 Task: Open a Modern Writer Template save the file as letter.epub Remove the following  from template: 'Address' Change the date  '20 May, 2023' change Dear Ms Reader to   Greetings. Add body to the letter It was a pleasure meeting you at the conference last week. I was impressed by your knowledge and expertise in the field. I would like to discuss potential collaboration opportunities and explore ways we can work together. Please let me know if you would be interested in further discussions.Add Name  'John'. Insert watermark  Confidential  Apply Font Style in watermark Arial; font size  117and place the watermark  Diagonally 
Action: Mouse moved to (270, 199)
Screenshot: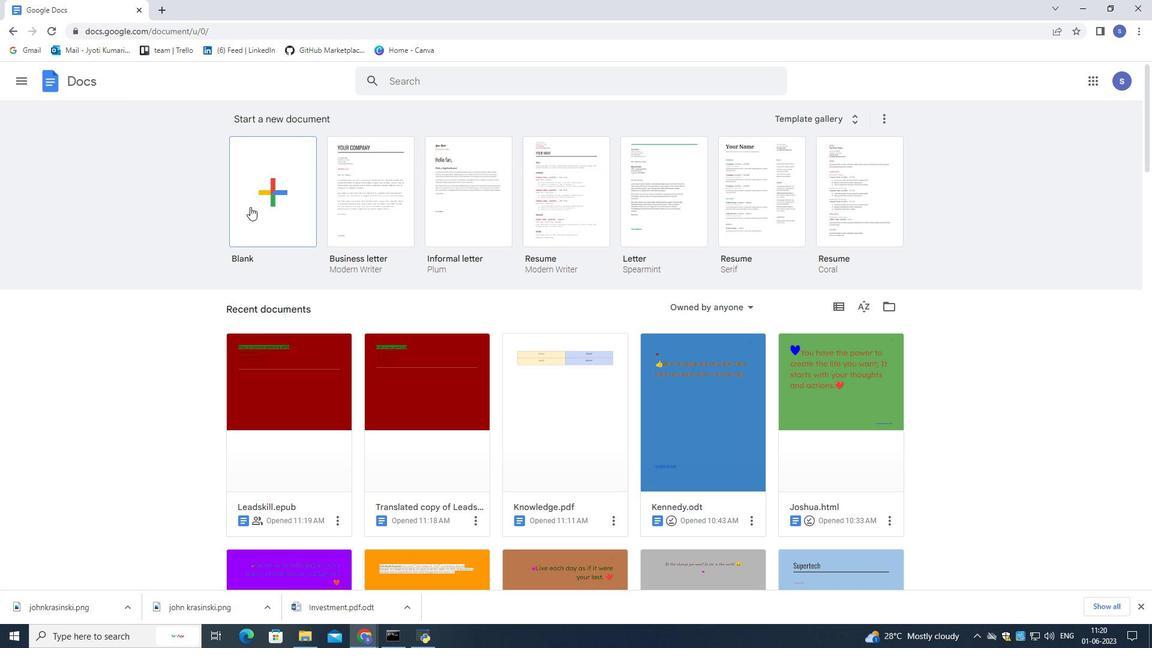 
Action: Mouse pressed left at (270, 199)
Screenshot: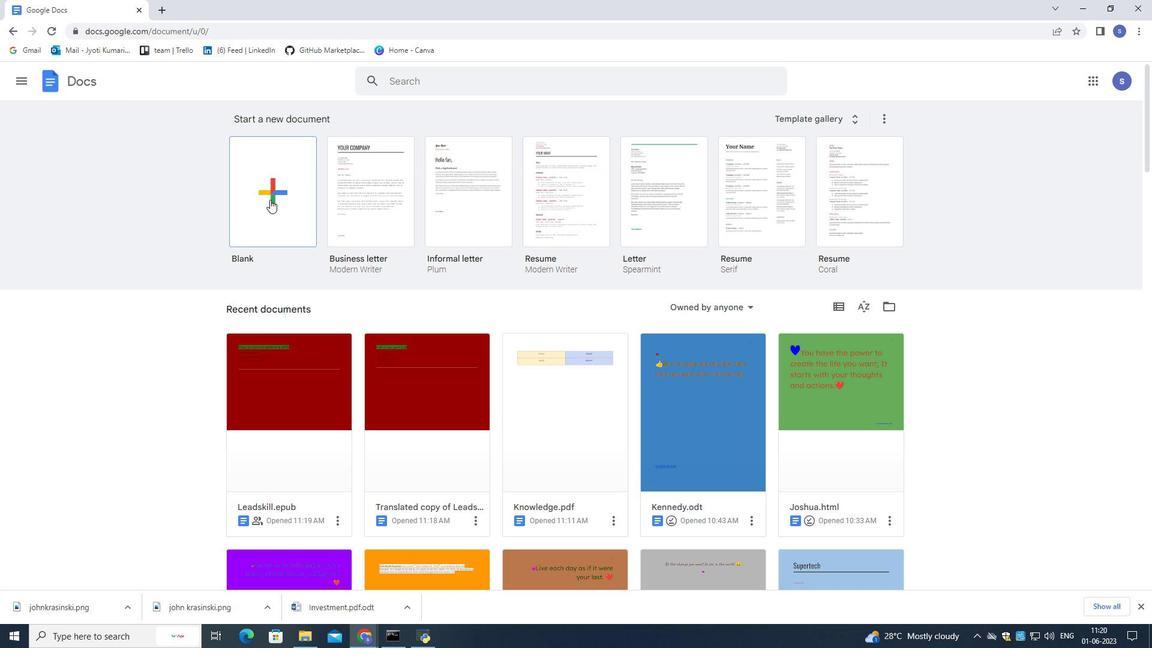 
Action: Mouse moved to (129, 72)
Screenshot: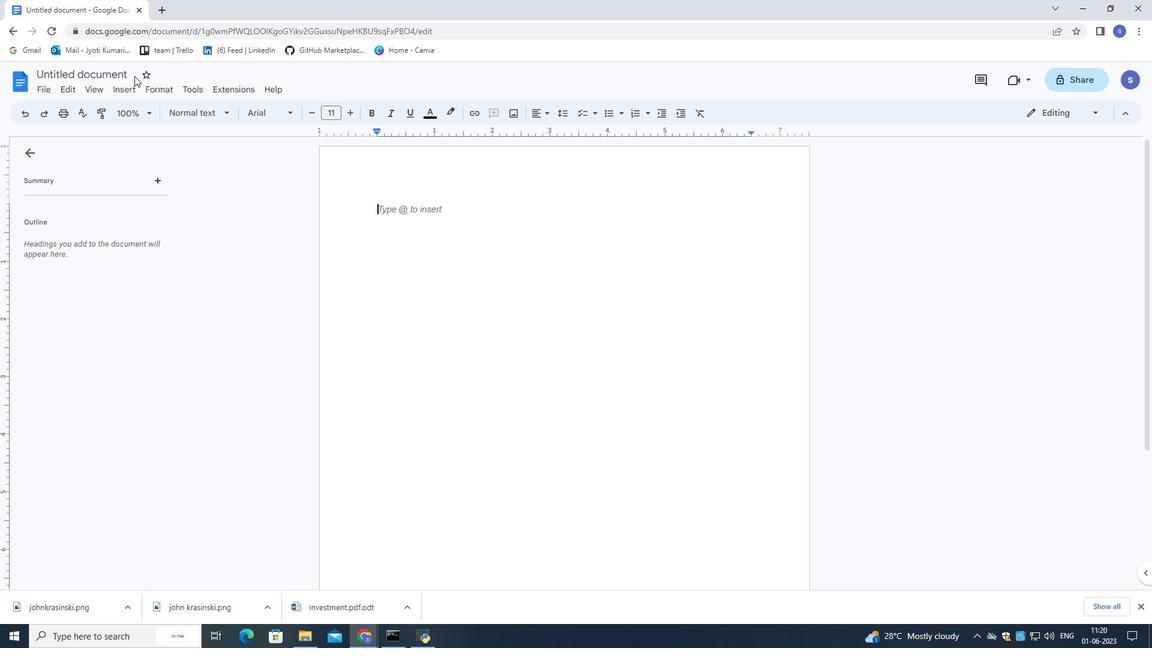 
Action: Mouse pressed left at (129, 72)
Screenshot: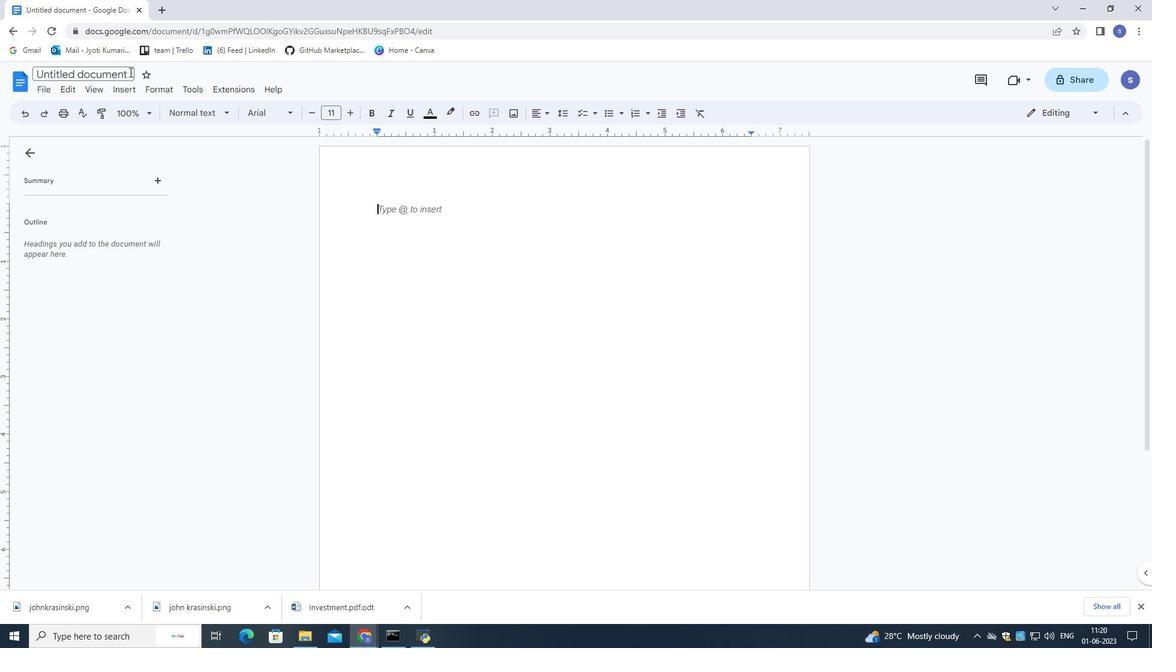 
Action: Key pressed <Key.shift>Letter,<Key.backspace>.epub<Key.enter>
Screenshot: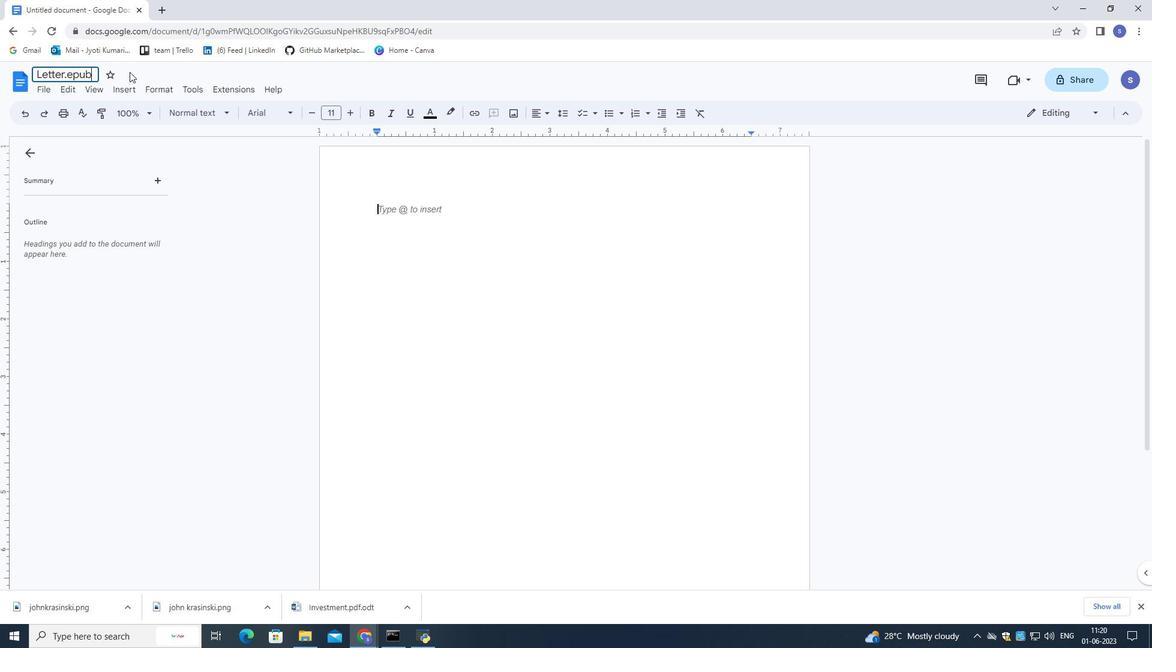 
Action: Mouse moved to (383, 205)
Screenshot: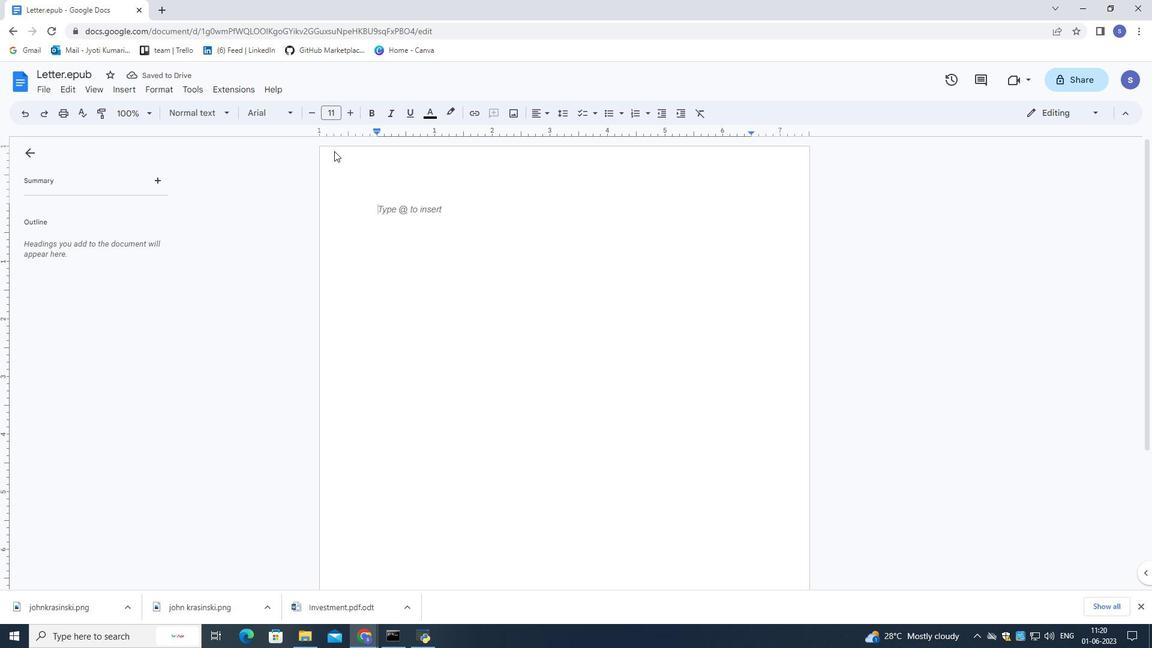 
Action: Mouse pressed left at (383, 205)
Screenshot: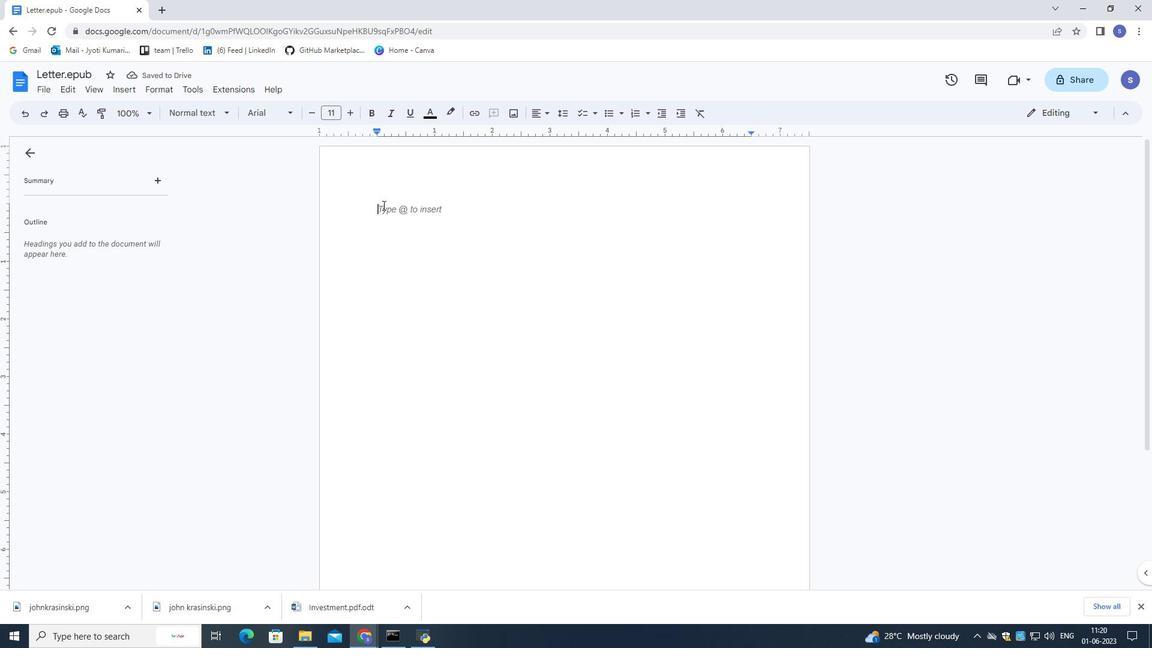 
Action: Mouse moved to (22, 79)
Screenshot: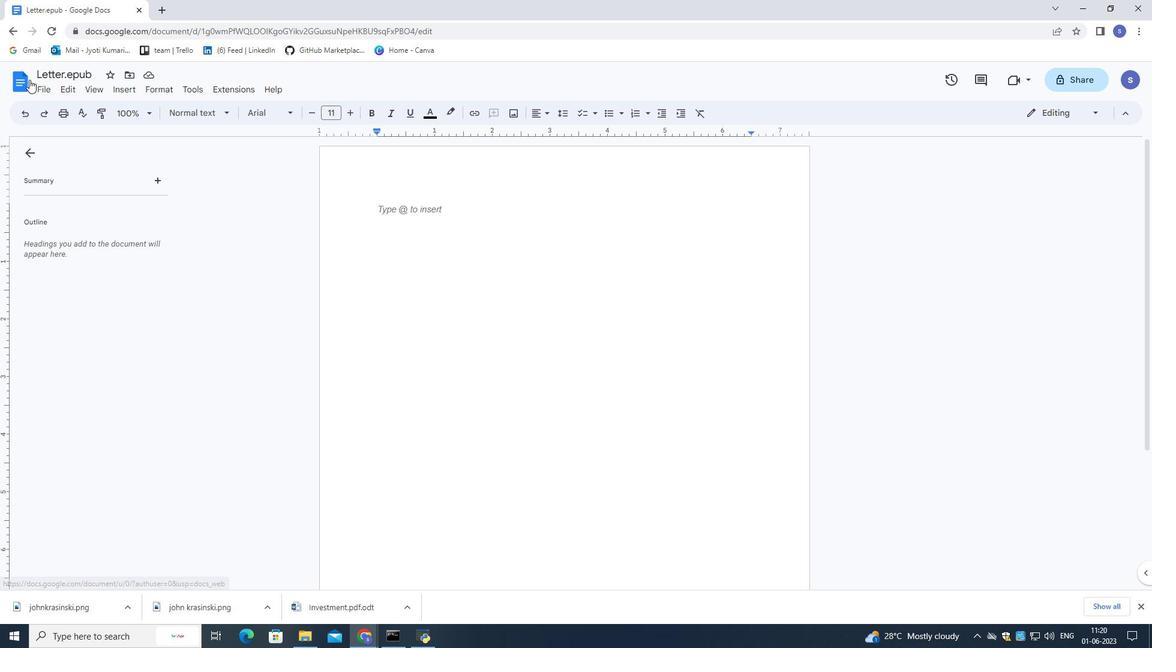 
Action: Mouse pressed left at (22, 79)
Screenshot: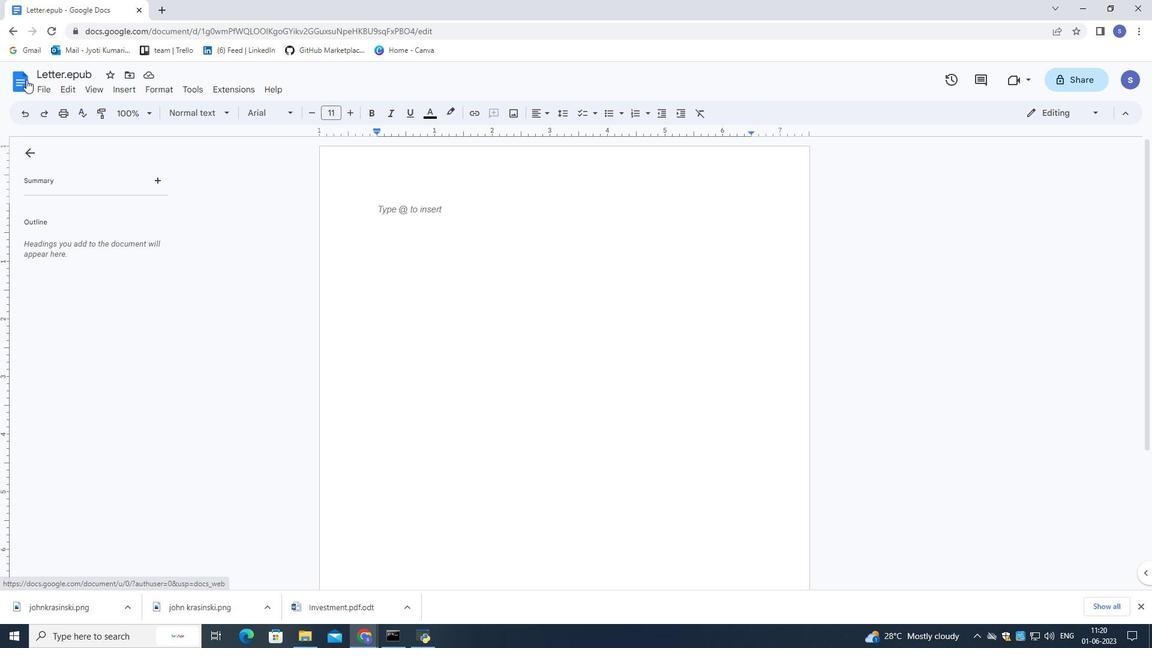 
Action: Mouse moved to (794, 118)
Screenshot: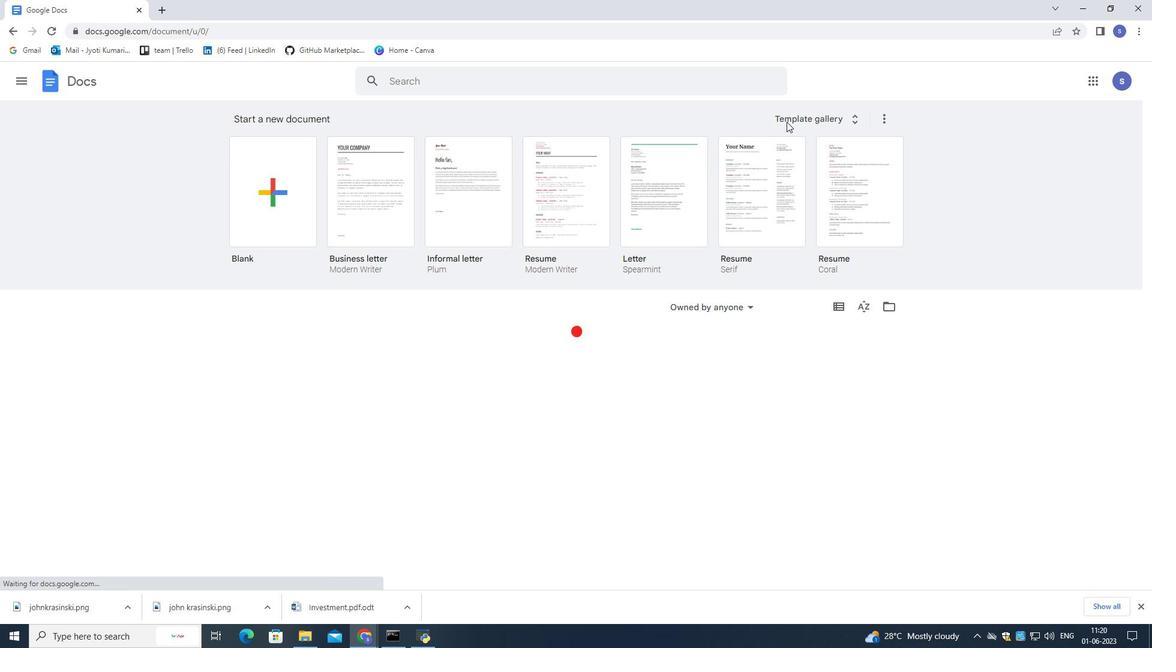 
Action: Mouse pressed left at (794, 118)
Screenshot: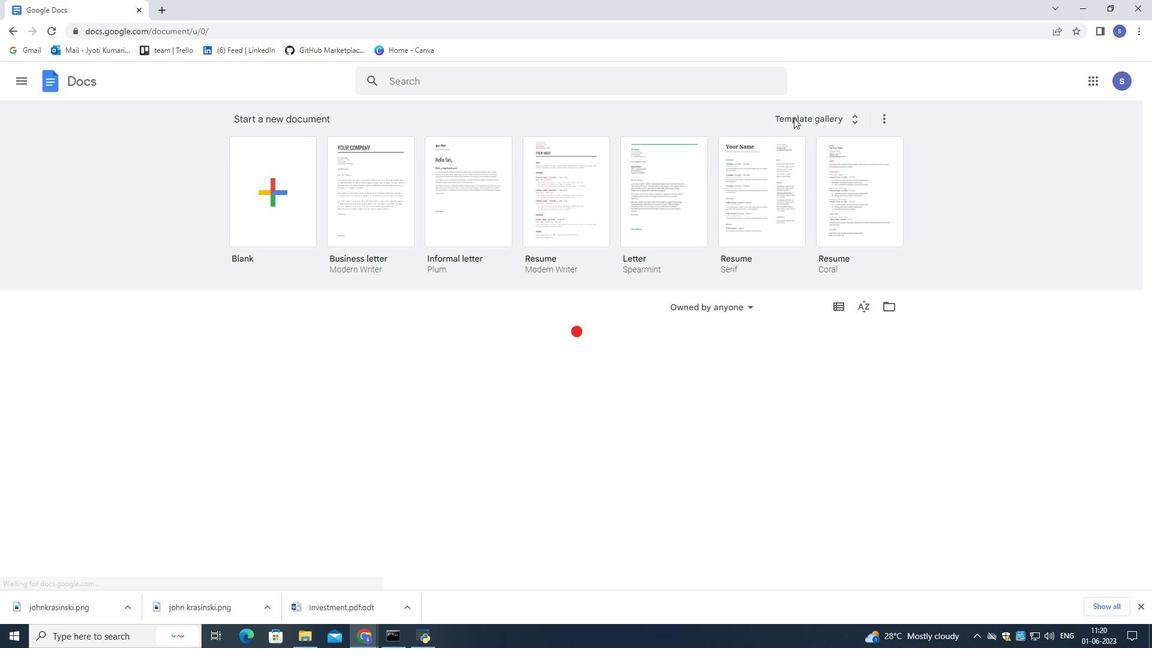 
Action: Mouse moved to (719, 302)
Screenshot: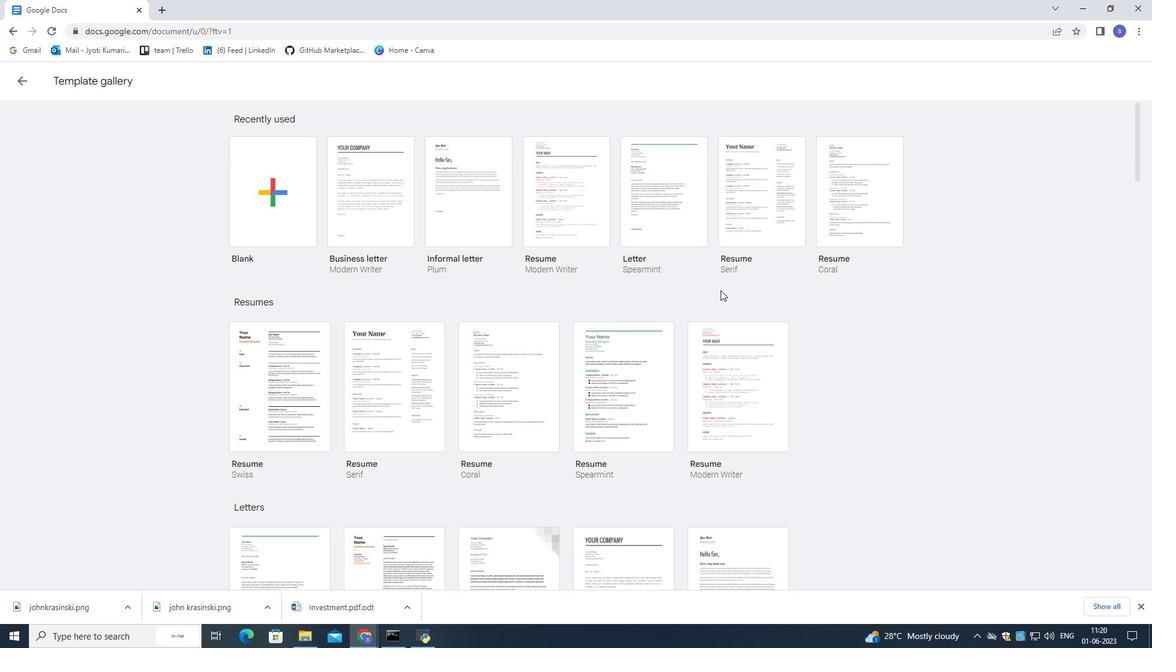 
Action: Mouse scrolled (719, 301) with delta (0, 0)
Screenshot: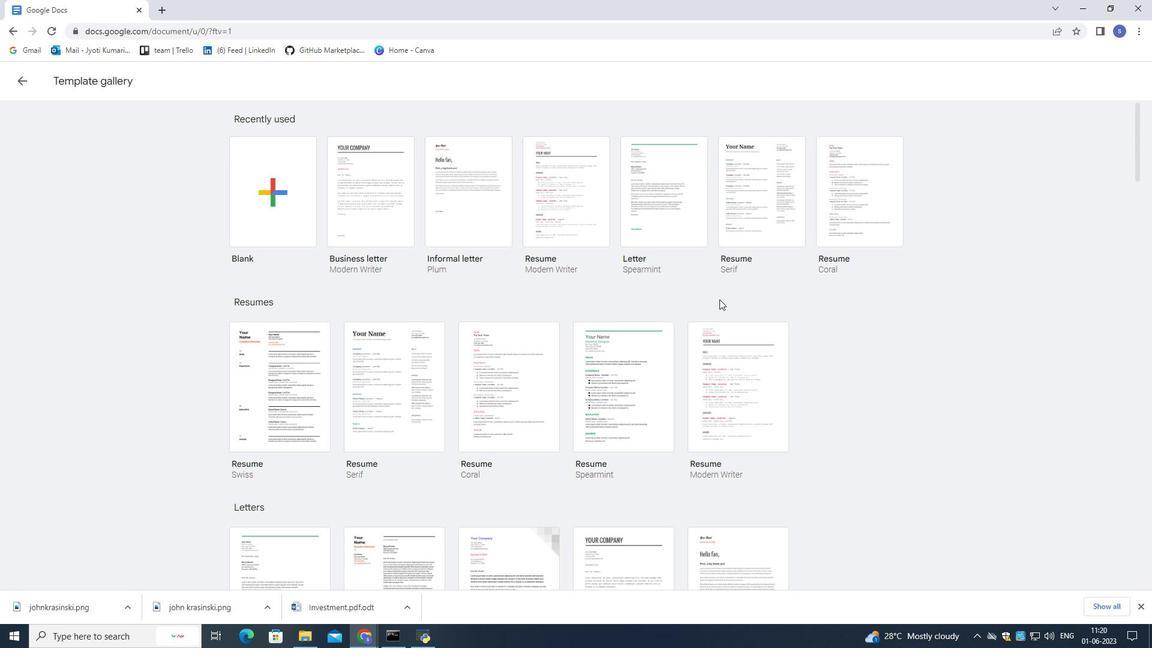 
Action: Mouse scrolled (719, 301) with delta (0, 0)
Screenshot: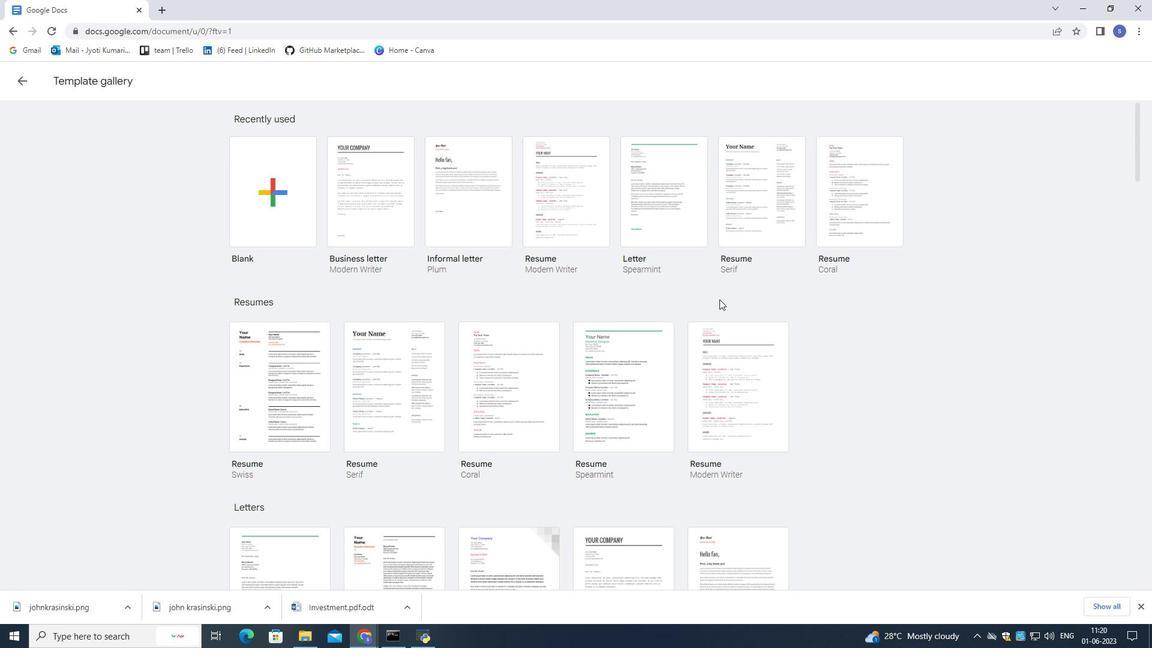 
Action: Mouse scrolled (719, 301) with delta (0, 0)
Screenshot: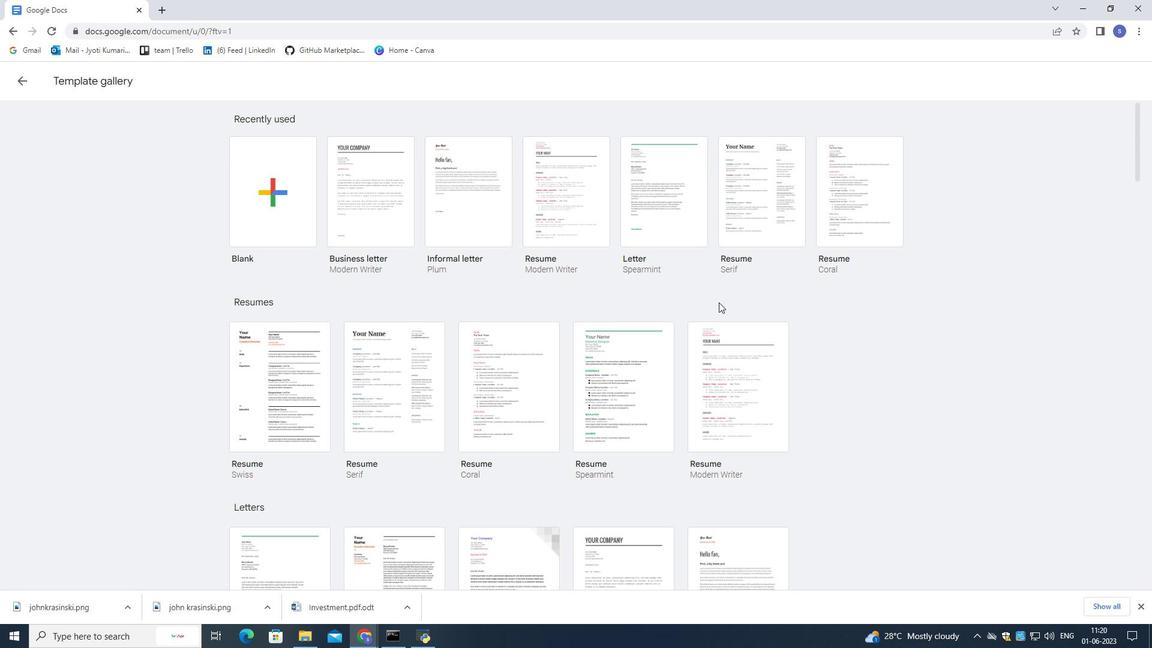 
Action: Mouse scrolled (719, 301) with delta (0, 0)
Screenshot: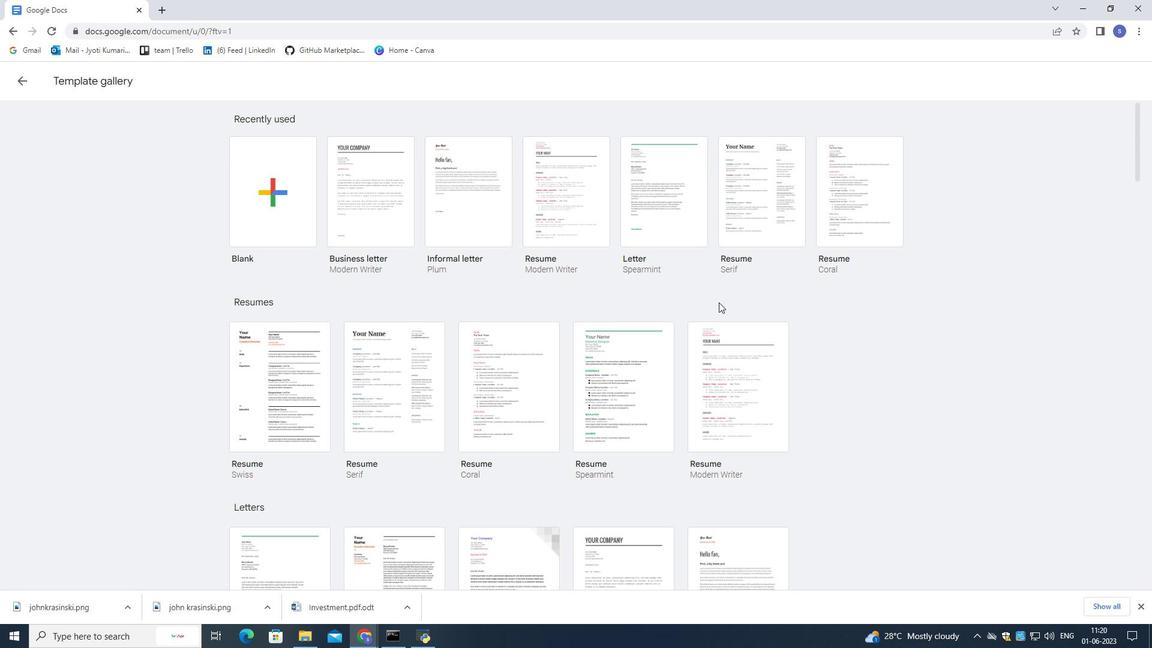 
Action: Mouse scrolled (719, 301) with delta (0, 0)
Screenshot: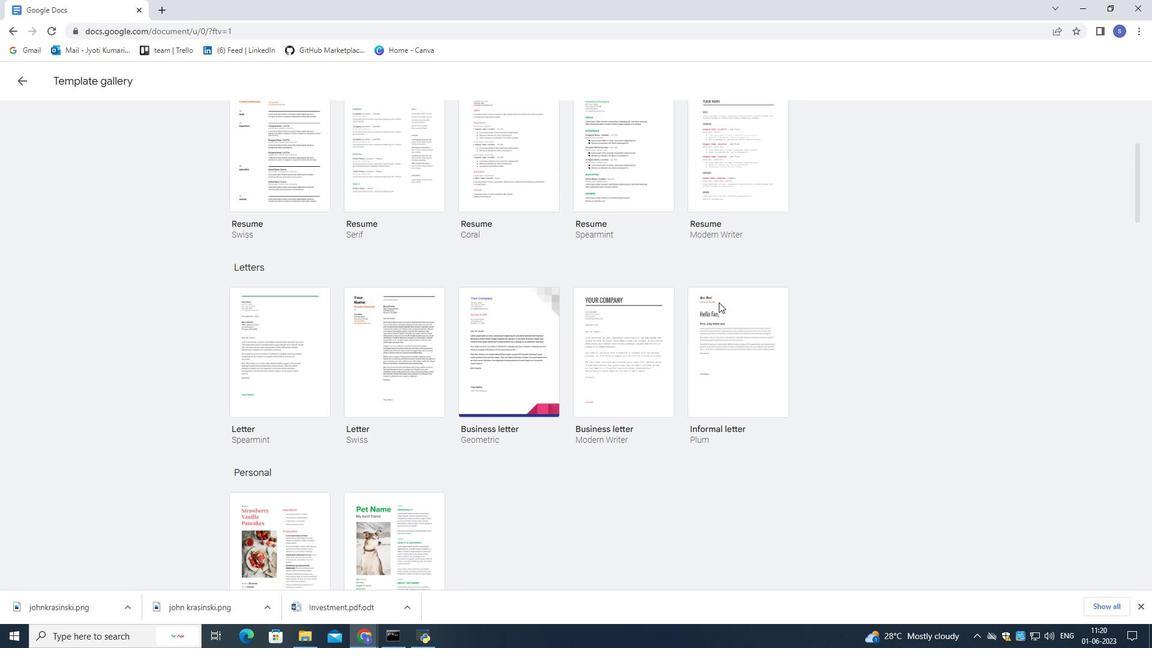 
Action: Mouse scrolled (719, 301) with delta (0, 0)
Screenshot: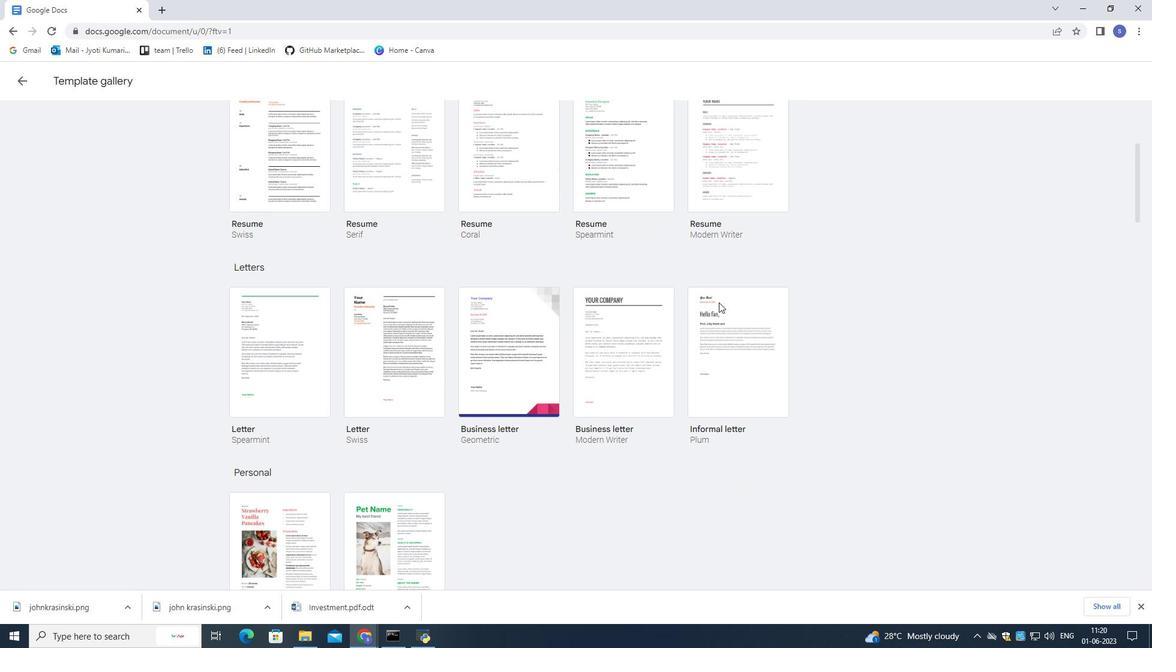 
Action: Mouse moved to (623, 271)
Screenshot: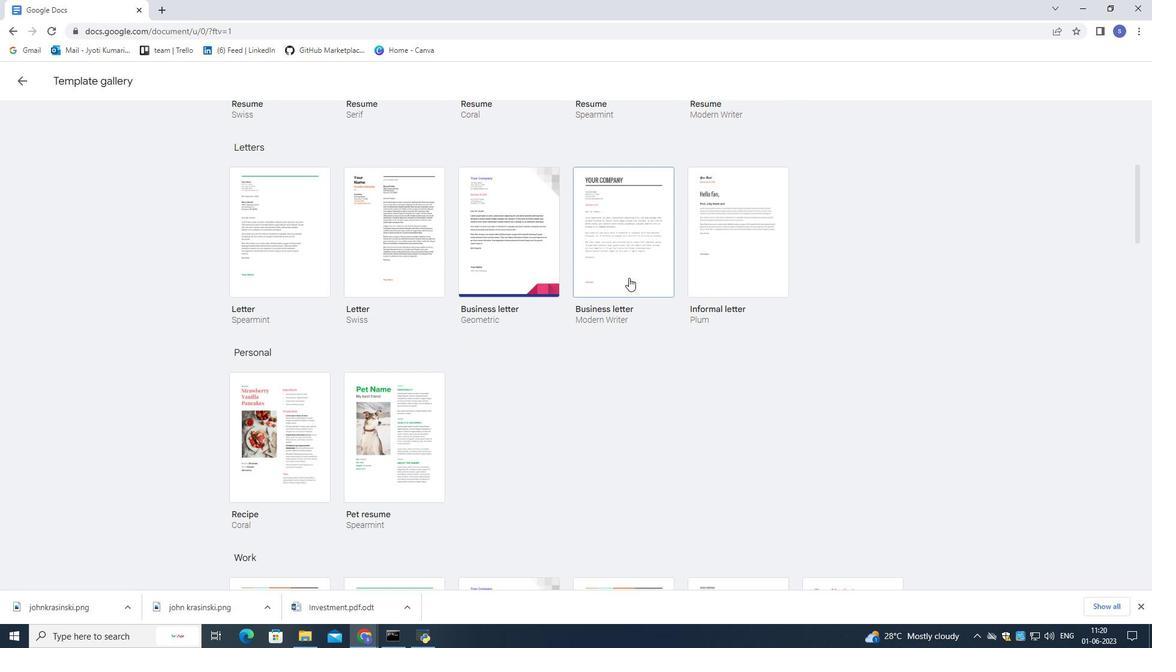 
Action: Mouse pressed left at (623, 271)
Screenshot: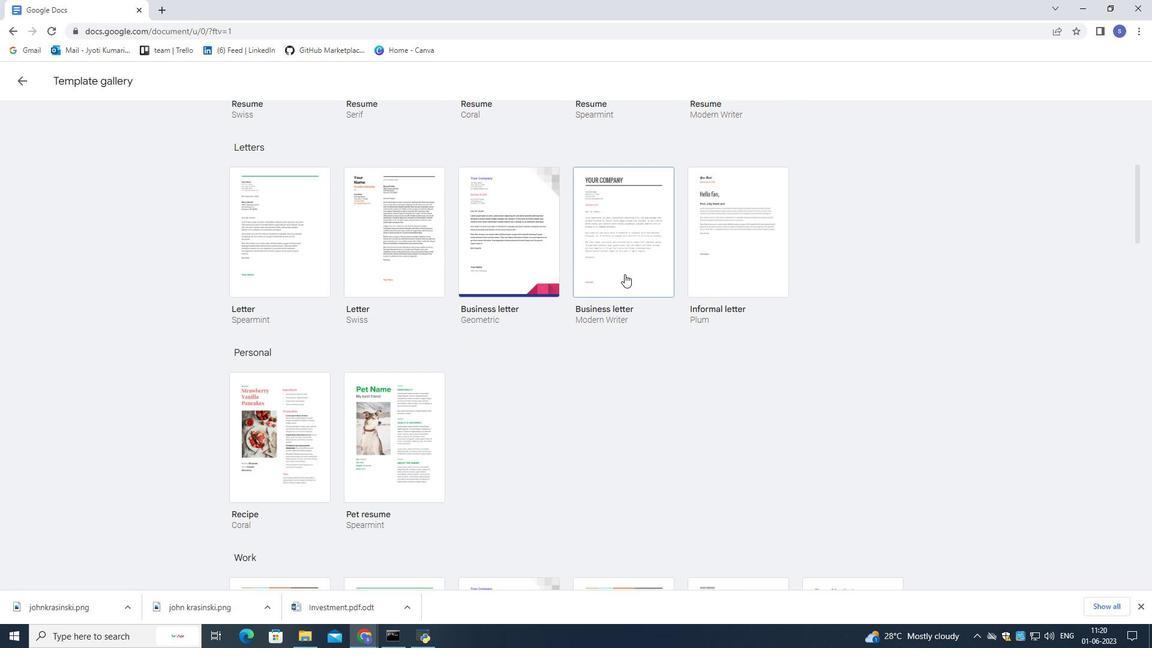 
Action: Mouse pressed left at (623, 271)
Screenshot: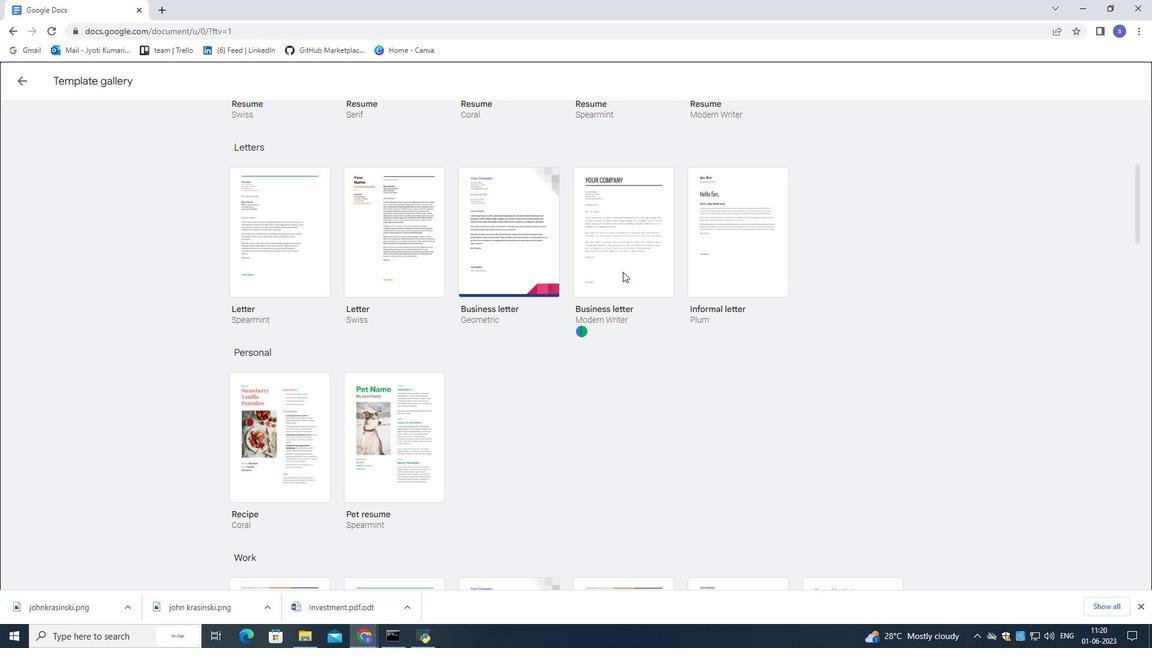 
Action: Mouse pressed left at (623, 271)
Screenshot: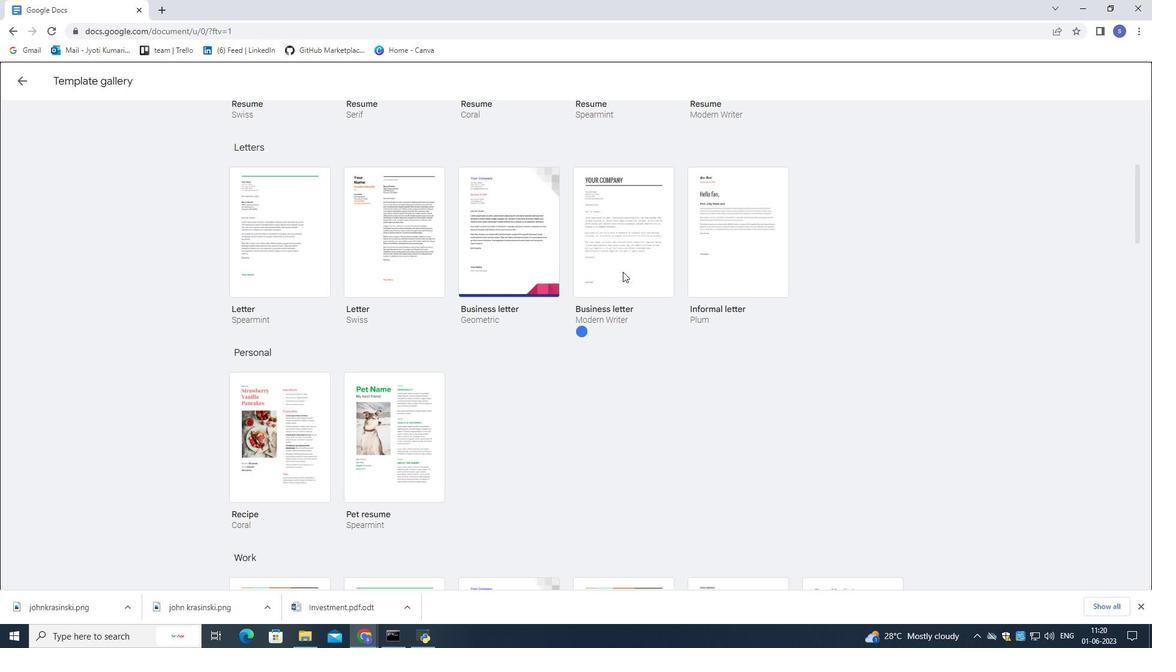 
Action: Mouse moved to (481, 254)
Screenshot: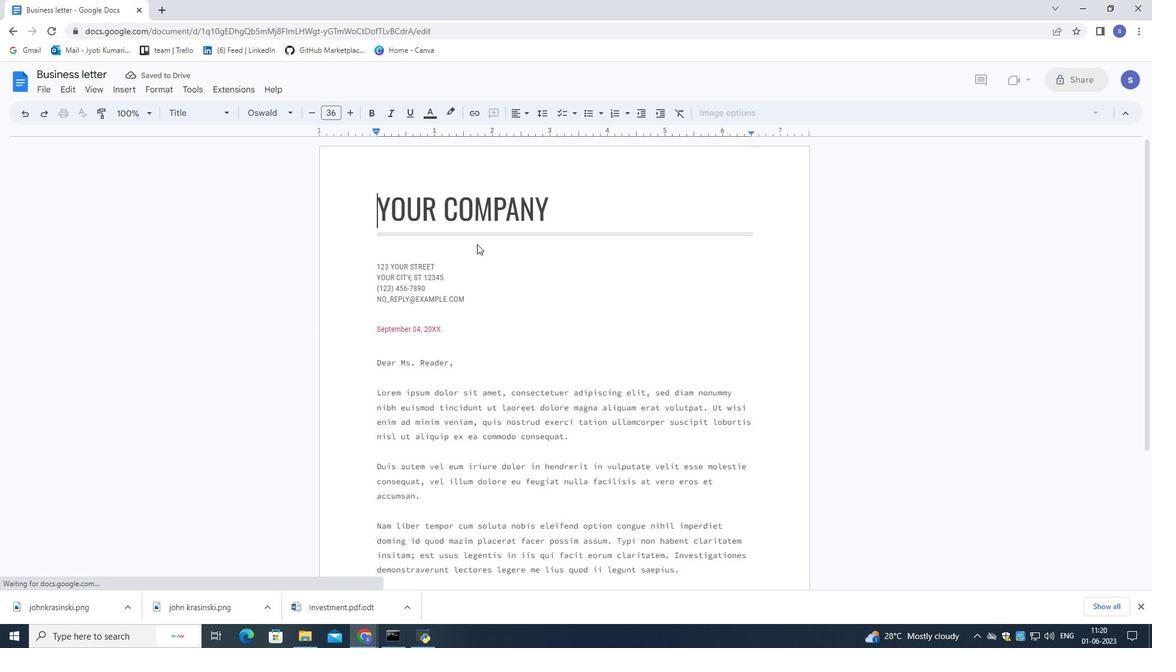 
Action: Mouse scrolled (481, 255) with delta (0, 0)
Screenshot: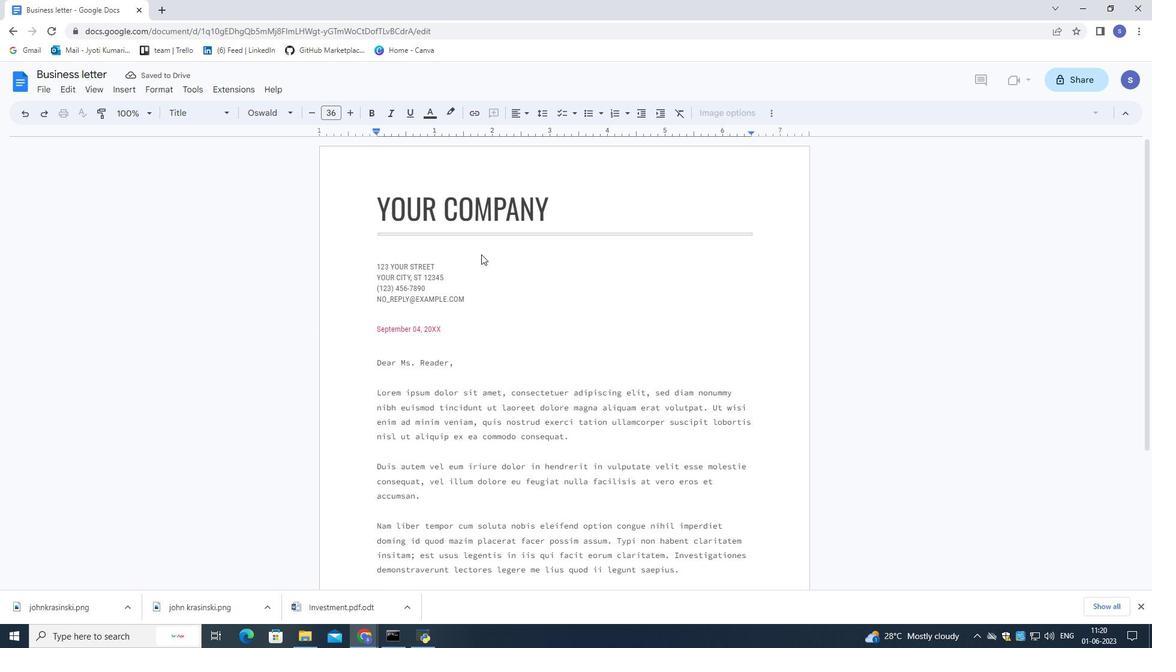 
Action: Mouse moved to (105, 70)
Screenshot: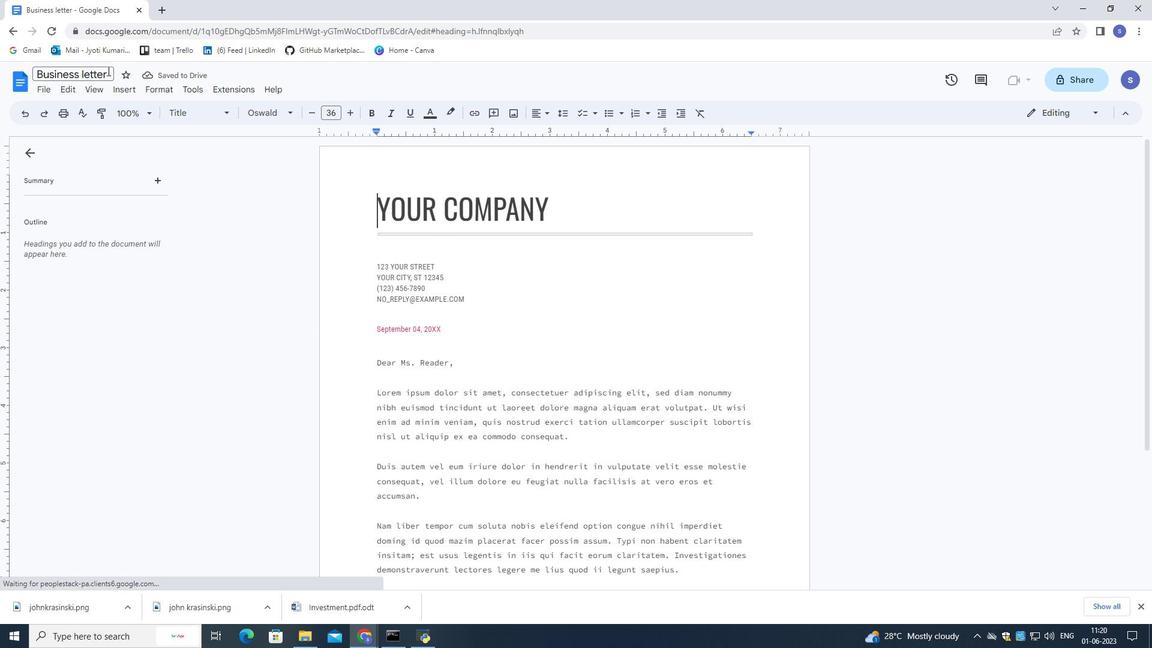 
Action: Mouse pressed left at (105, 70)
Screenshot: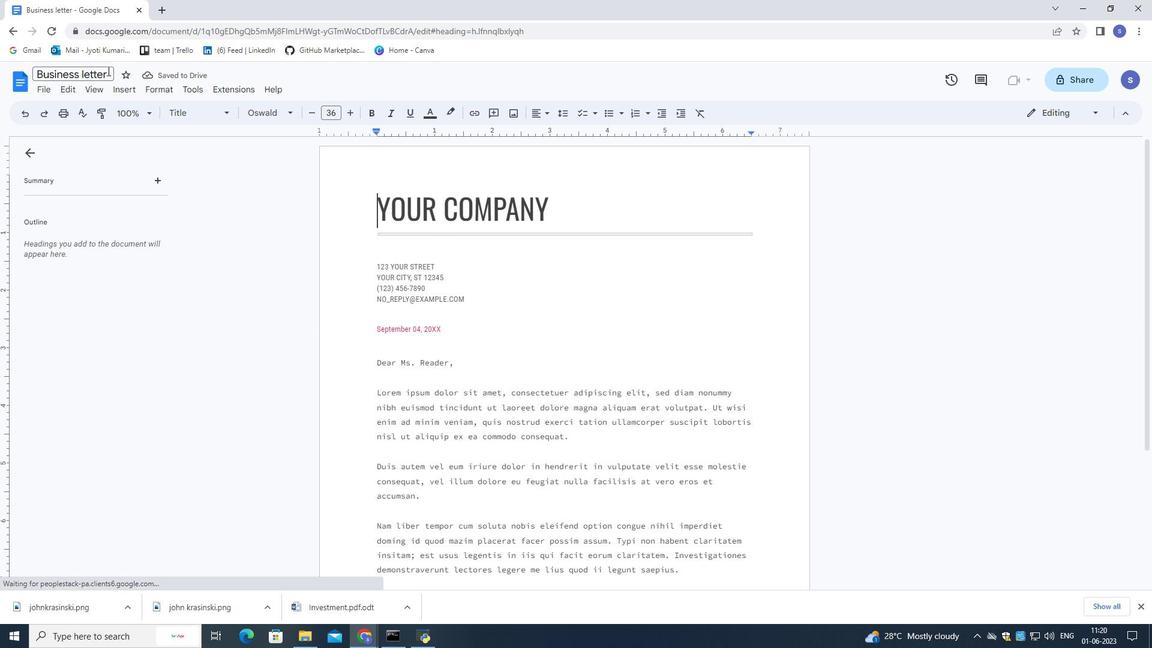 
Action: Mouse moved to (111, 73)
Screenshot: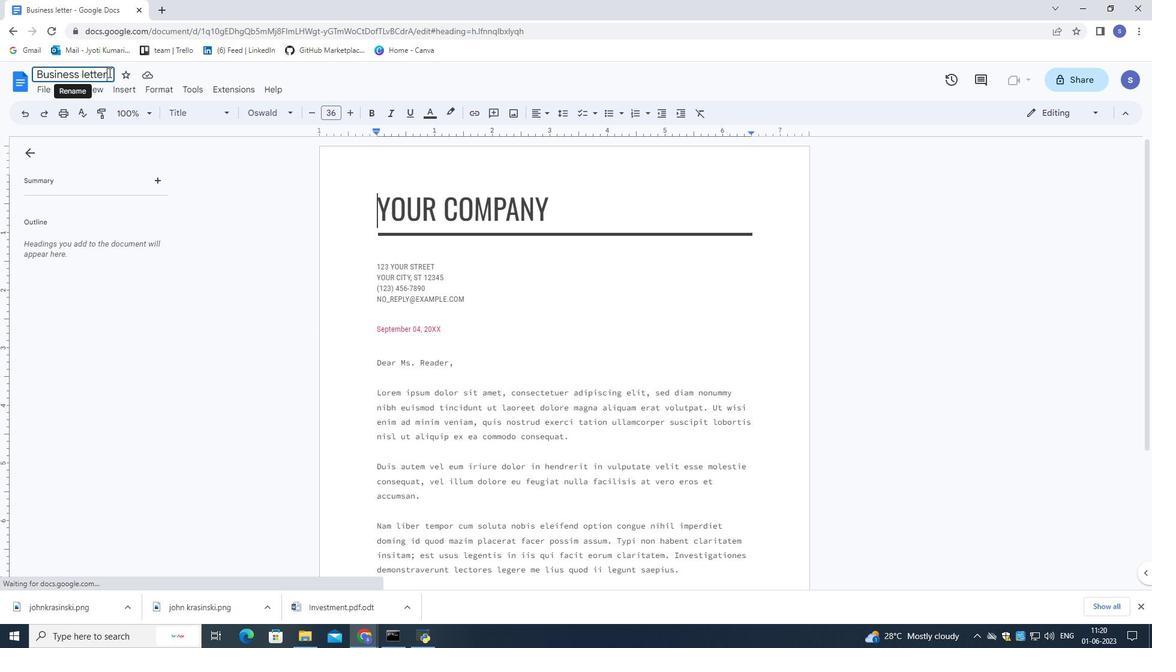 
Action: Mouse pressed left at (111, 73)
Screenshot: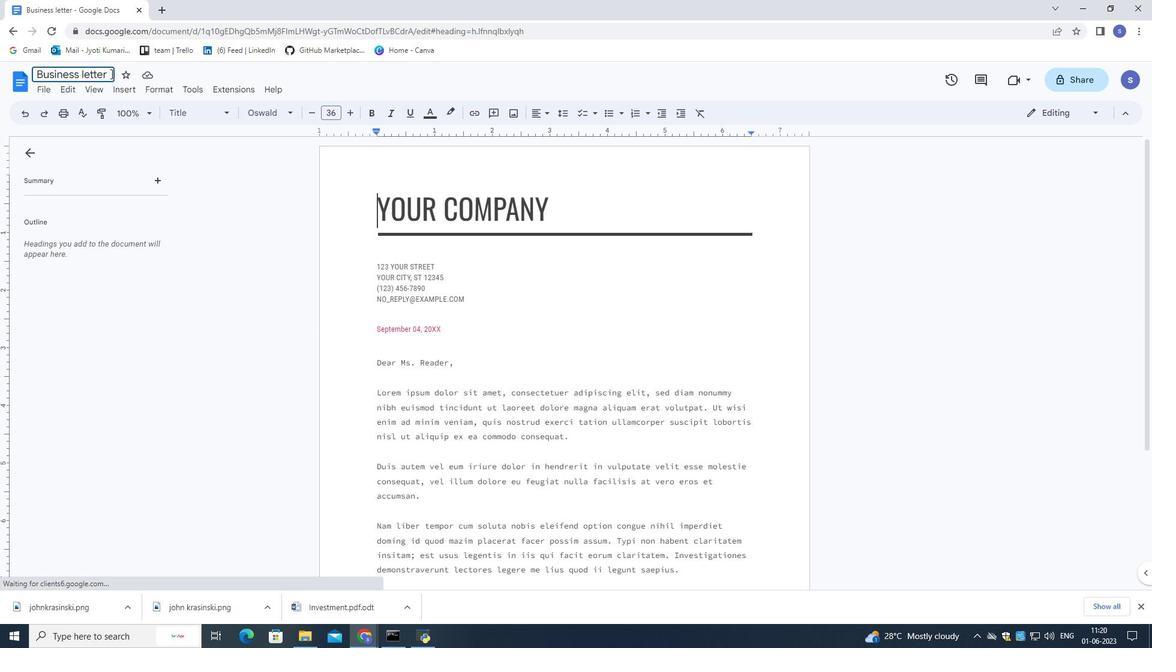 
Action: Mouse pressed left at (111, 73)
Screenshot: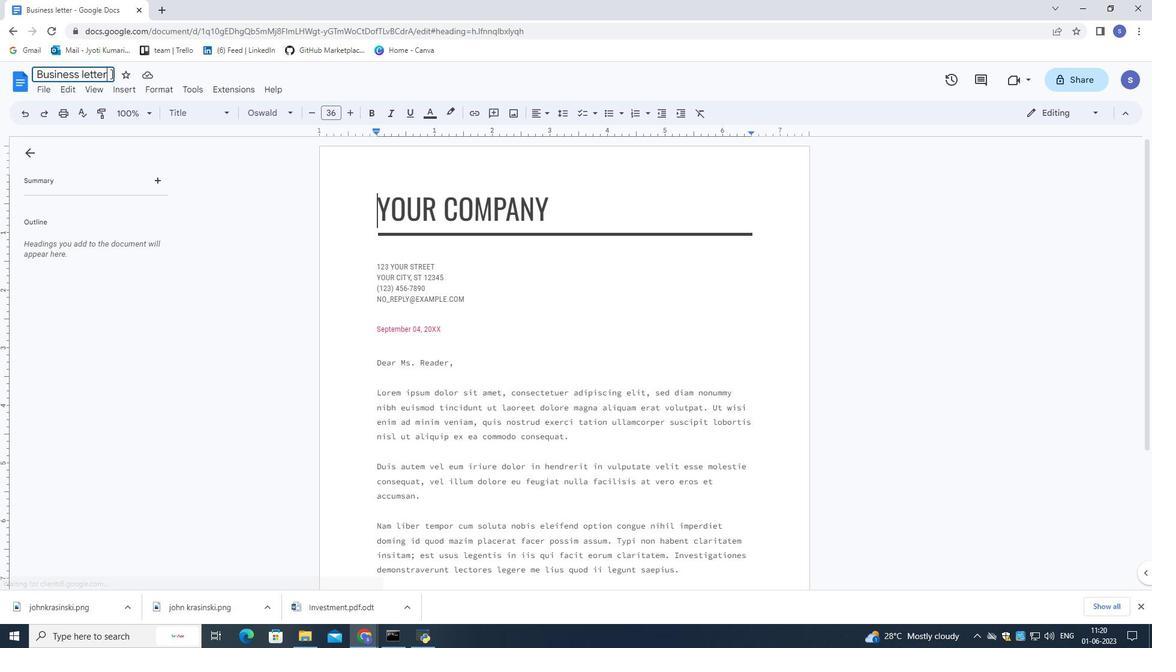 
Action: Mouse pressed left at (111, 73)
Screenshot: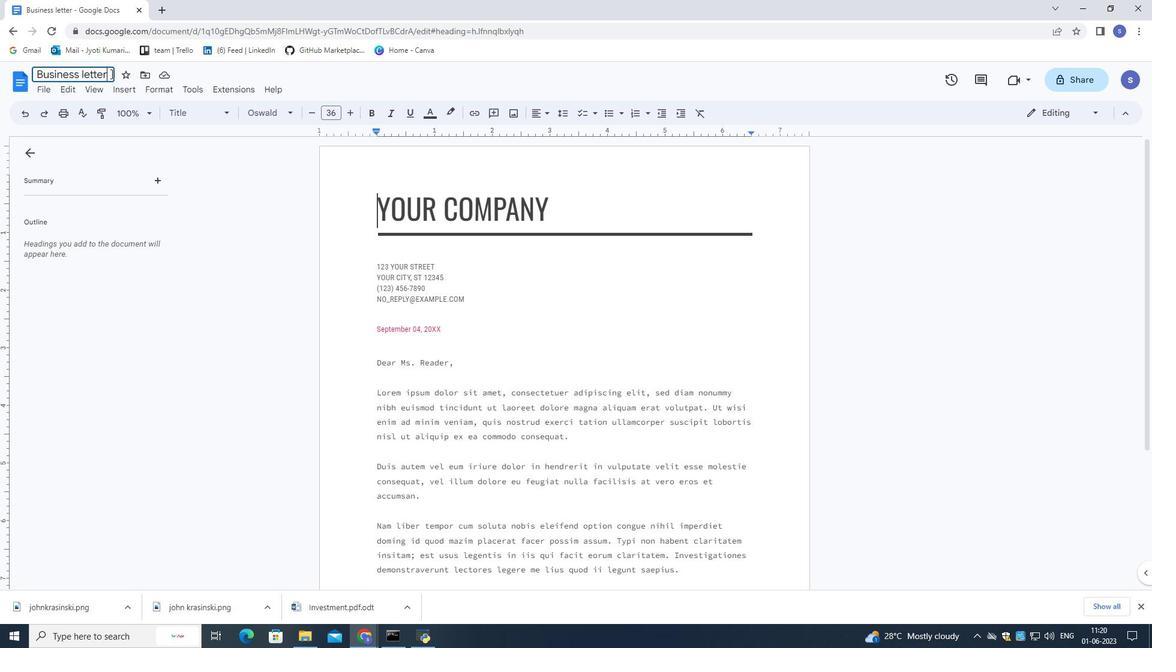
Action: Mouse pressed left at (111, 73)
Screenshot: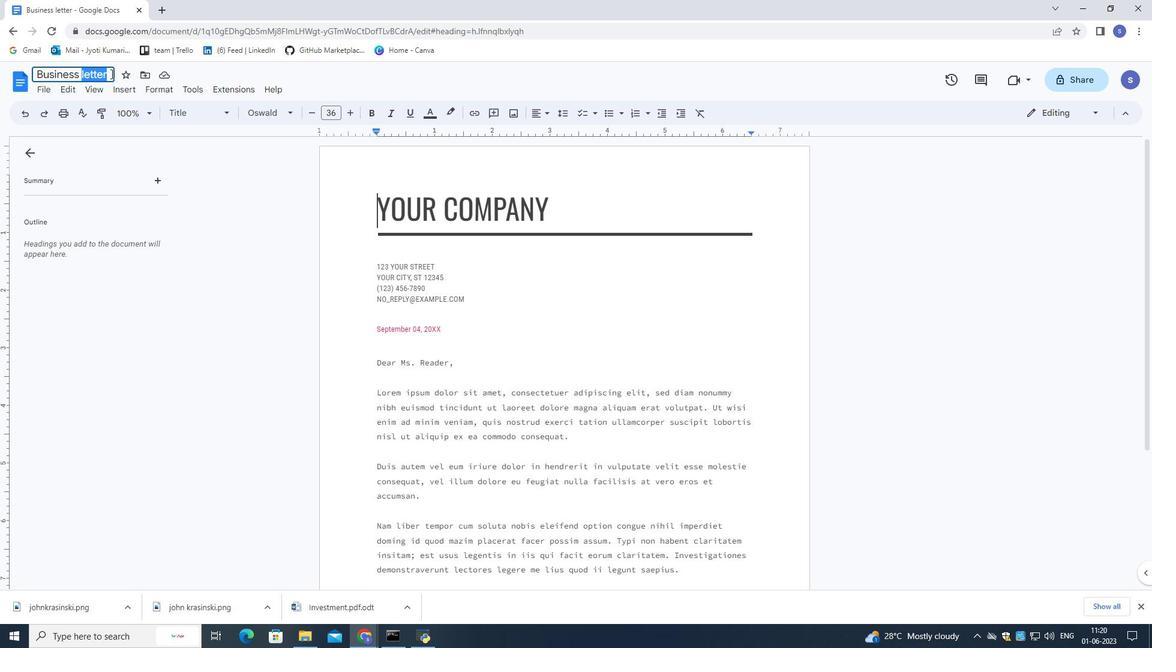 
Action: Key pressed <Key.shift>Letter.epub<Key.enter>
Screenshot: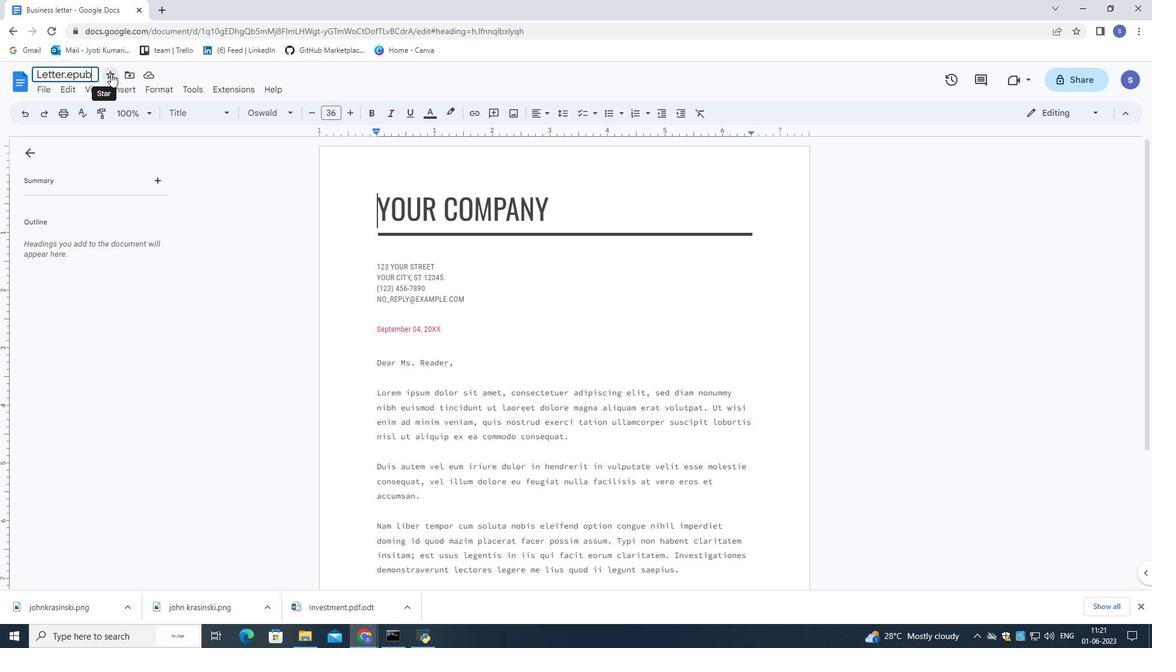 
Action: Mouse moved to (473, 301)
Screenshot: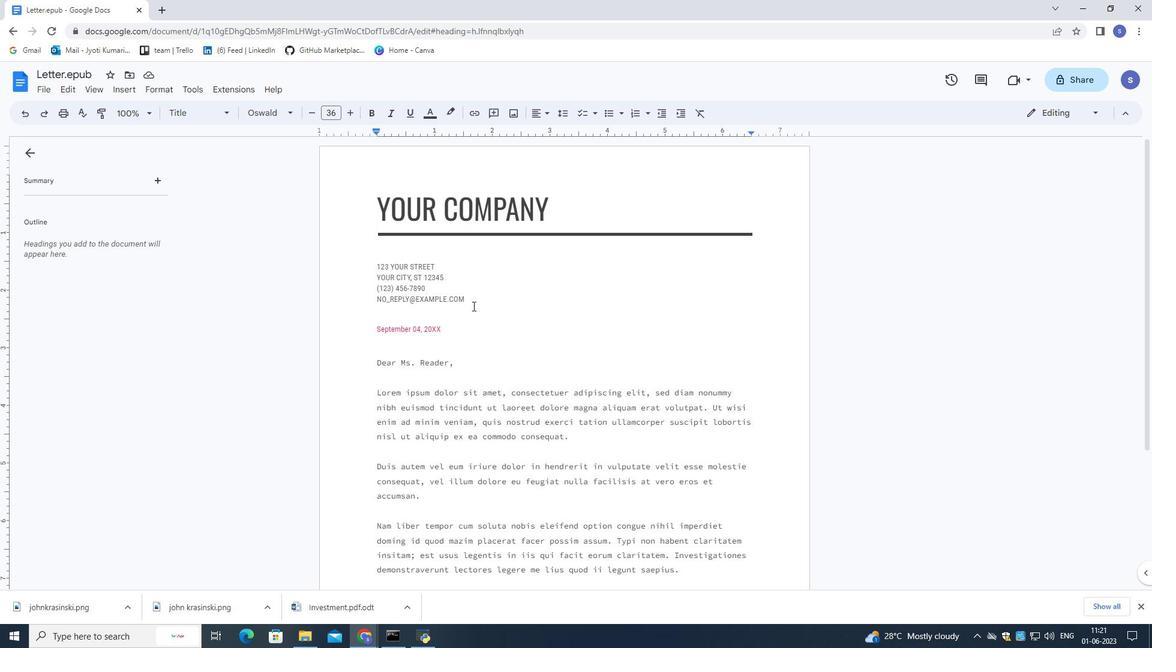 
Action: Mouse pressed left at (473, 301)
Screenshot: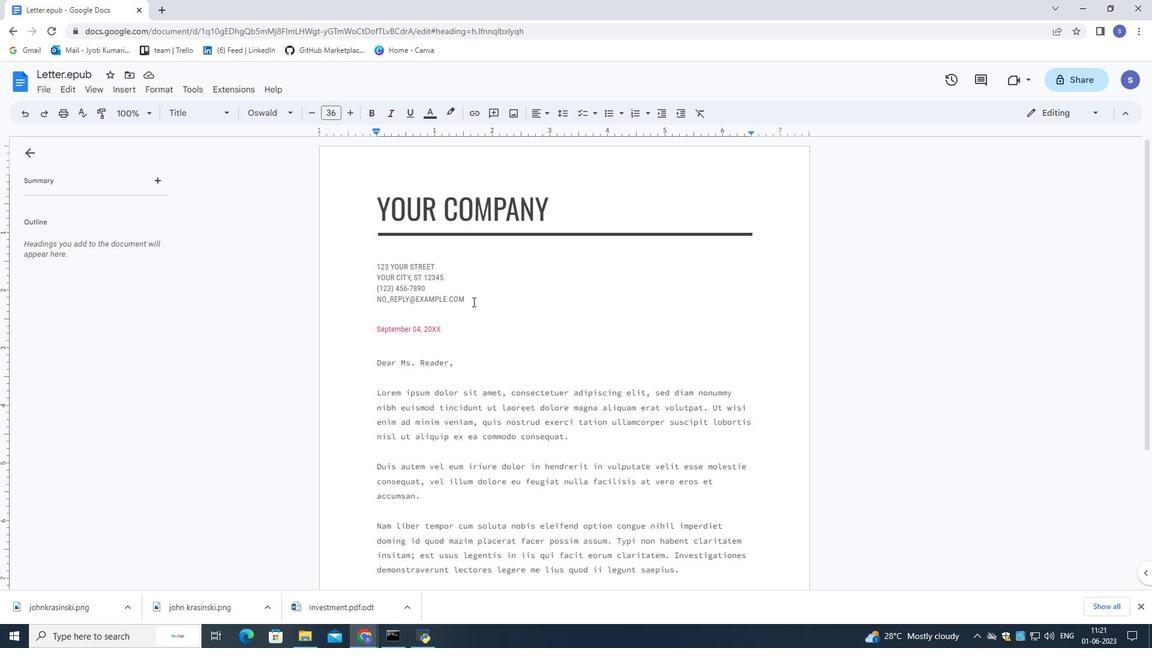 
Action: Mouse moved to (377, 268)
Screenshot: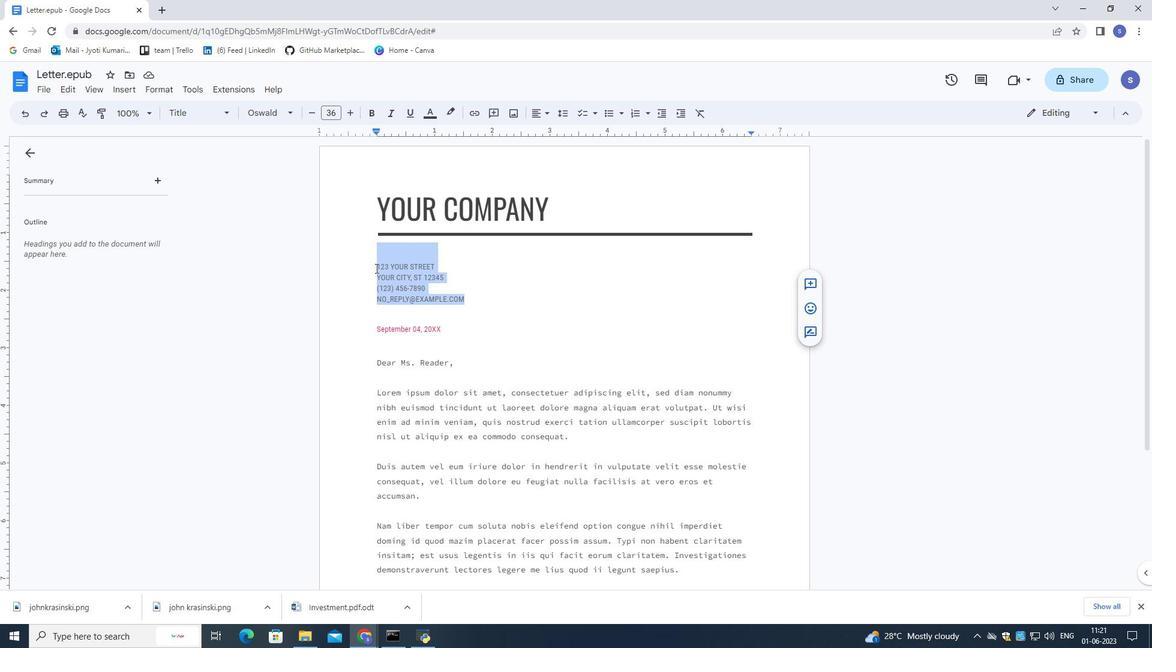 
Action: Key pressed <Key.backspace>
Screenshot: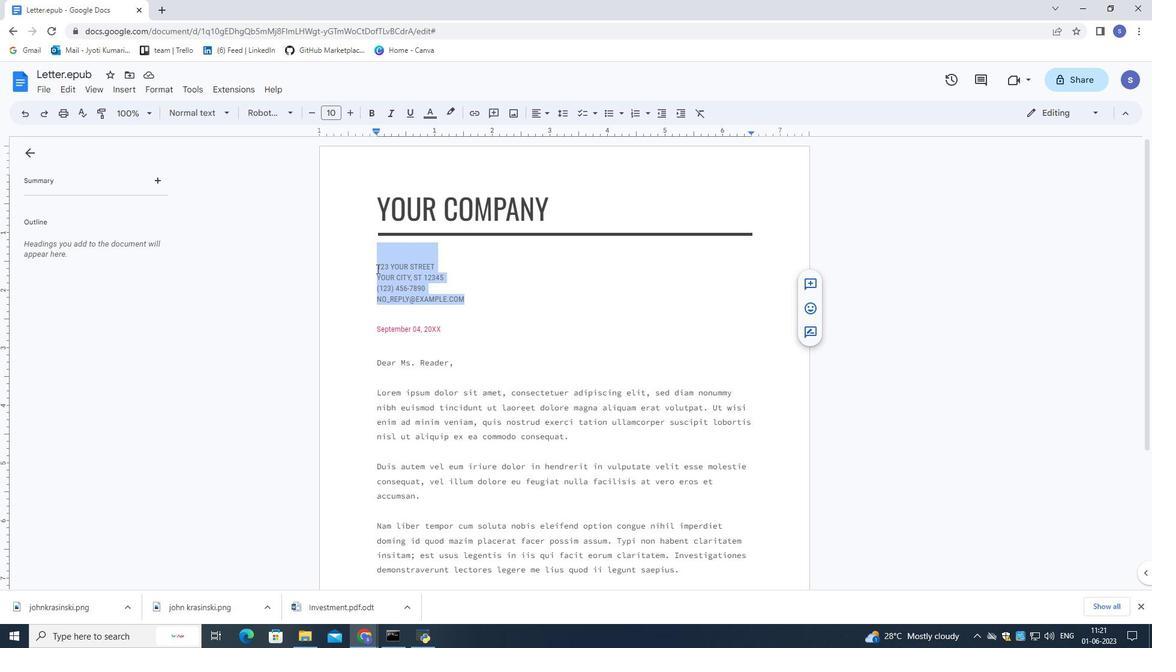 
Action: Mouse moved to (449, 279)
Screenshot: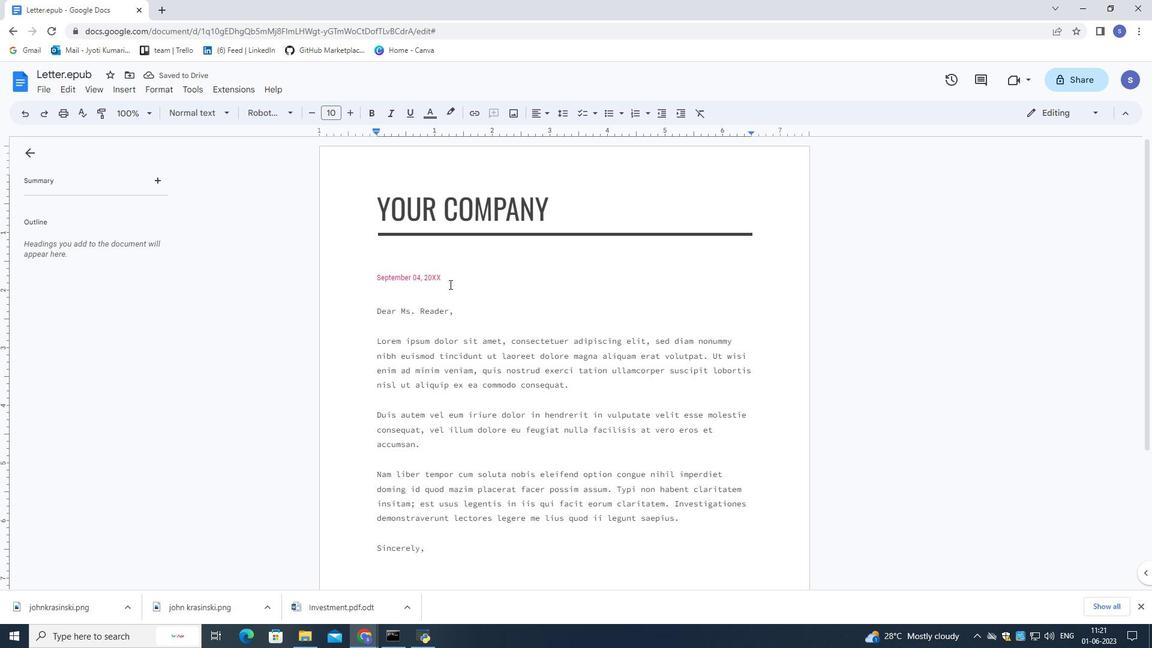 
Action: Mouse pressed left at (449, 279)
Screenshot: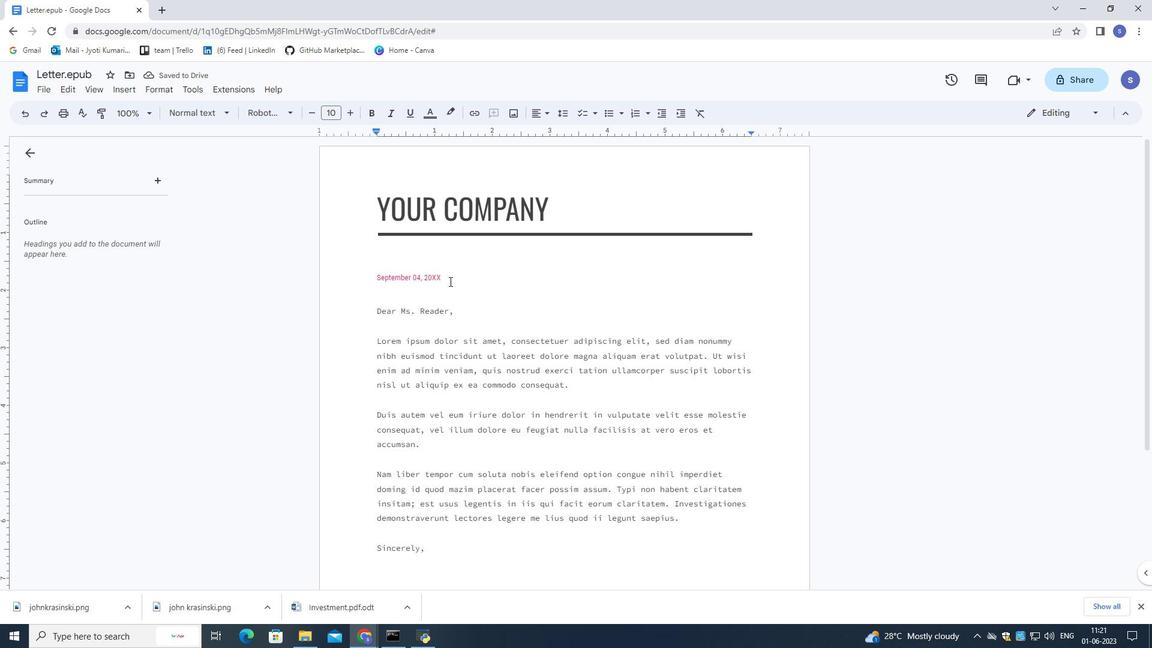 
Action: Mouse pressed left at (449, 279)
Screenshot: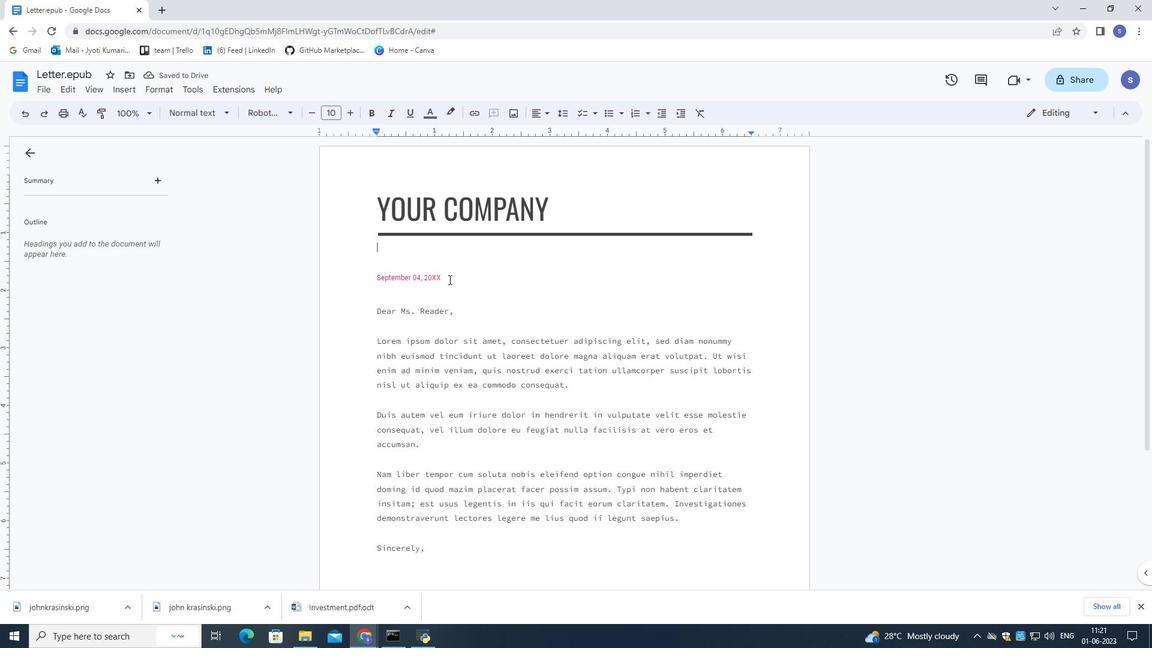 
Action: Mouse pressed left at (449, 279)
Screenshot: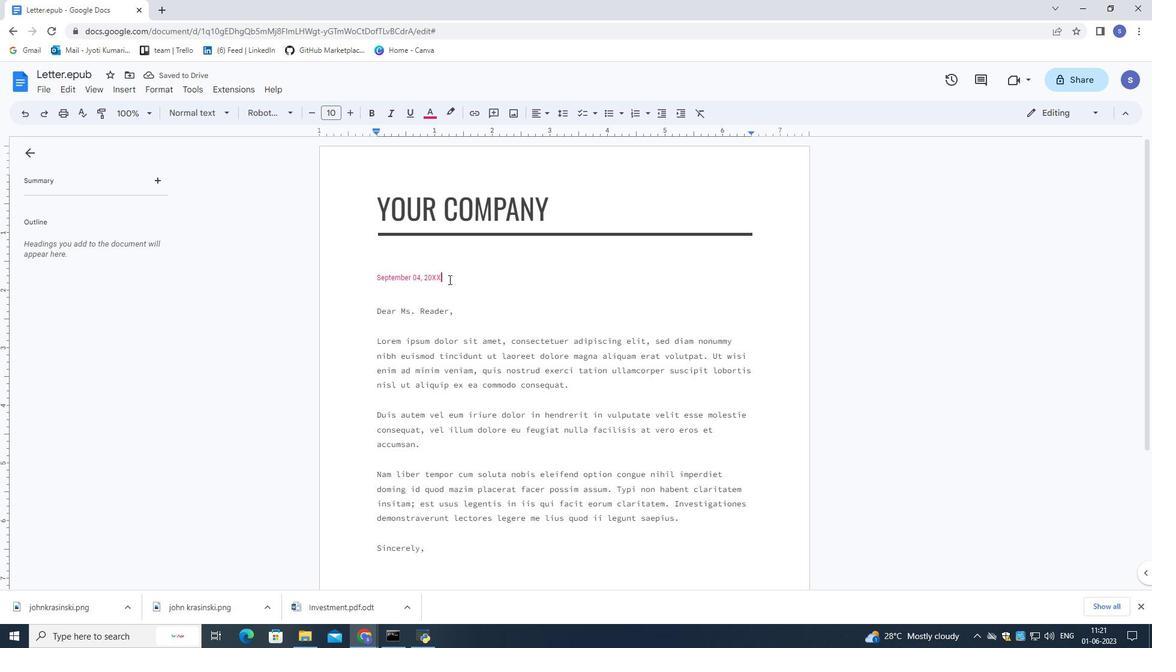
Action: Mouse pressed left at (449, 279)
Screenshot: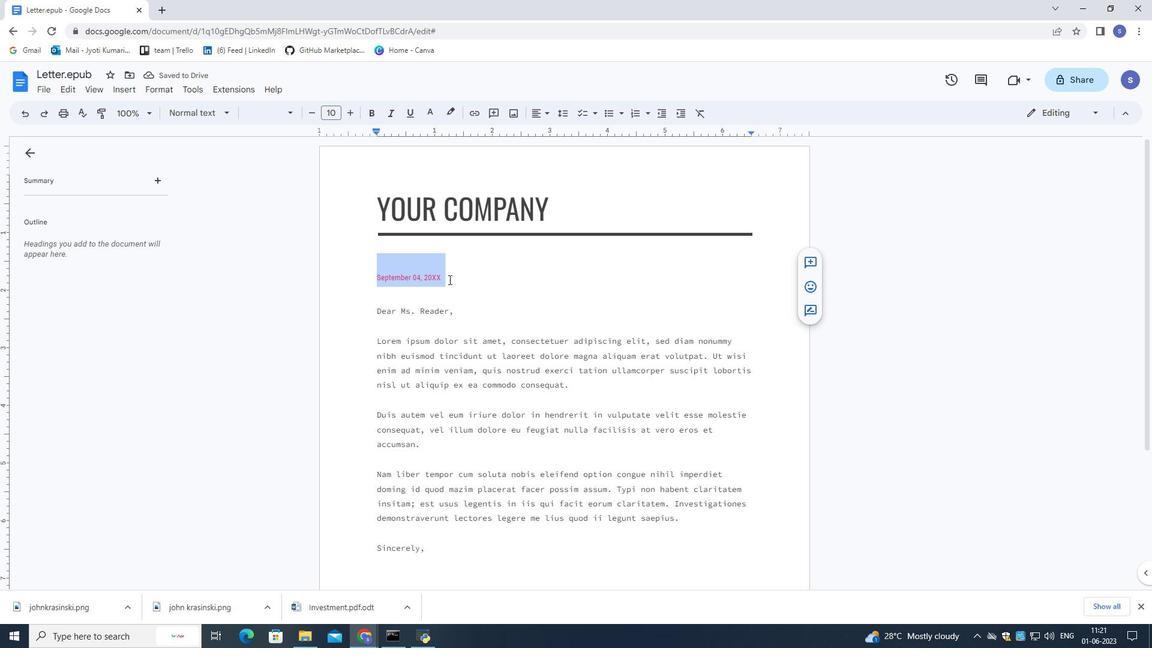 
Action: Key pressed 2<Key.backspace>
Screenshot: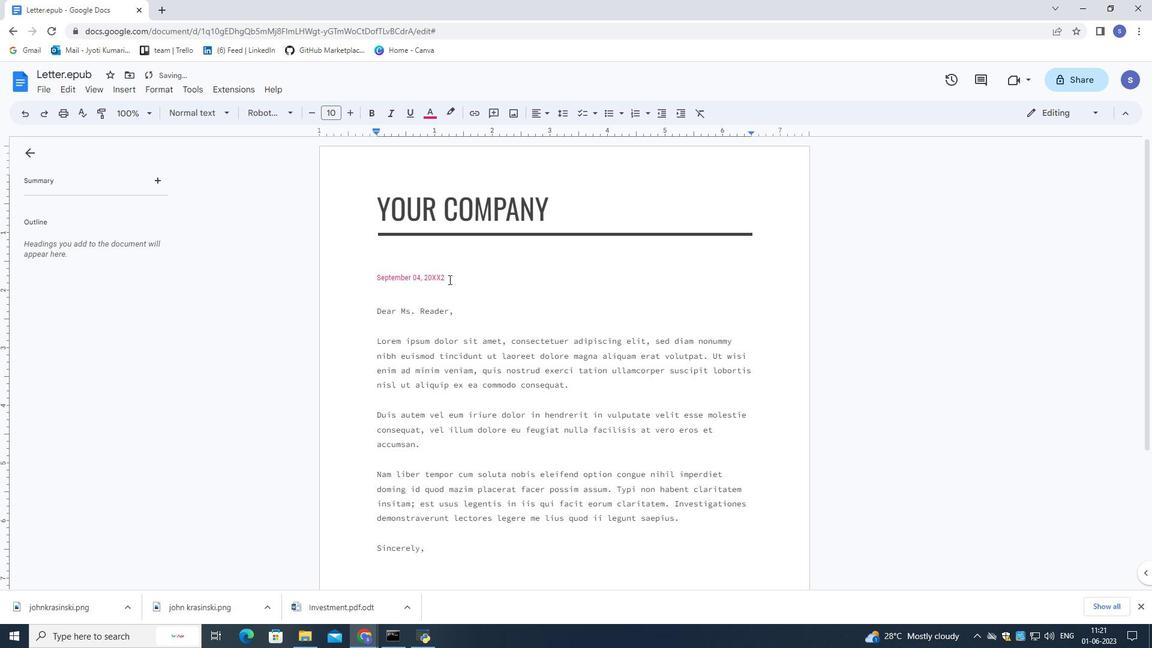 
Action: Mouse pressed left at (449, 279)
Screenshot: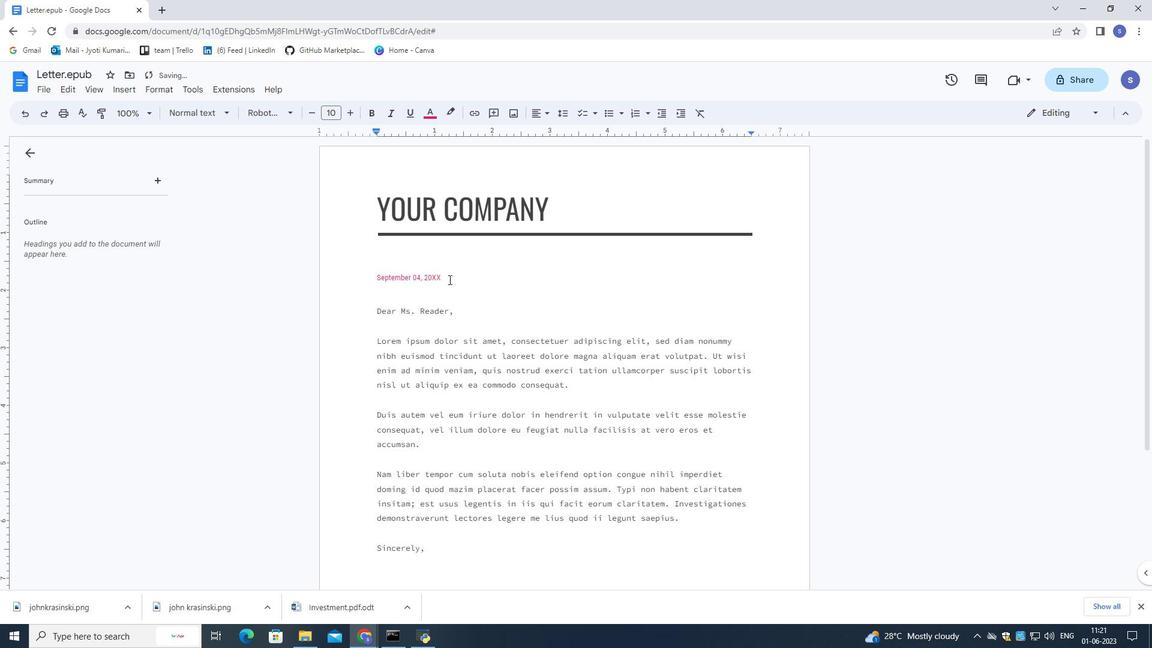 
Action: Mouse pressed left at (449, 279)
Screenshot: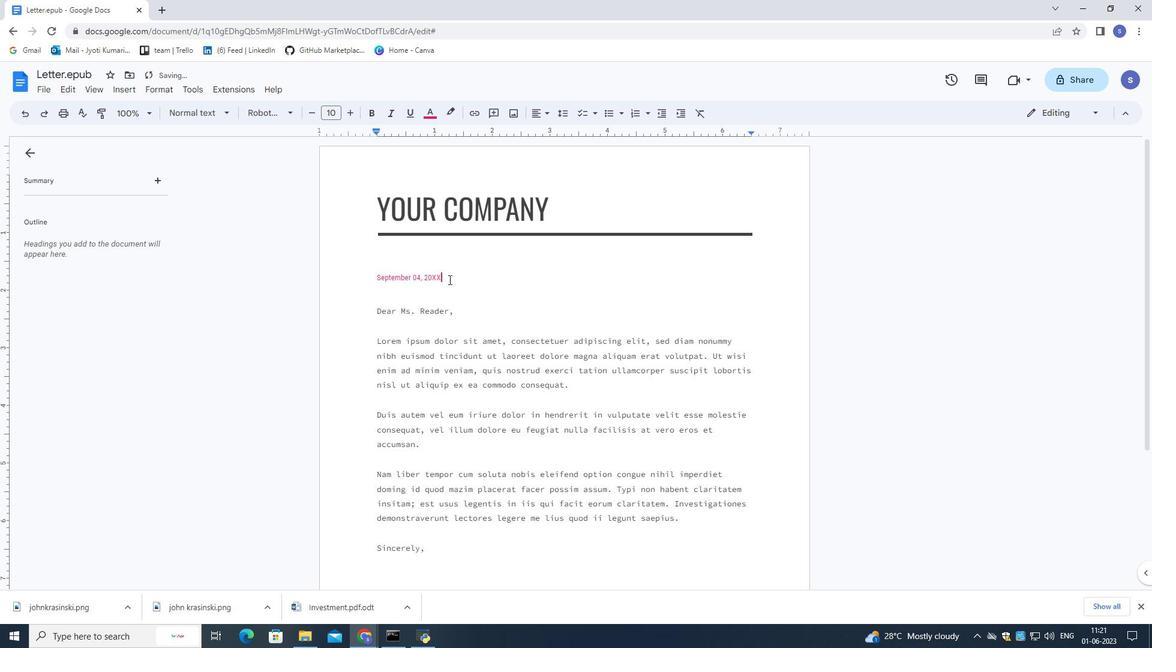 
Action: Mouse pressed left at (449, 279)
Screenshot: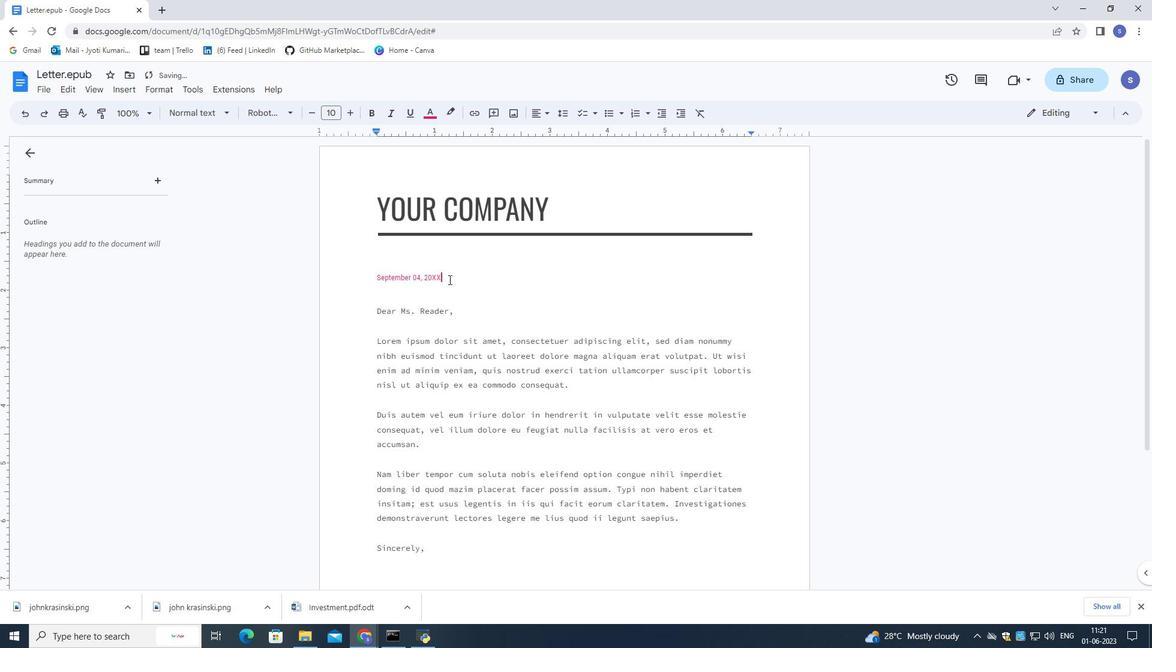 
Action: Key pressed 20<Key.space><Key.shift>May,<Key.space>2023
Screenshot: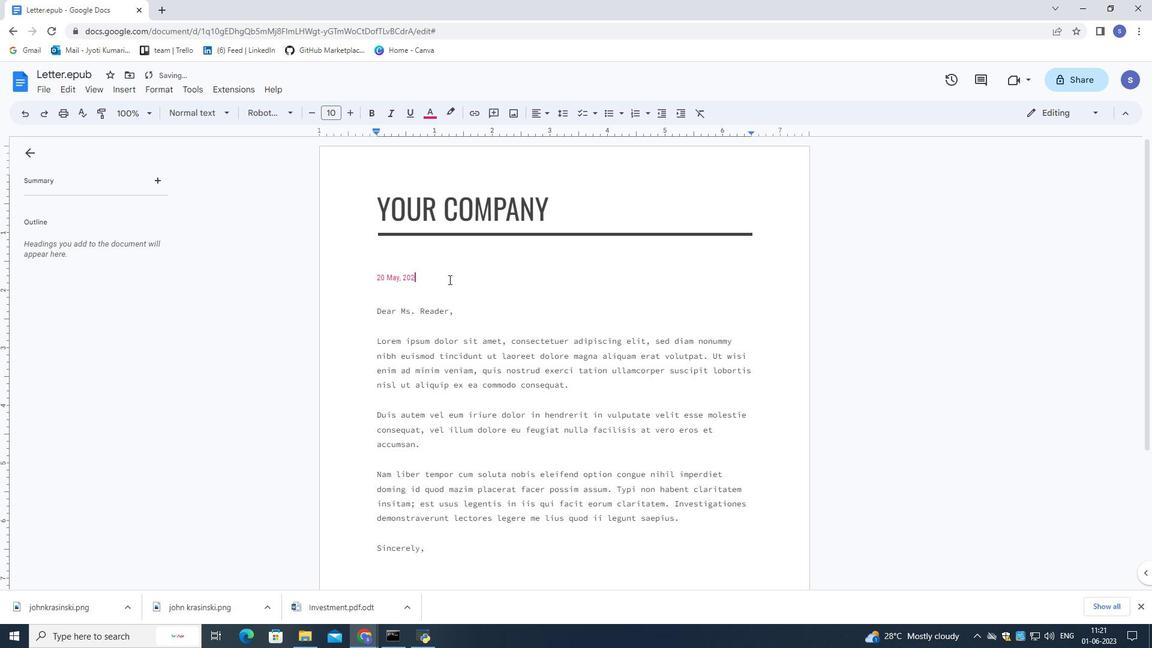 
Action: Mouse moved to (457, 287)
Screenshot: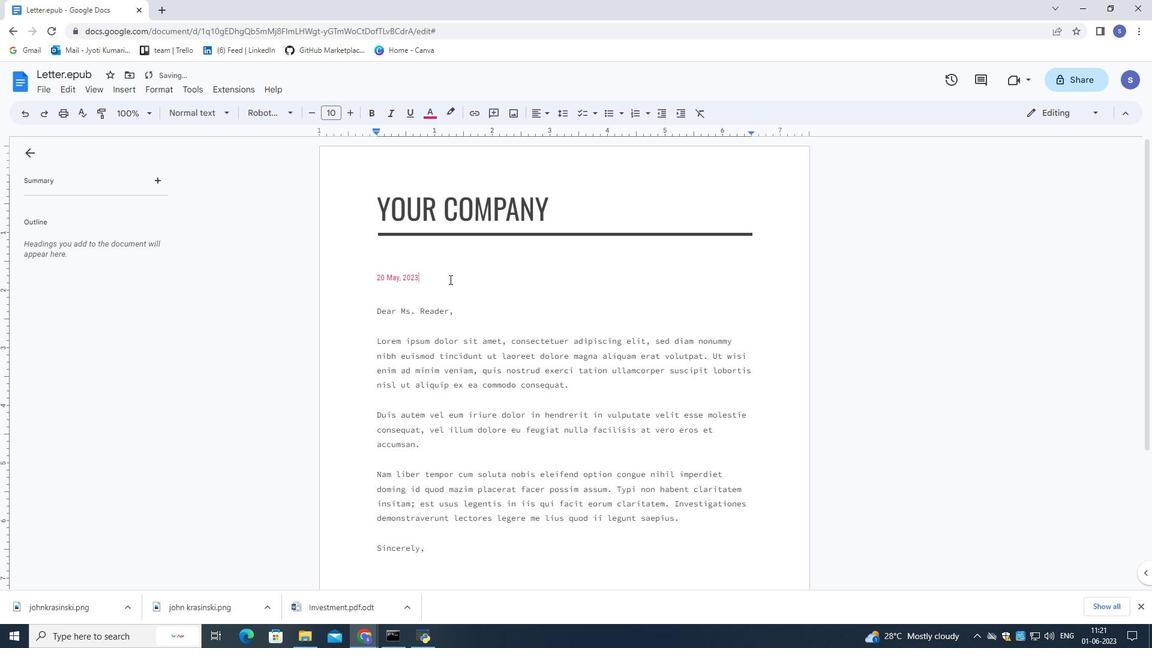 
Action: Mouse scrolled (457, 286) with delta (0, 0)
Screenshot: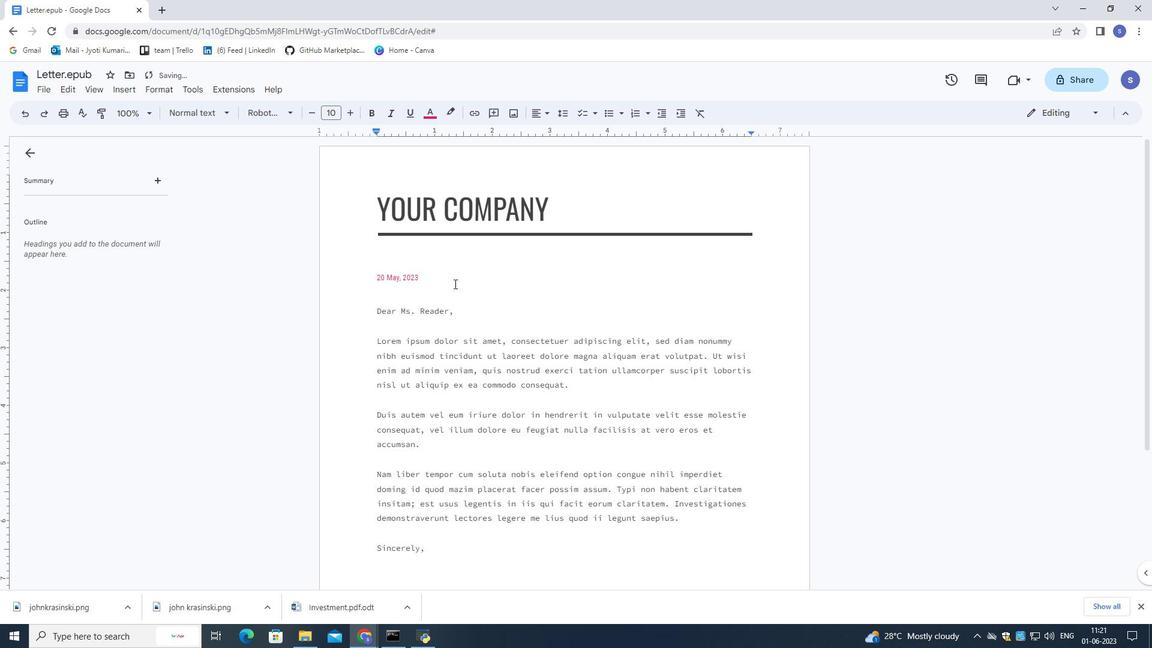 
Action: Mouse moved to (458, 288)
Screenshot: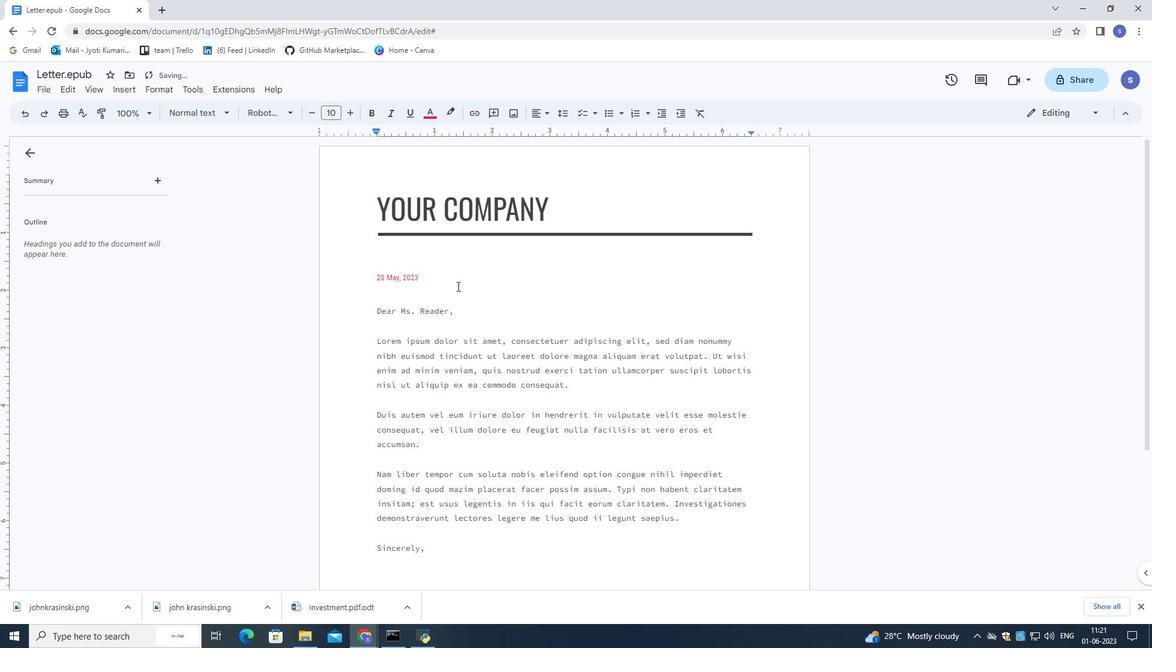 
Action: Mouse scrolled (458, 288) with delta (0, 0)
Screenshot: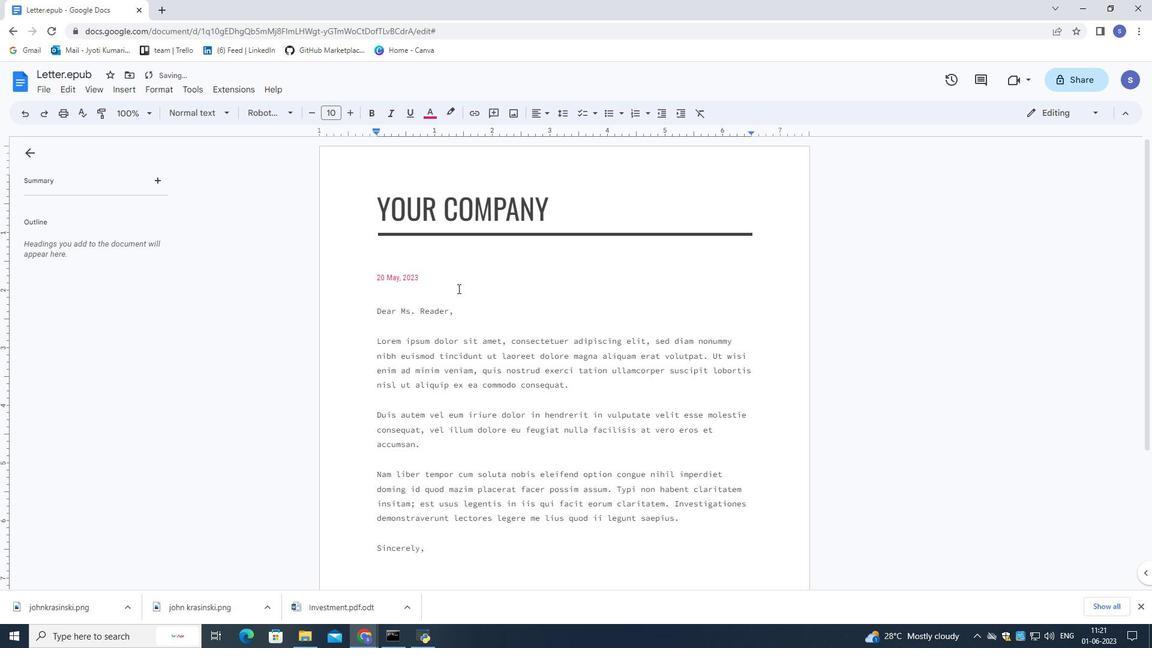 
Action: Mouse moved to (456, 277)
Screenshot: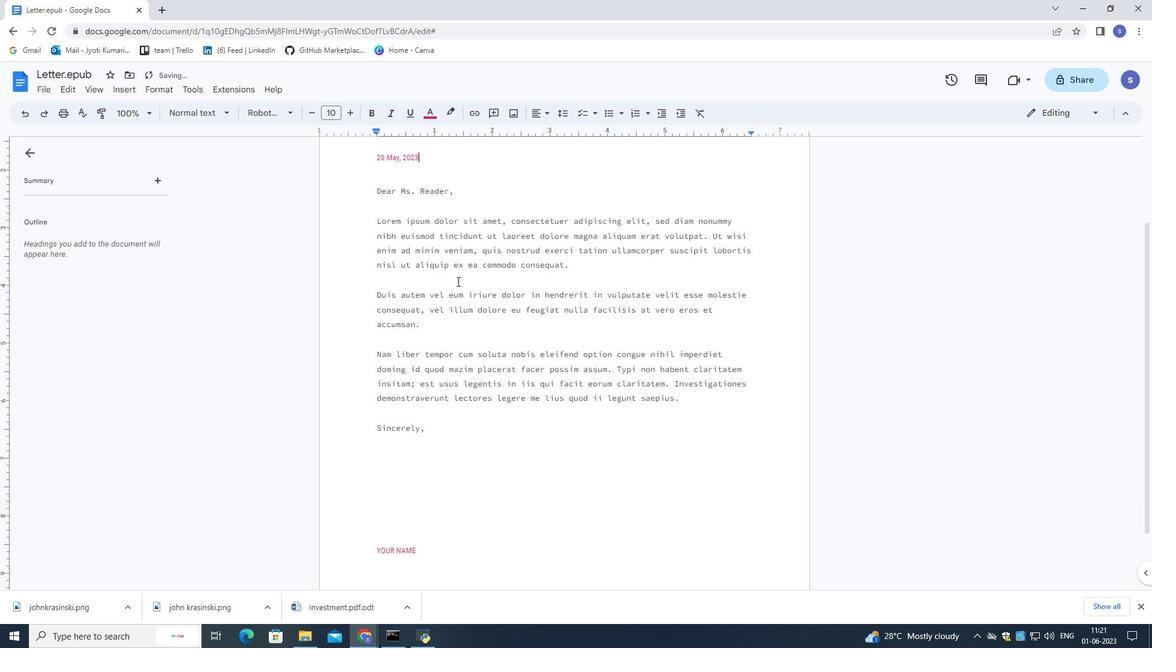 
Action: Mouse scrolled (457, 279) with delta (0, 0)
Screenshot: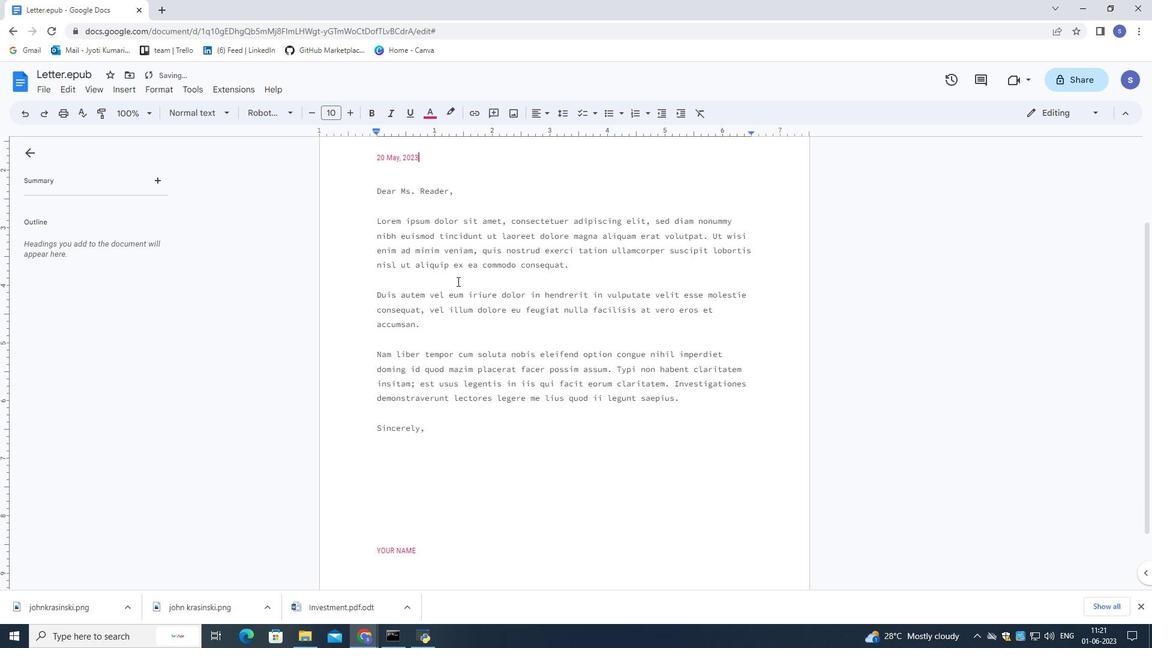 
Action: Mouse moved to (457, 252)
Screenshot: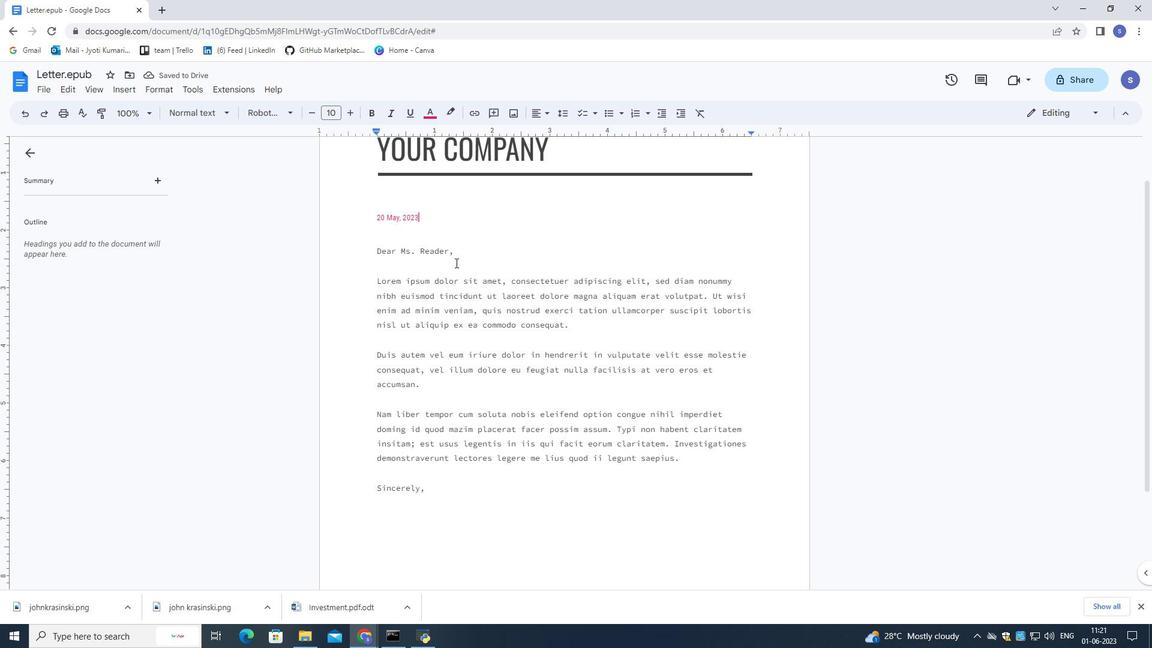 
Action: Mouse pressed left at (457, 252)
Screenshot: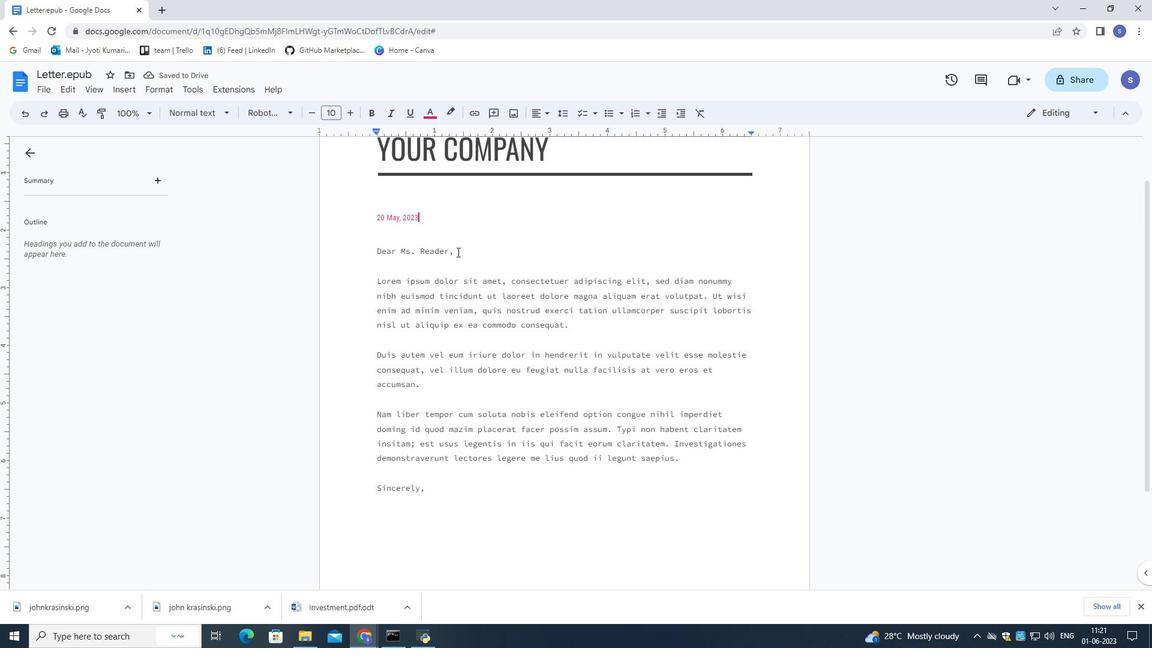 
Action: Mouse pressed left at (457, 252)
Screenshot: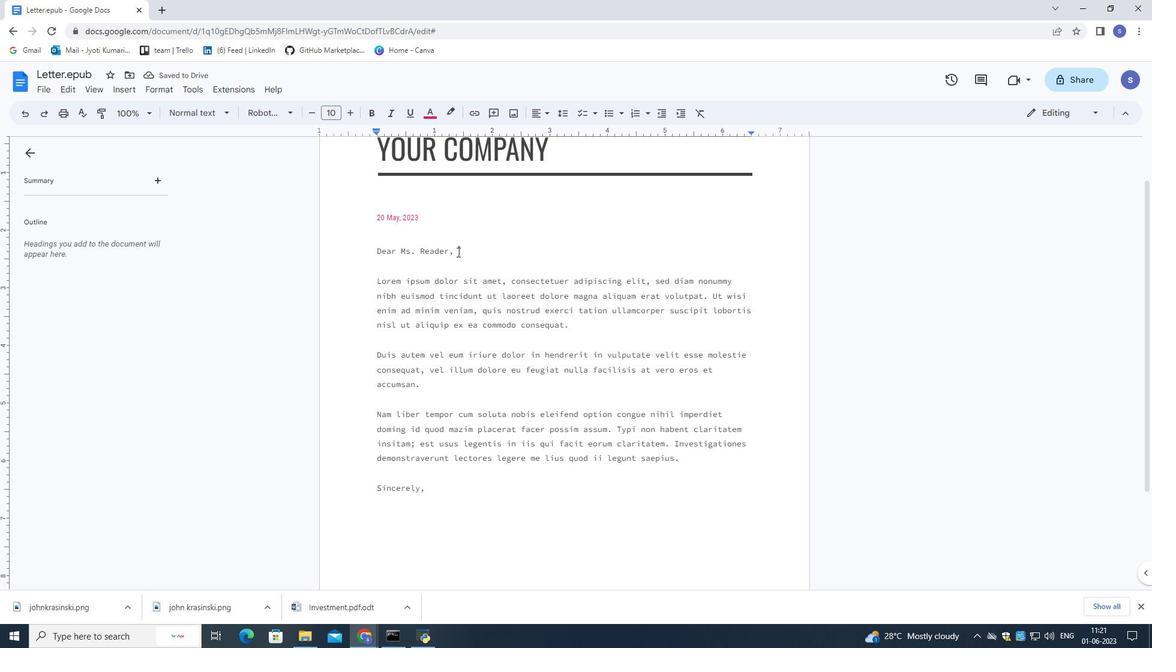 
Action: Mouse pressed left at (457, 252)
Screenshot: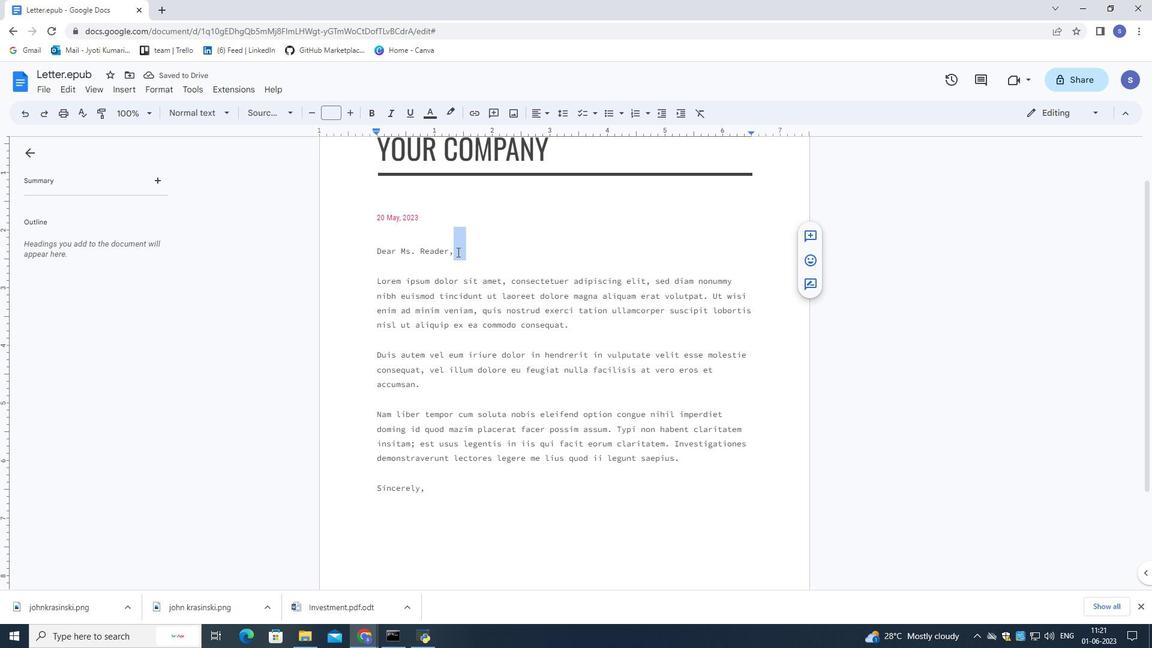 
Action: Mouse moved to (462, 251)
Screenshot: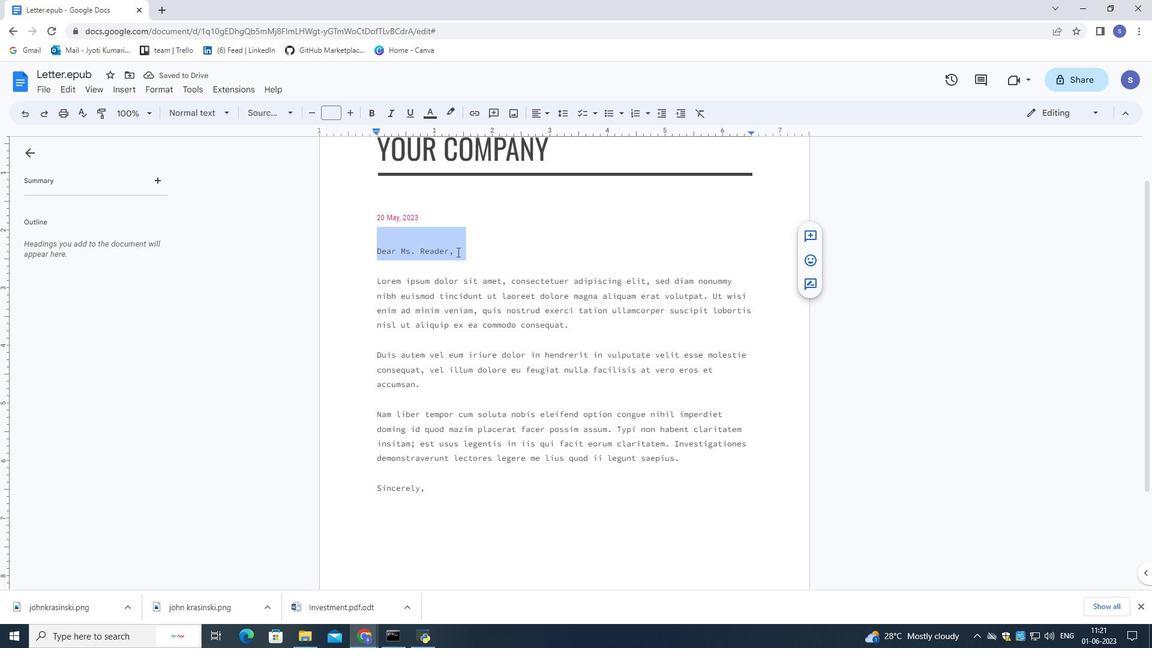 
Action: Key pressed <Key.shift>G
Screenshot: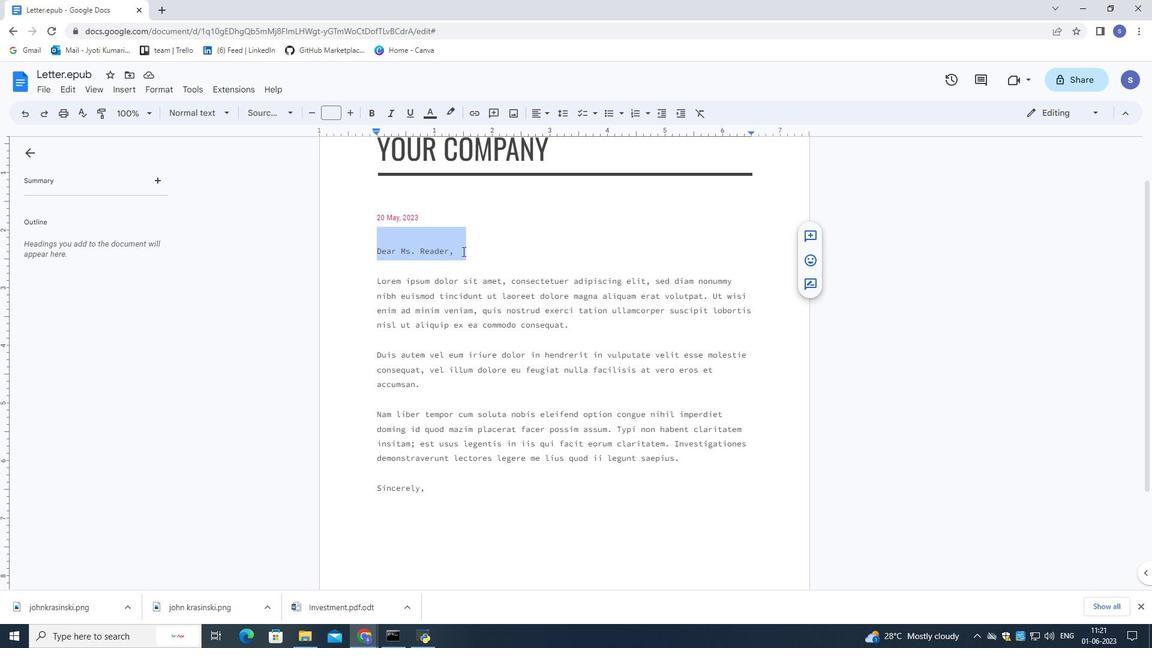 
Action: Mouse moved to (854, 328)
Screenshot: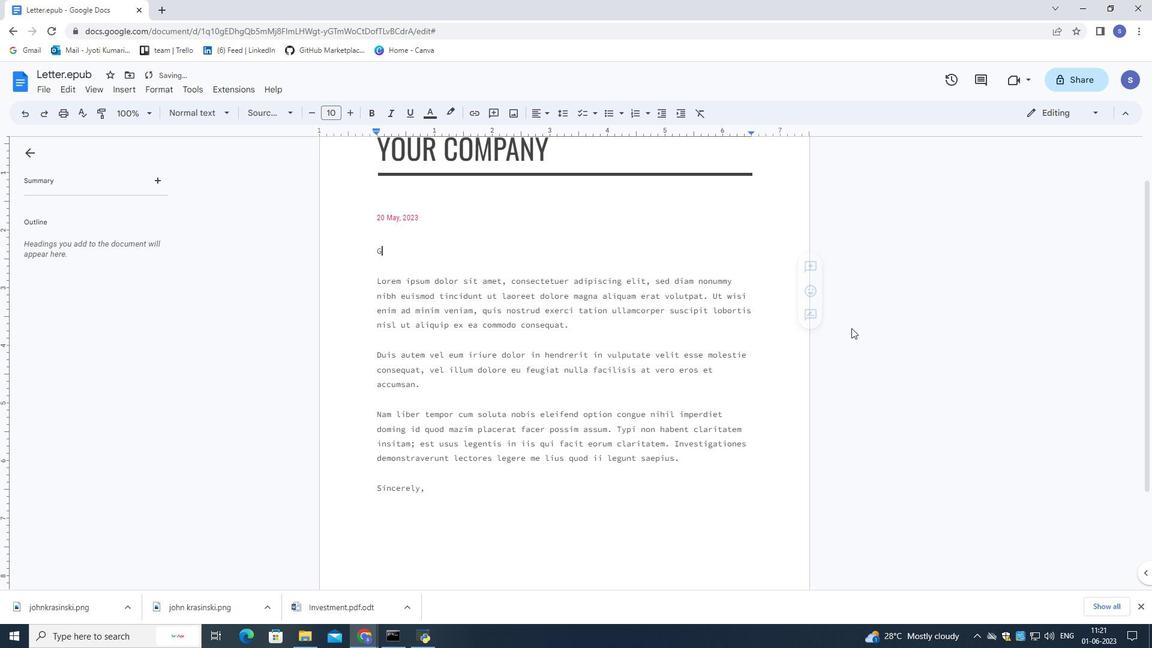 
Action: Key pressed reeting
Screenshot: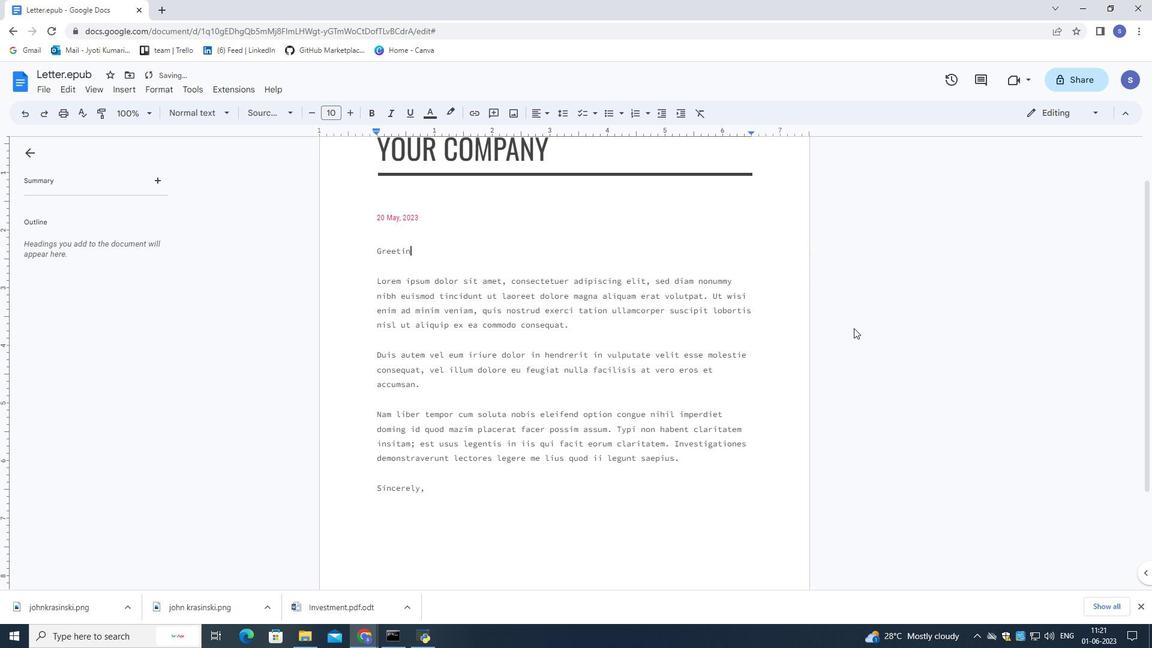
Action: Mouse moved to (831, 313)
Screenshot: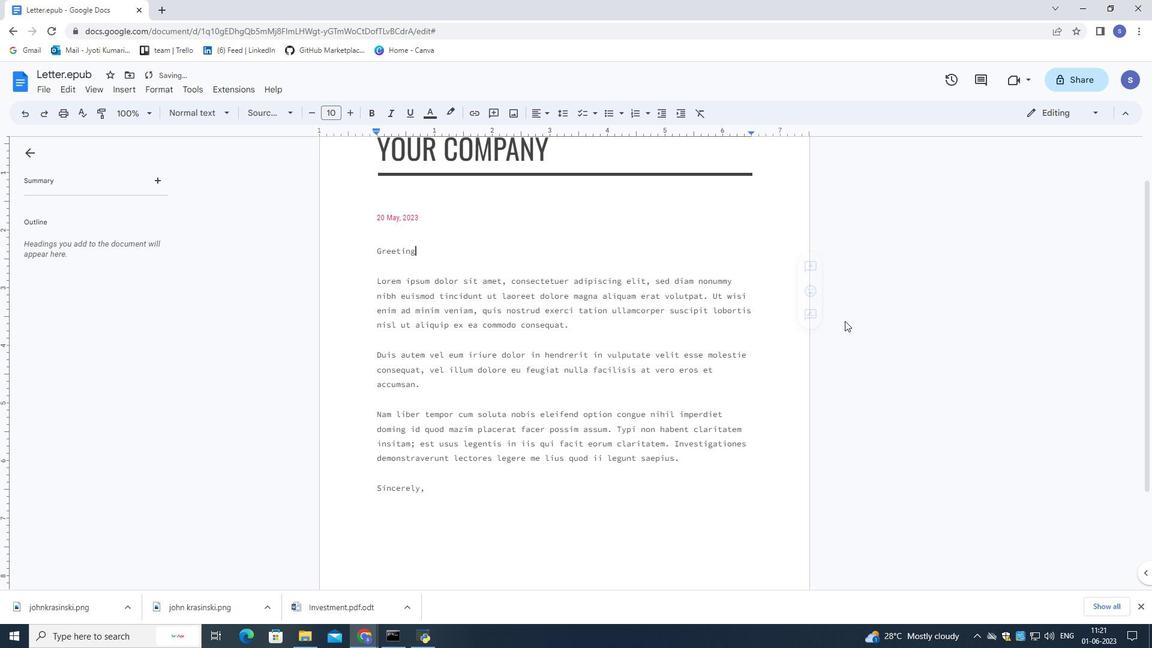 
Action: Key pressed s,
Screenshot: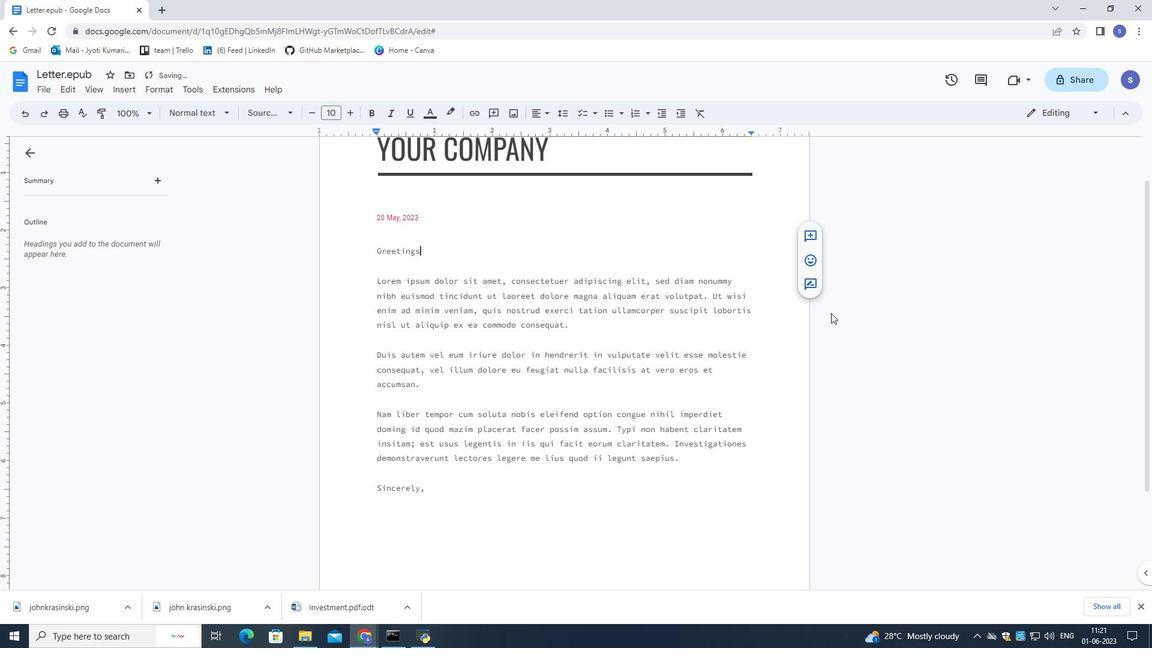 
Action: Mouse moved to (443, 490)
Screenshot: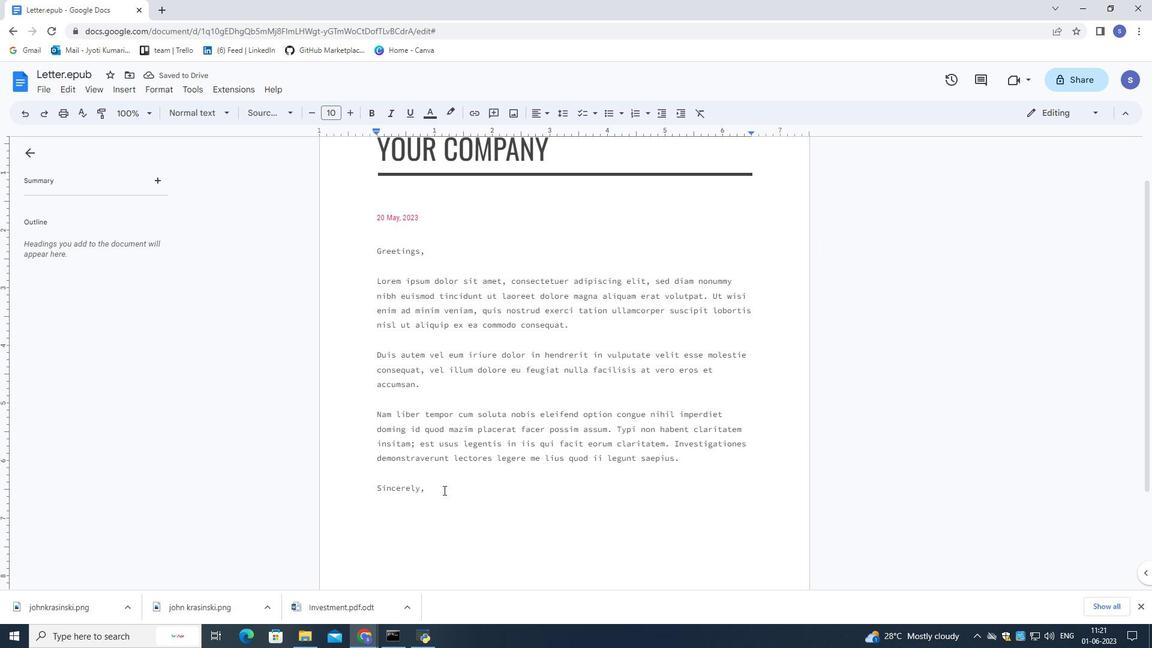 
Action: Mouse pressed left at (443, 490)
Screenshot: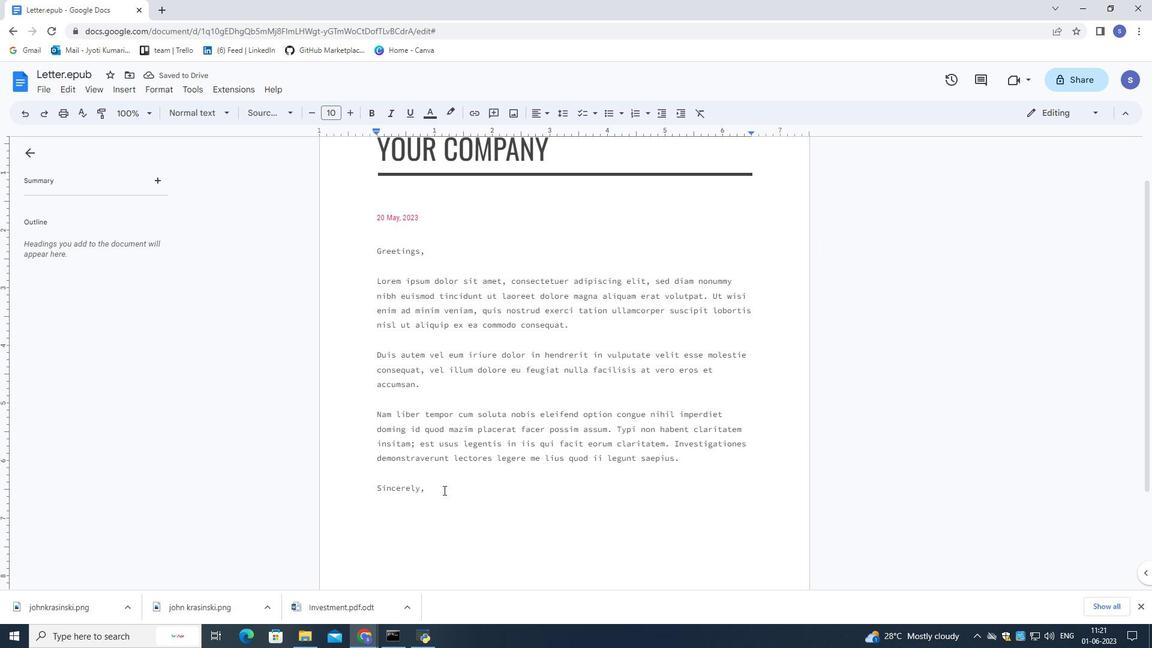 
Action: Mouse moved to (376, 280)
Screenshot: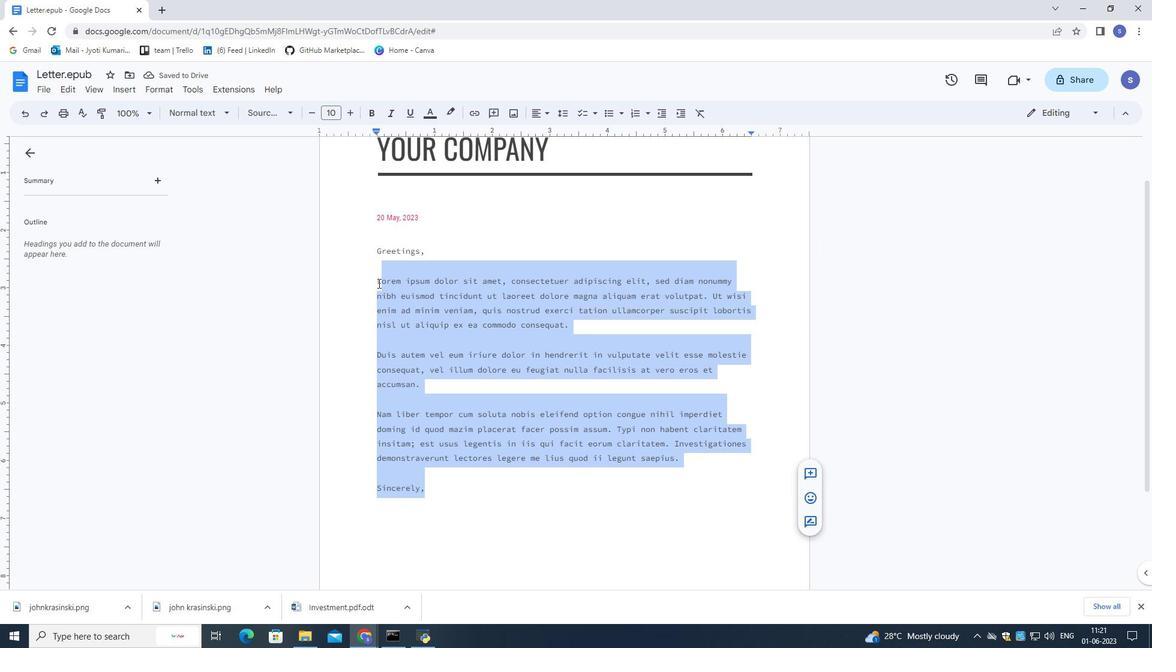 
Action: Key pressed <Key.backspace>
Screenshot: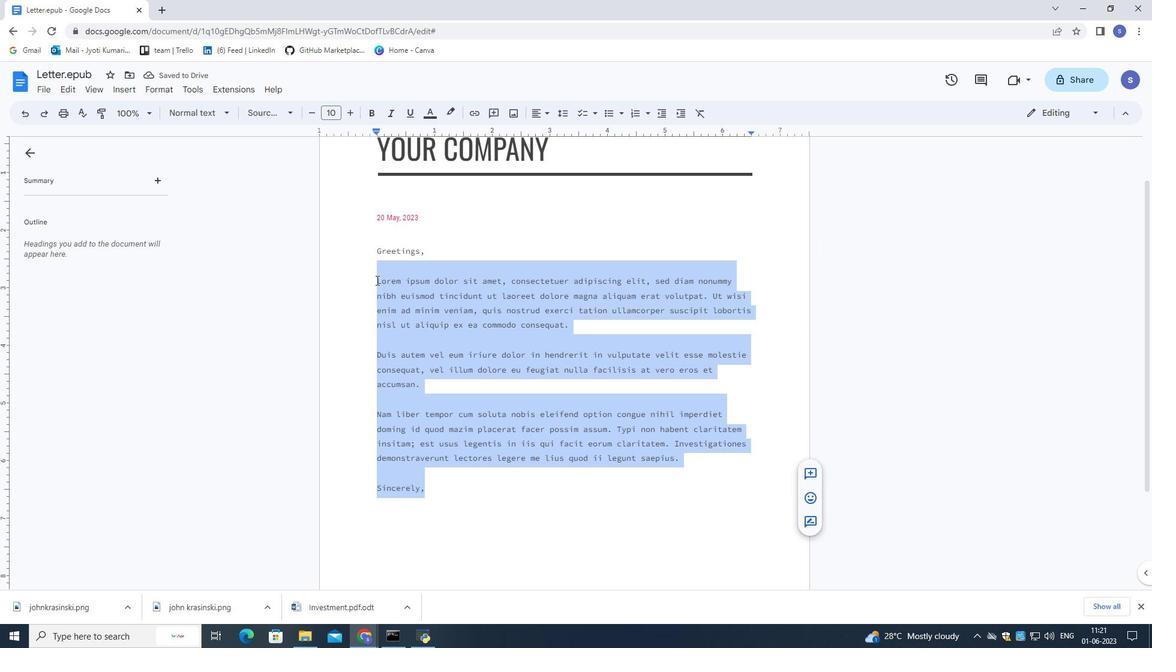 
Action: Mouse moved to (1152, 404)
Screenshot: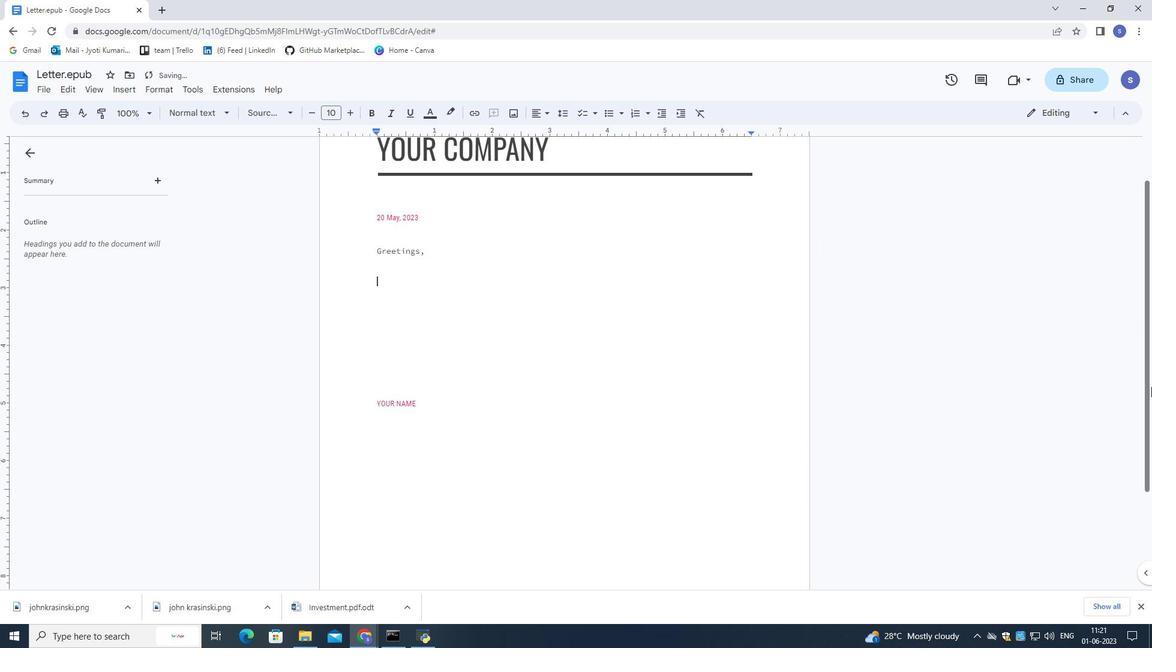 
Action: Key pressed <Key.shift><Key.shift><Key.shift><Key.shift><Key.shift><Key.shift><Key.shift><Key.shift><Key.shift><Key.shift>It<Key.space>was<Key.space>apl<Key.backspace><Key.backspace><Key.space>pleasure<Key.space>meeting<Key.space>you<Key.space>at<Key.space>the<Key.space>conference<Key.space>last<Key.space>week.<Key.space><Key.shift>I<Key.space>was<Key.space>impressed<Key.space>by<Key.space>yor<Key.backspace>ur<Key.space>
Screenshot: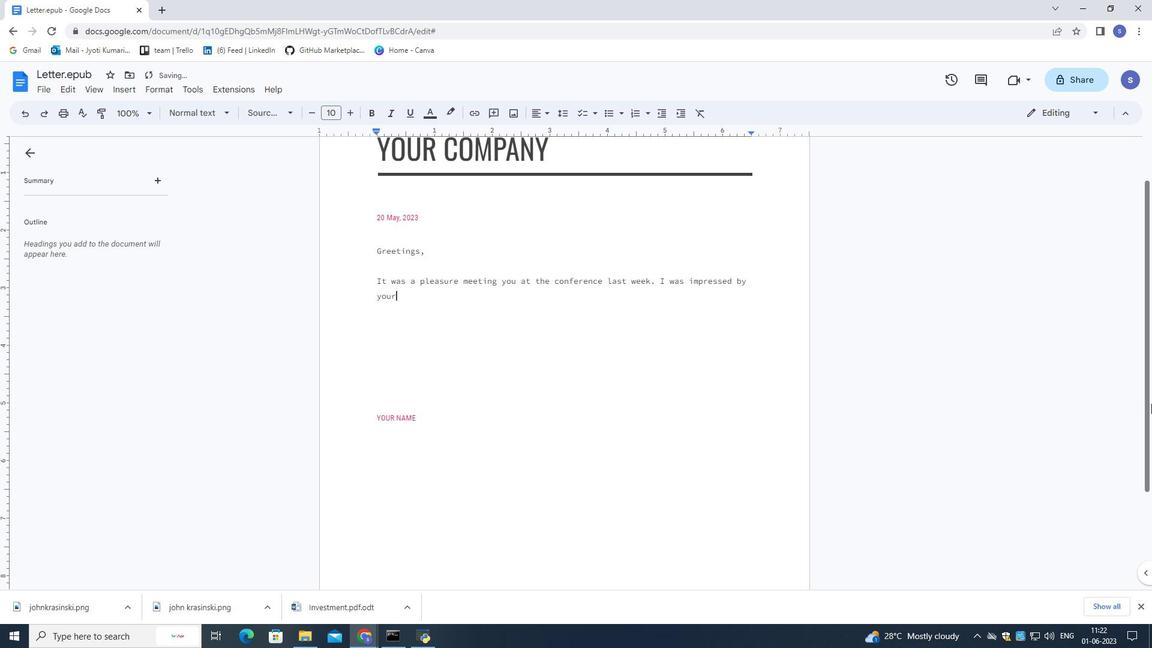 
Action: Mouse moved to (1111, 465)
Screenshot: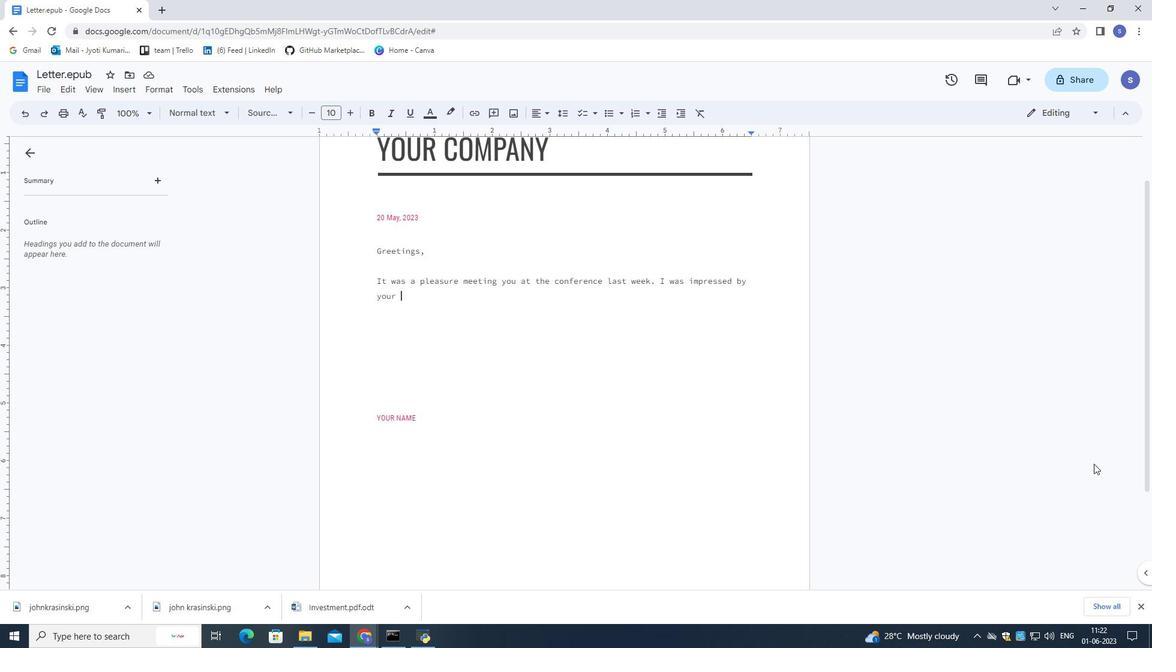 
Action: Key pressed knowledge<Key.space>and<Key.space>expertise<Key.space>in<Key.space>the<Key.space>field<Key.space>.<Key.space><Key.shift>I<Key.space>would<Key.space>like<Key.space>to<Key.space>disscuss<Key.space><Key.left><Key.left><Key.left>
Screenshot: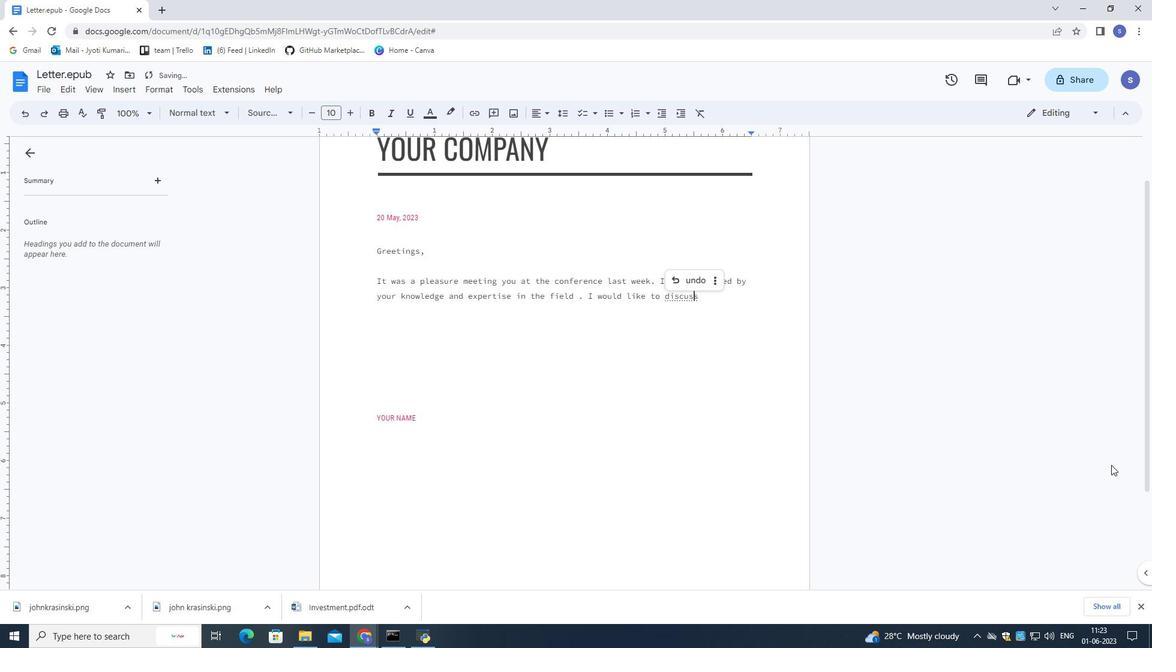 
Action: Mouse moved to (773, 310)
Screenshot: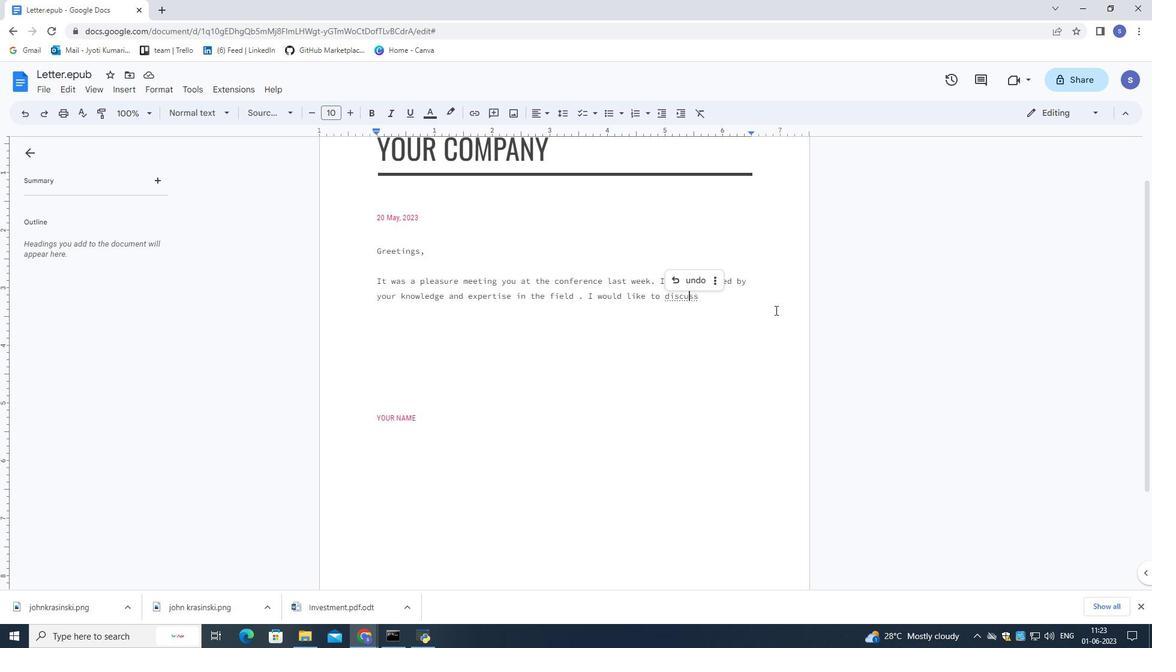 
Action: Mouse pressed left at (773, 310)
Screenshot: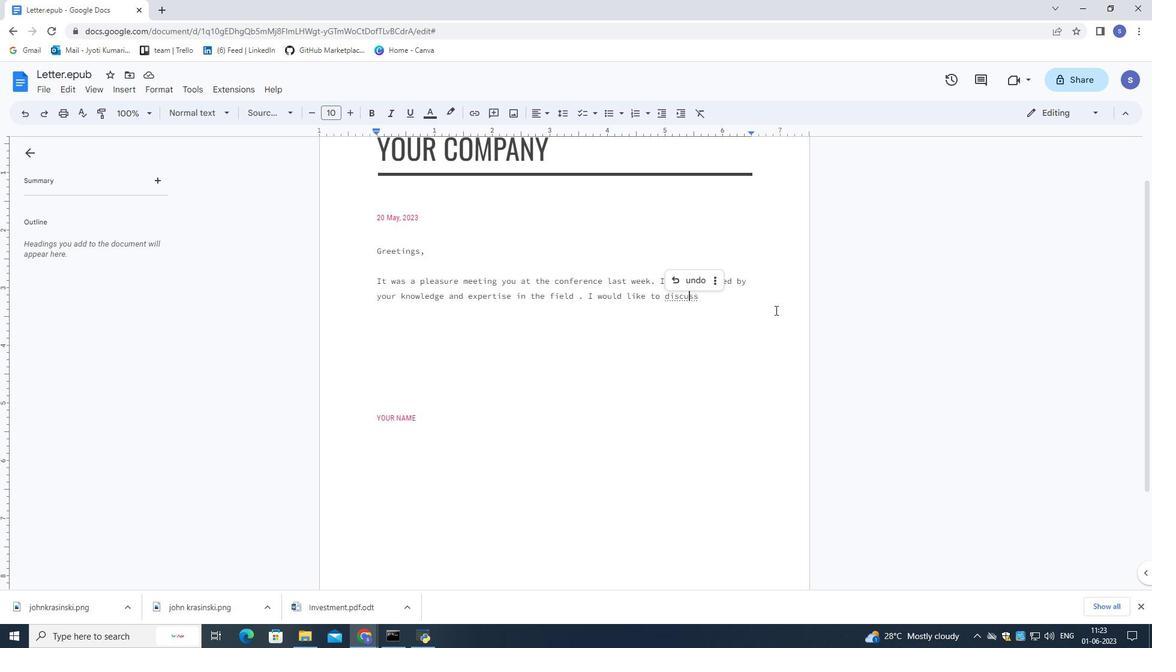 
Action: Mouse moved to (718, 292)
Screenshot: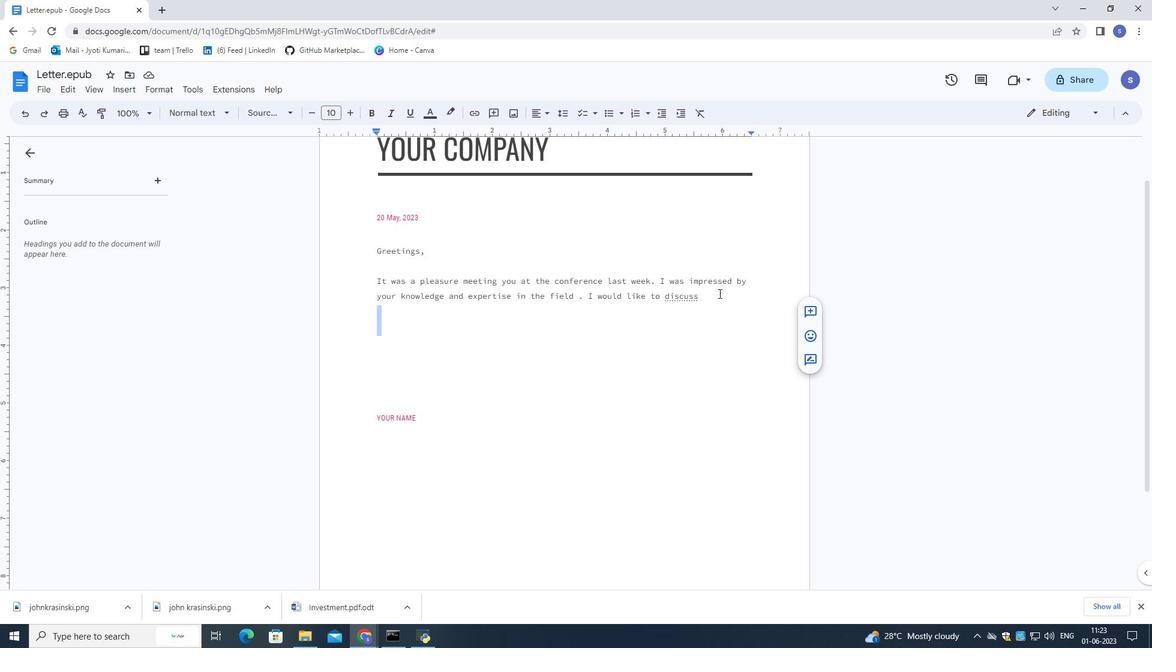
Action: Mouse pressed left at (718, 292)
Screenshot: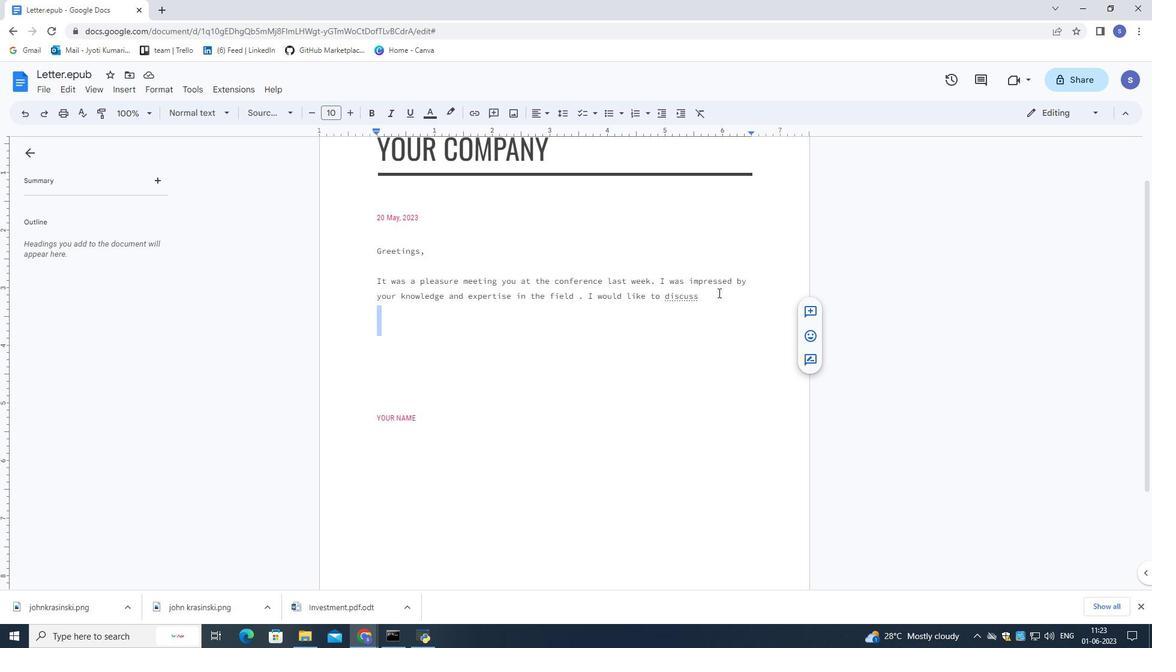 
Action: Mouse moved to (689, 297)
Screenshot: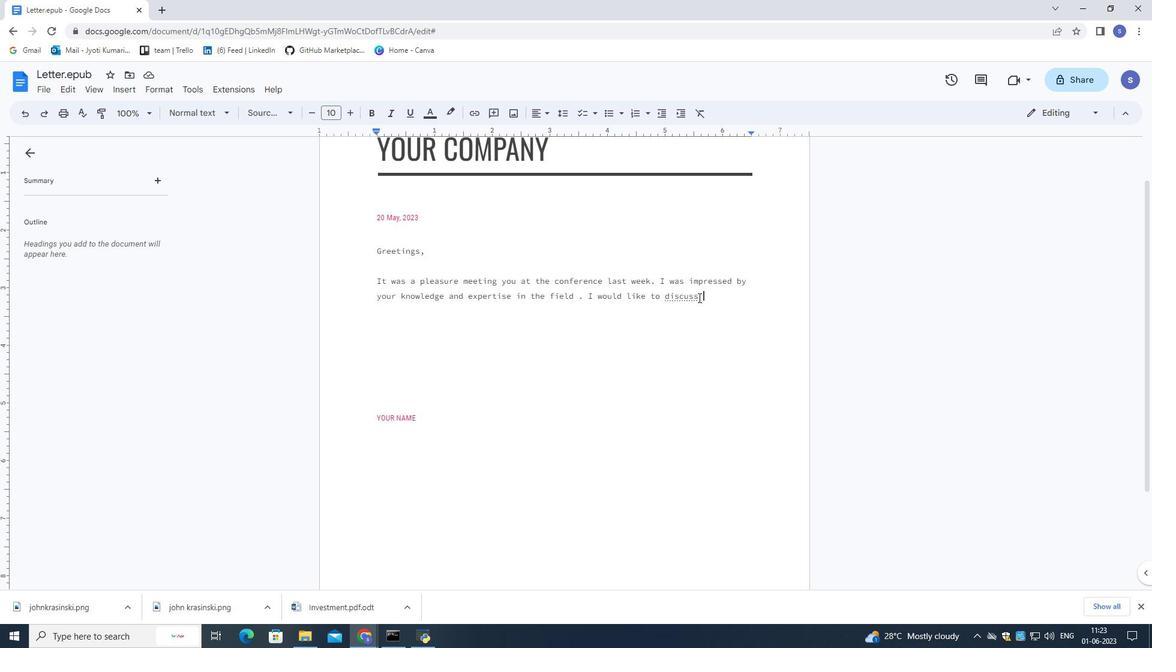 
Action: Mouse pressed left at (689, 297)
Screenshot: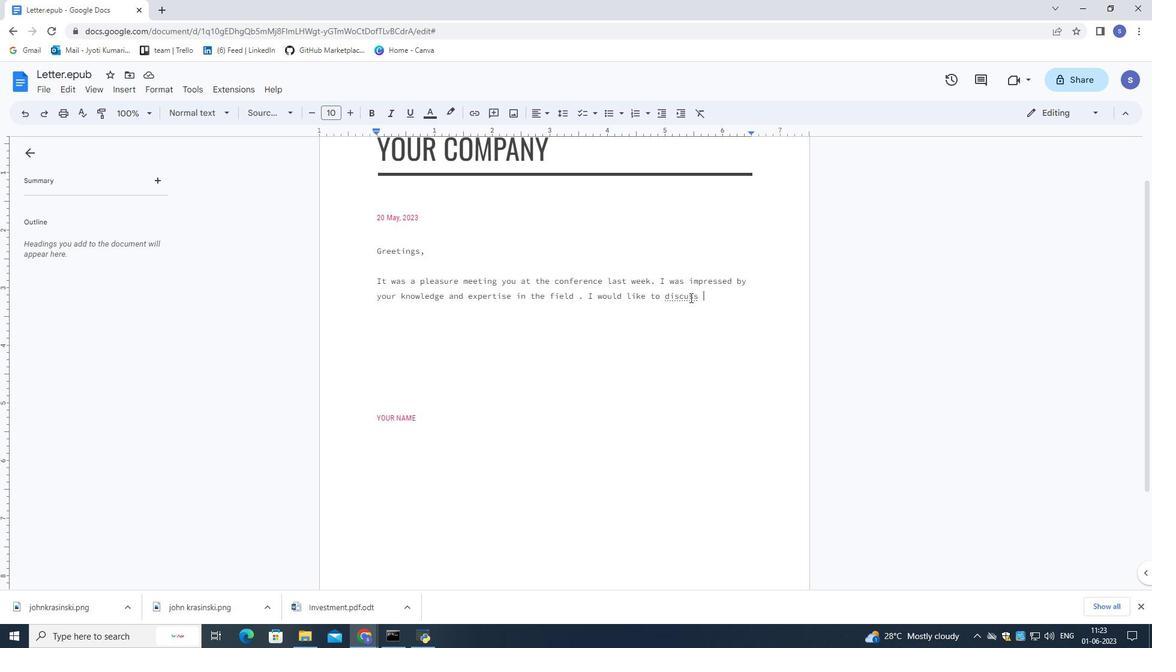 
Action: Mouse moved to (711, 297)
Screenshot: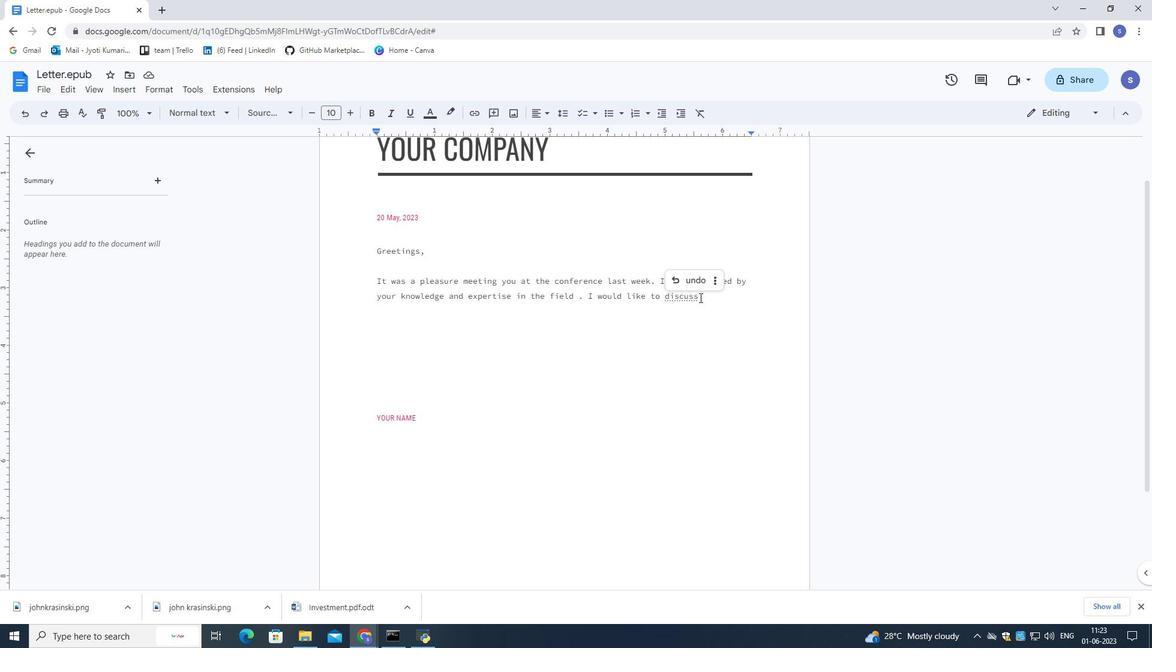 
Action: Mouse pressed left at (711, 297)
Screenshot: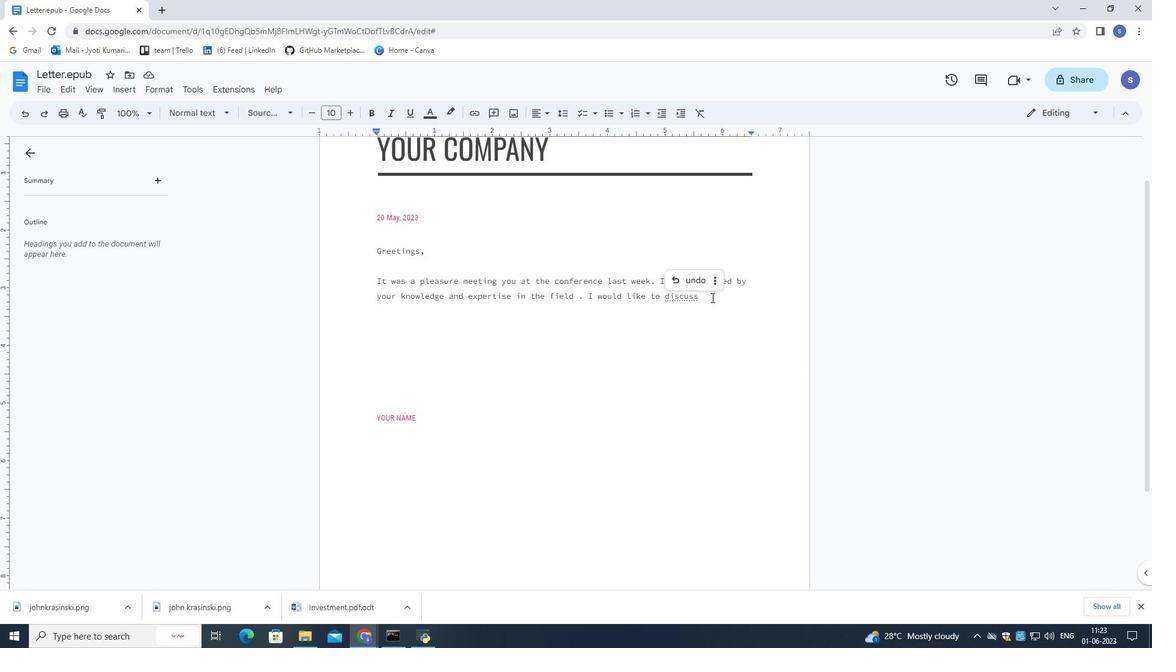 
Action: Mouse moved to (712, 297)
Screenshot: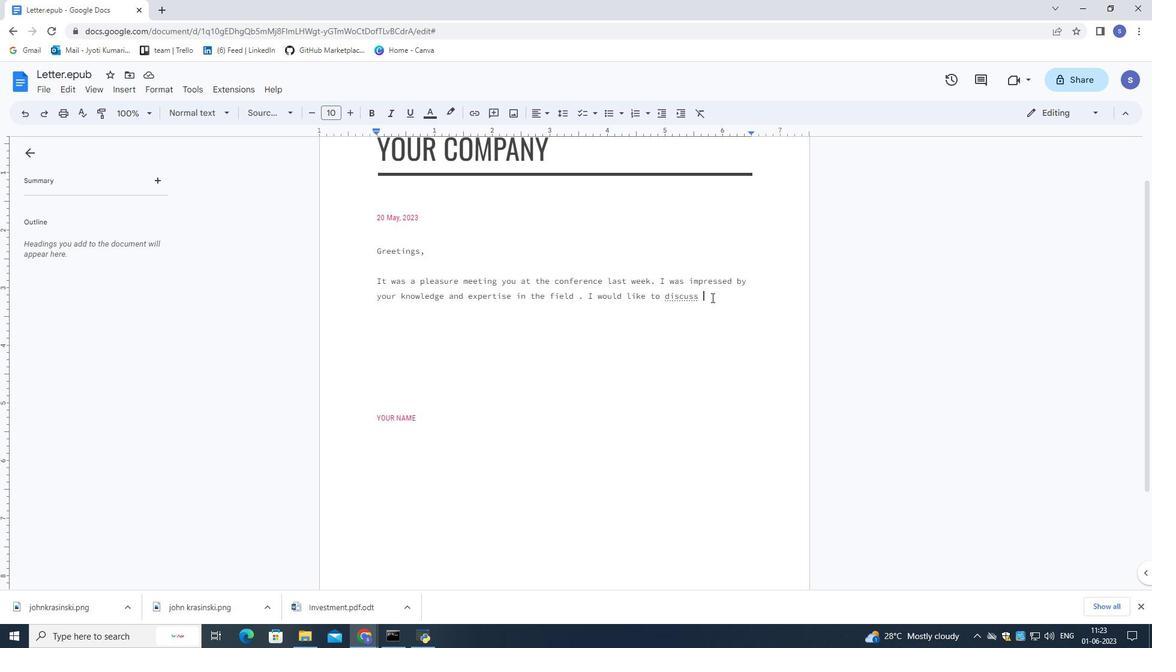 
Action: Key pressed <Key.backspace><Key.backspace><Key.backspace><Key.backspace><Key.backspace>cuss<Key.space>potential<Key.space>
Screenshot: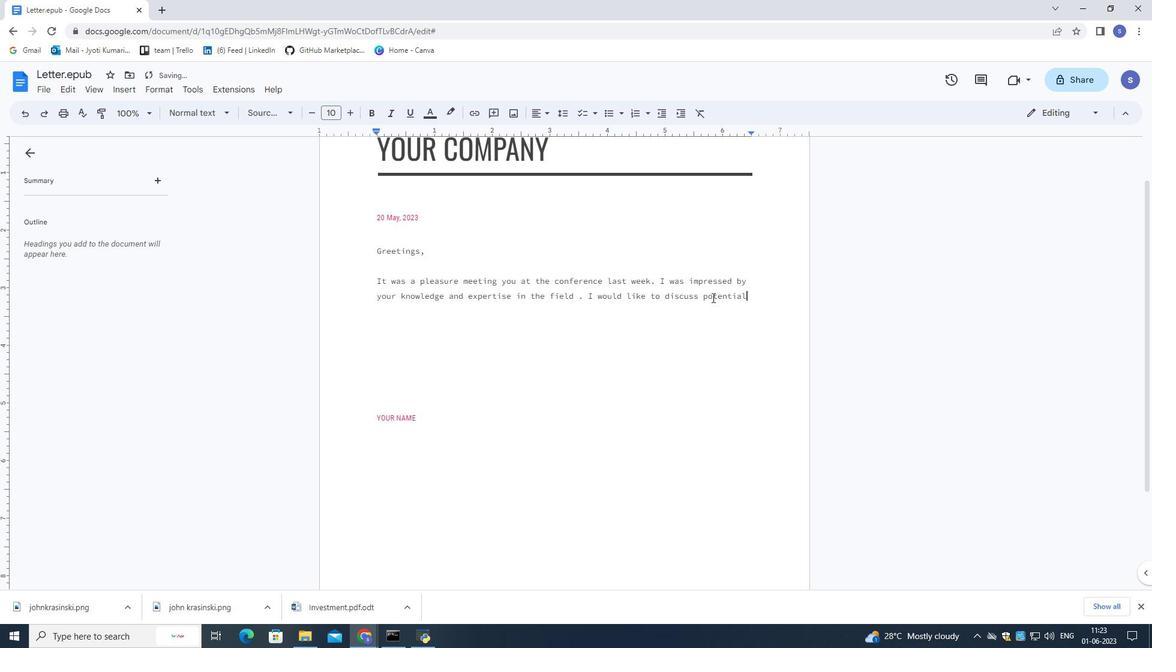 
Action: Mouse moved to (1152, 58)
Screenshot: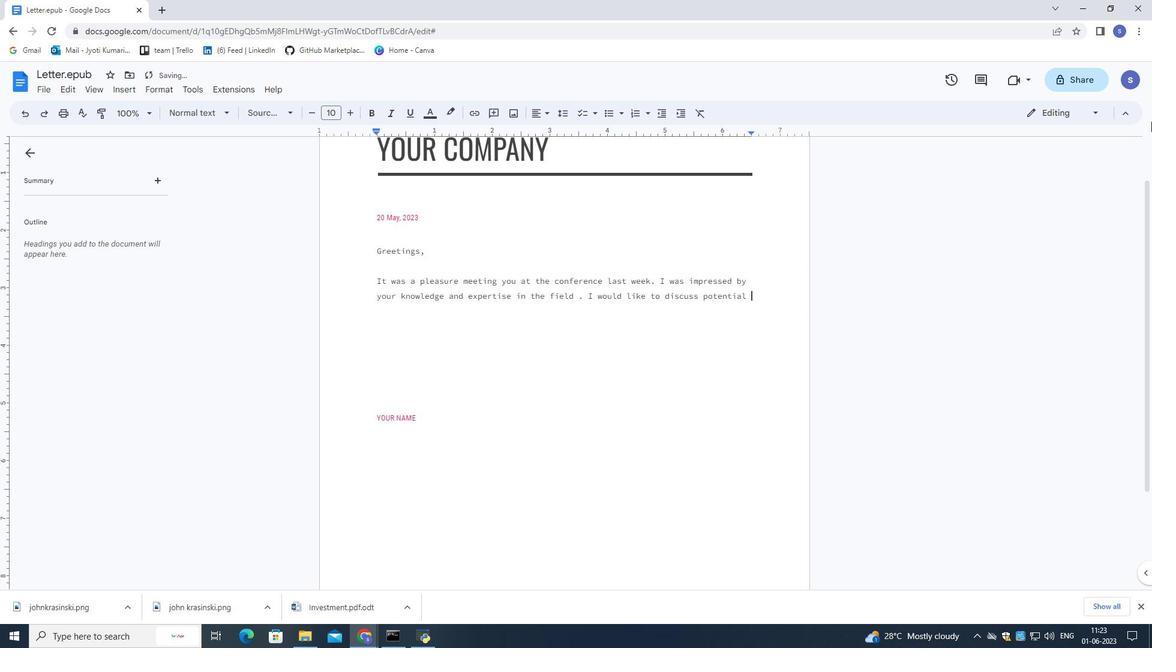 
Action: Key pressed collaboration<Key.space>opportunity<Key.backspace>ies<Key.space>and<Key.space>explore<Key.space>ways<Key.space>we<Key.space>can<Key.space>work<Key.space>together.<Key.space><Key.shift>Please<Key.space>let<Key.space><Key.space>me<Key.space>know<Key.space>if<Key.space>you<Key.space>would<Key.space>be<Key.space>insert<Key.backspace><Key.backspace><Key.backspace><Key.backspace><Key.backspace><Key.backspace><Key.backspace><Key.space>interested<Key.space>in<Key.space>further<Key.space>discussions.
Screenshot: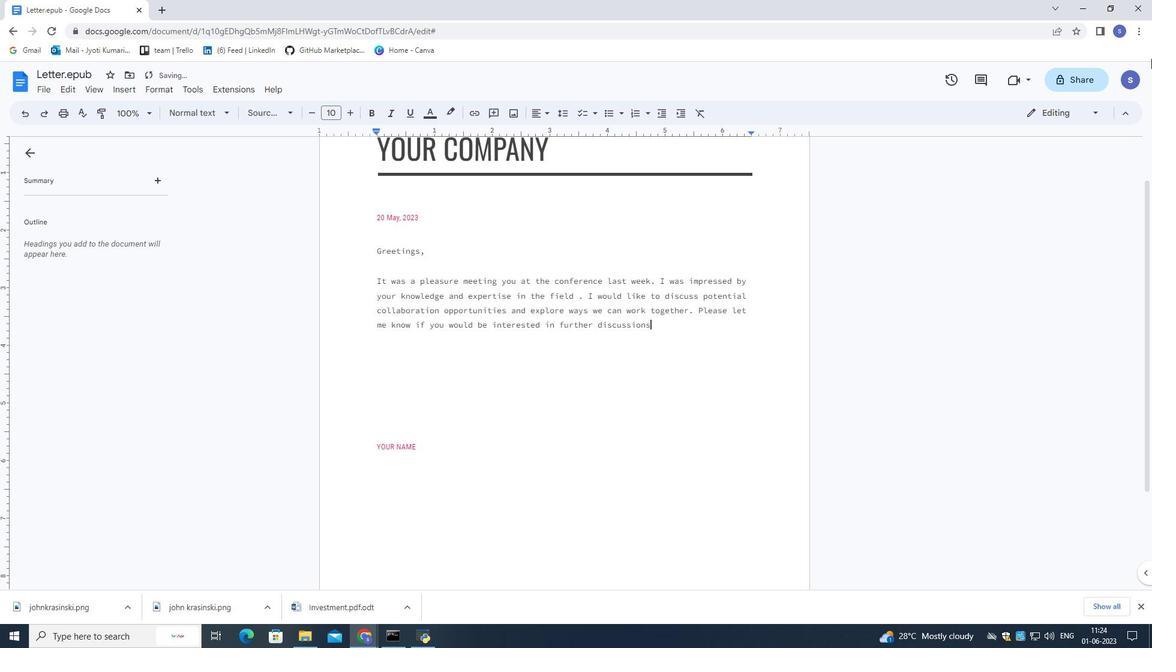 
Action: Mouse moved to (453, 447)
Screenshot: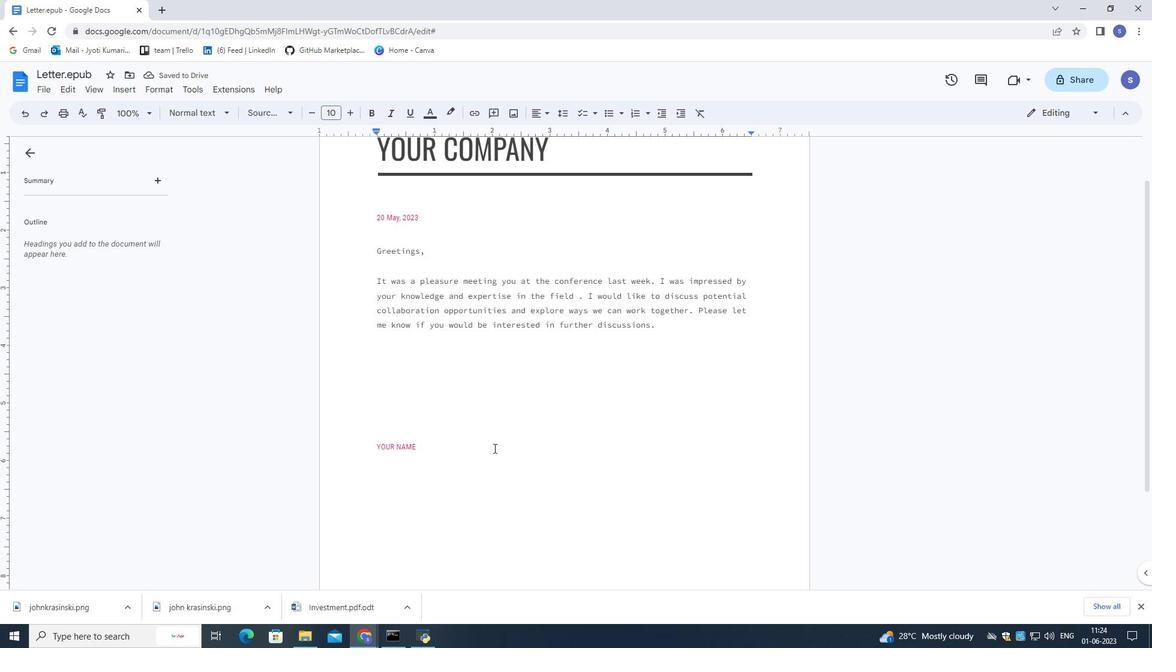 
Action: Mouse pressed left at (453, 447)
Screenshot: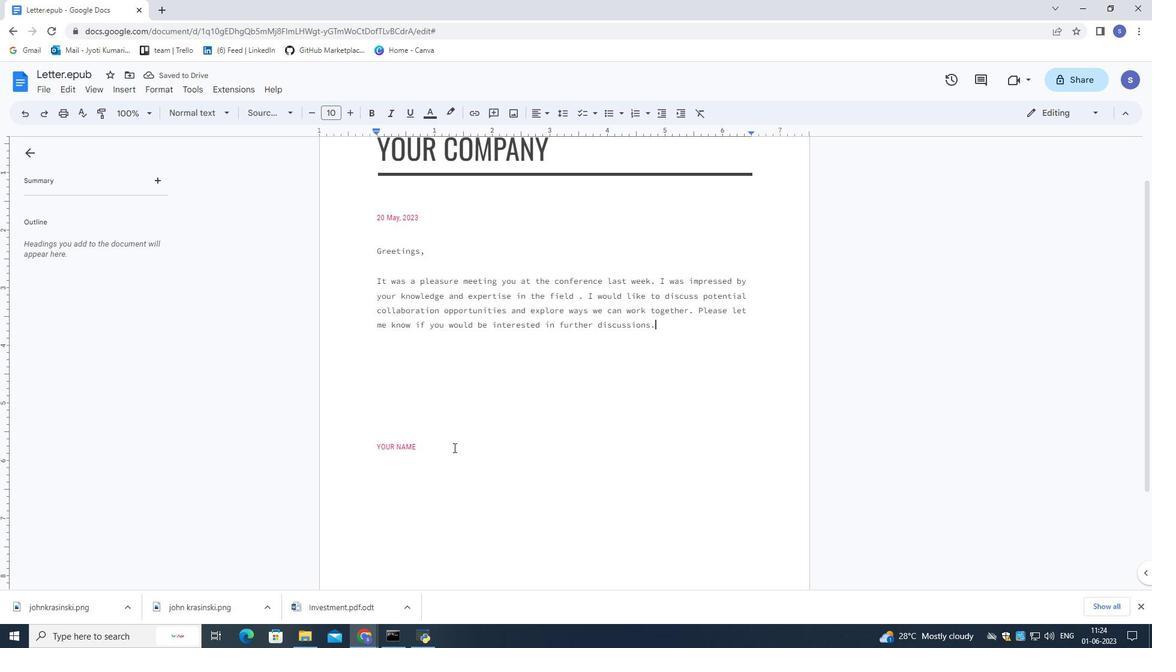 
Action: Mouse moved to (465, 446)
Screenshot: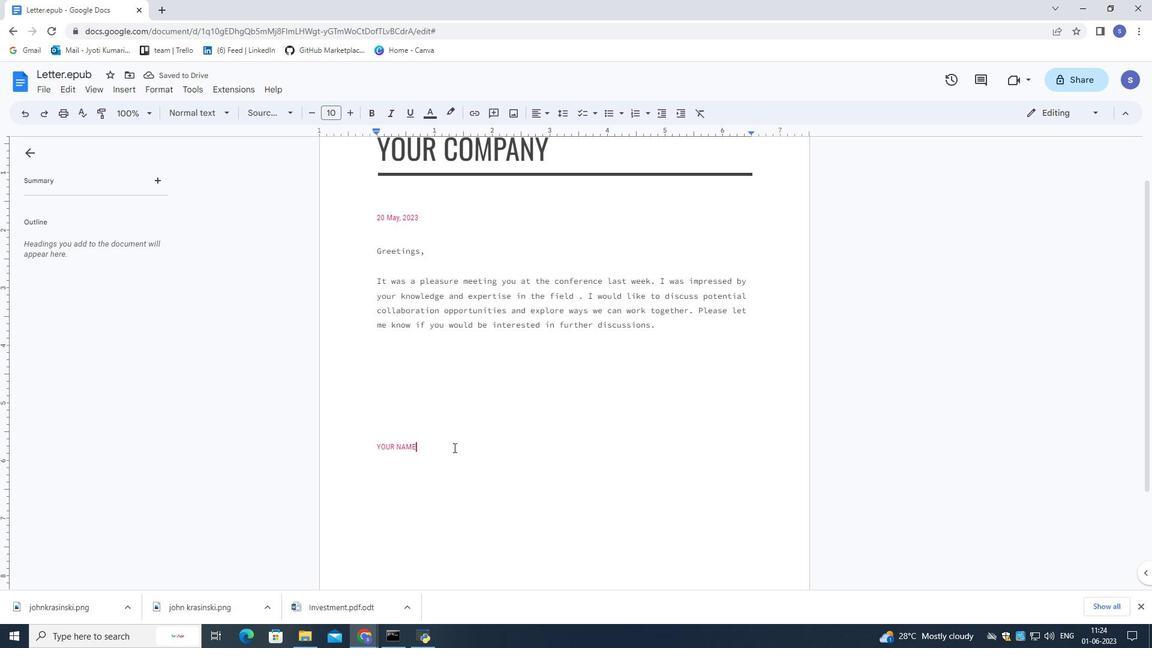 
Action: Key pressed <Key.enter><Key.space><Key.shift>John
Screenshot: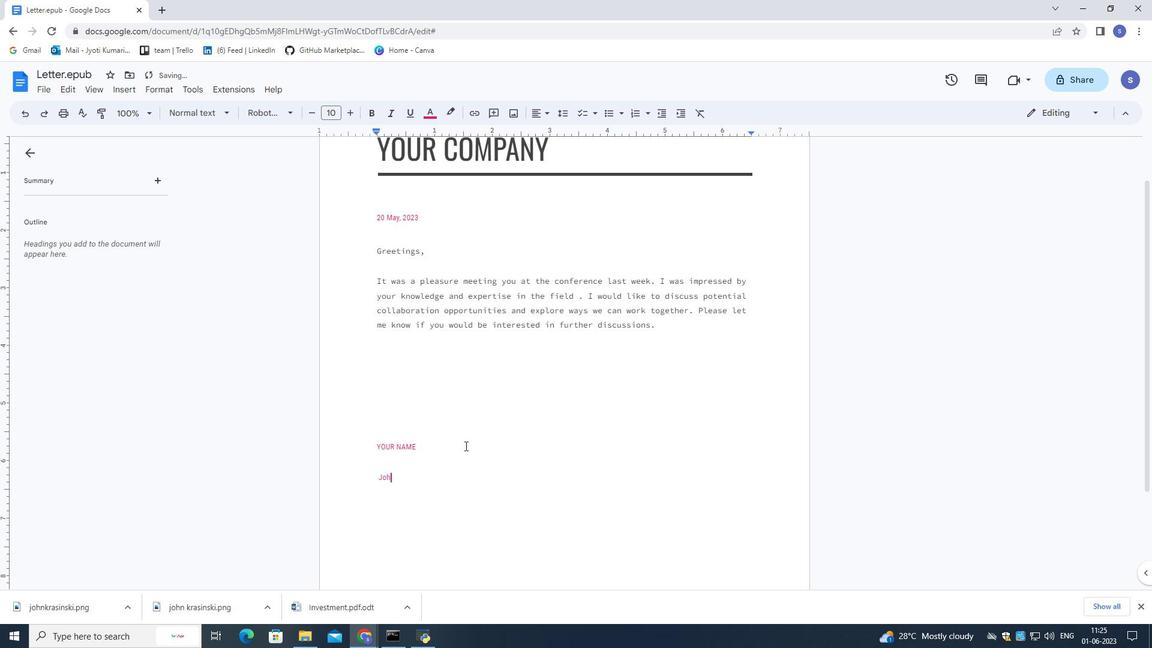 
Action: Mouse moved to (139, 90)
Screenshot: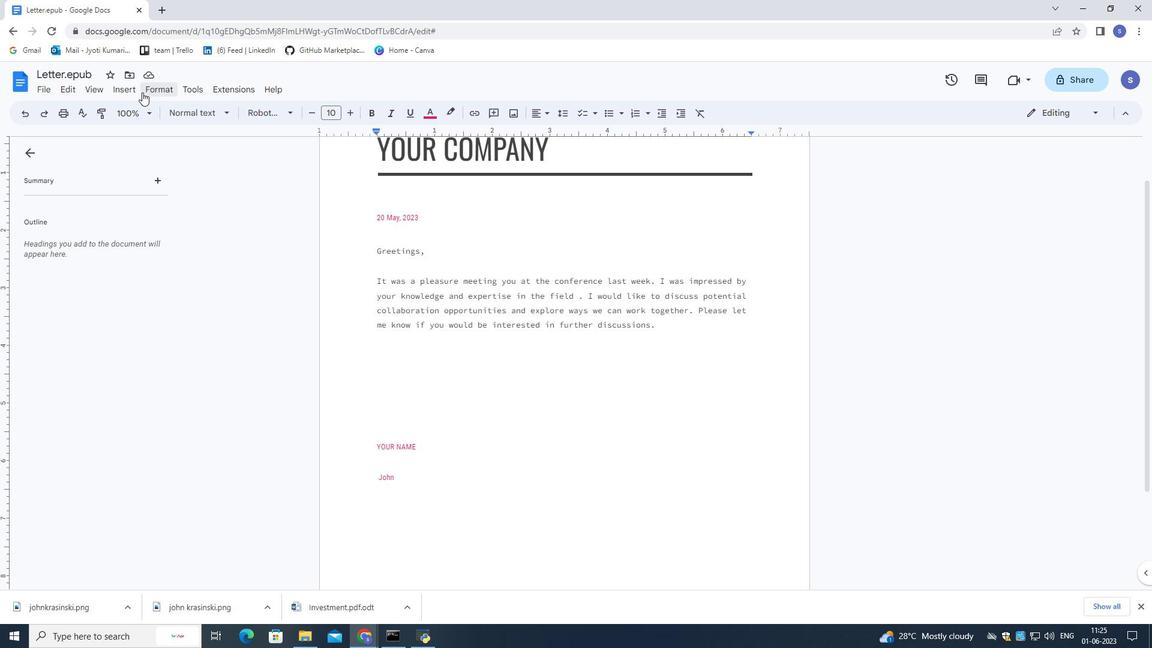 
Action: Mouse pressed left at (139, 90)
Screenshot: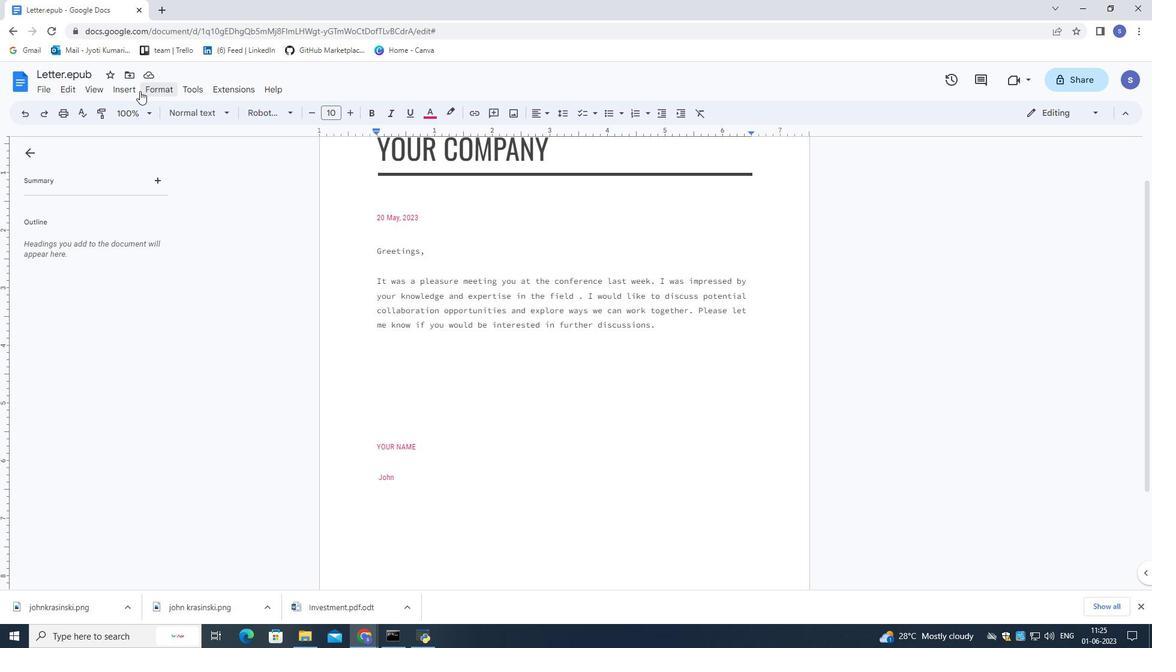 
Action: Mouse moved to (175, 377)
Screenshot: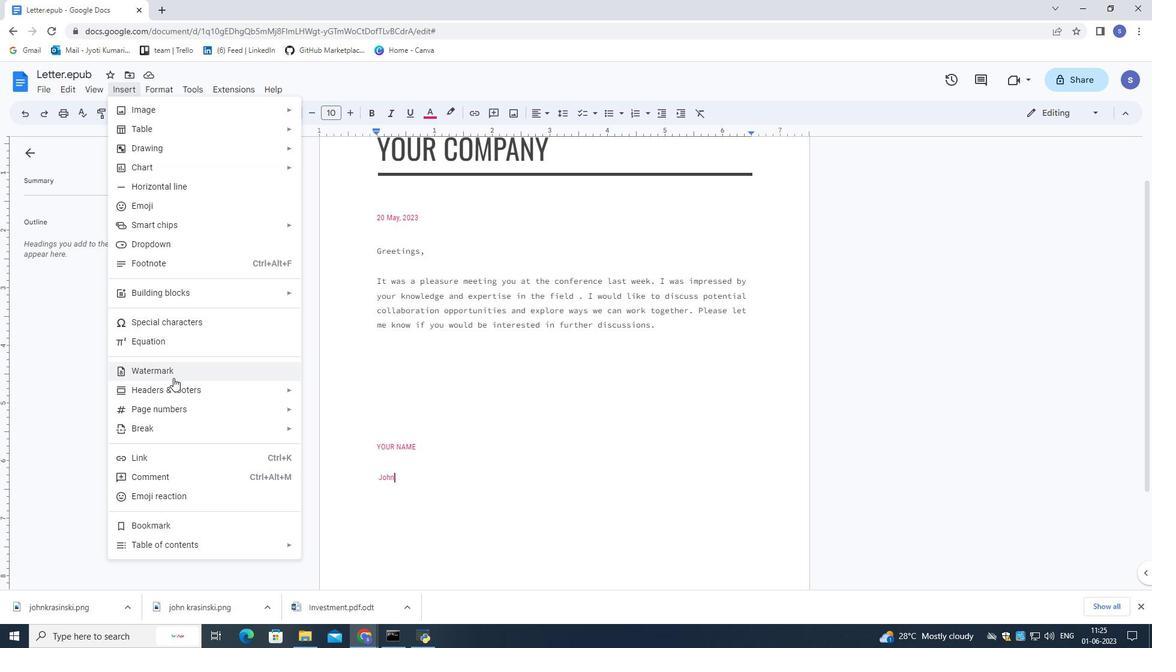 
Action: Mouse pressed left at (175, 377)
Screenshot: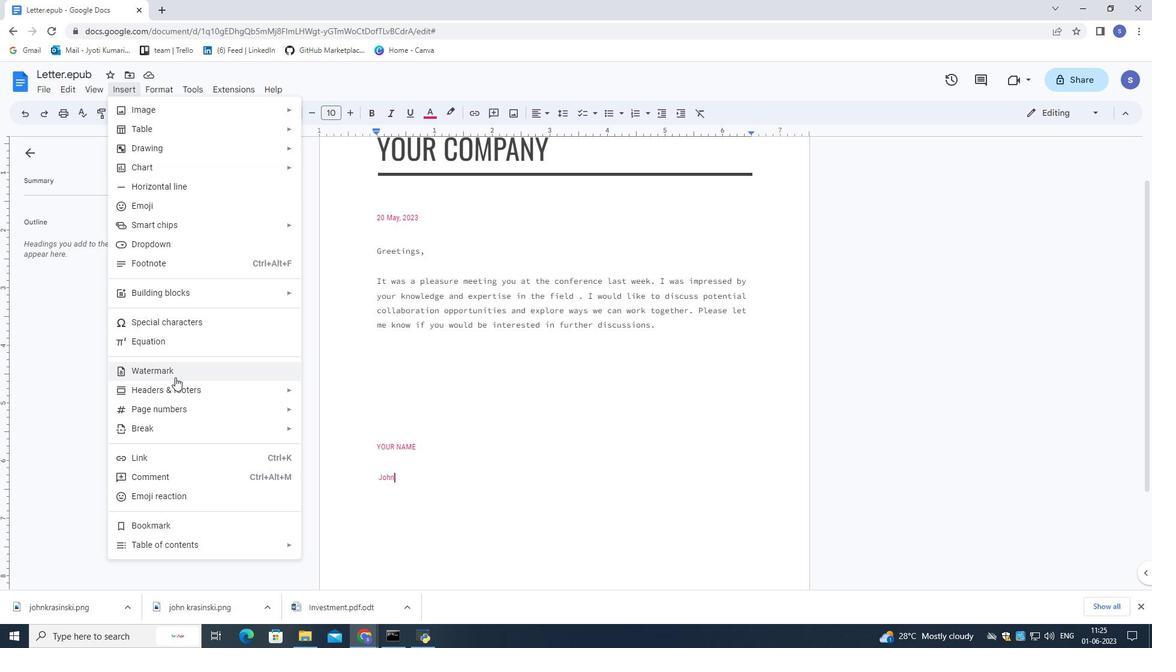 
Action: Mouse moved to (1088, 155)
Screenshot: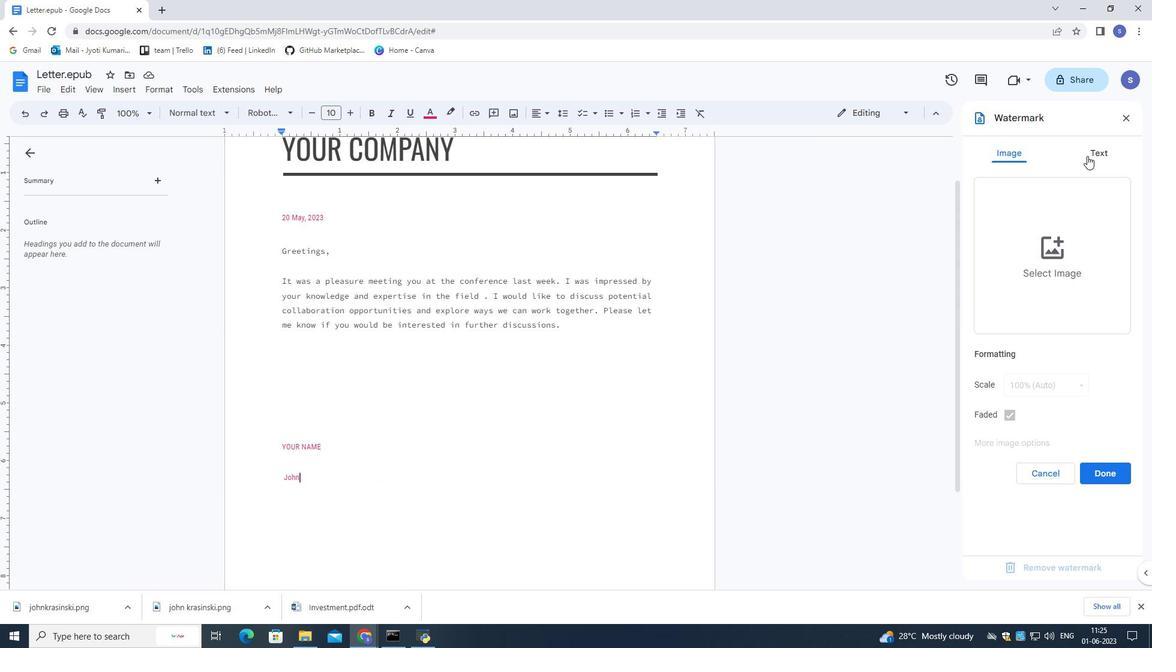 
Action: Mouse pressed left at (1088, 155)
Screenshot: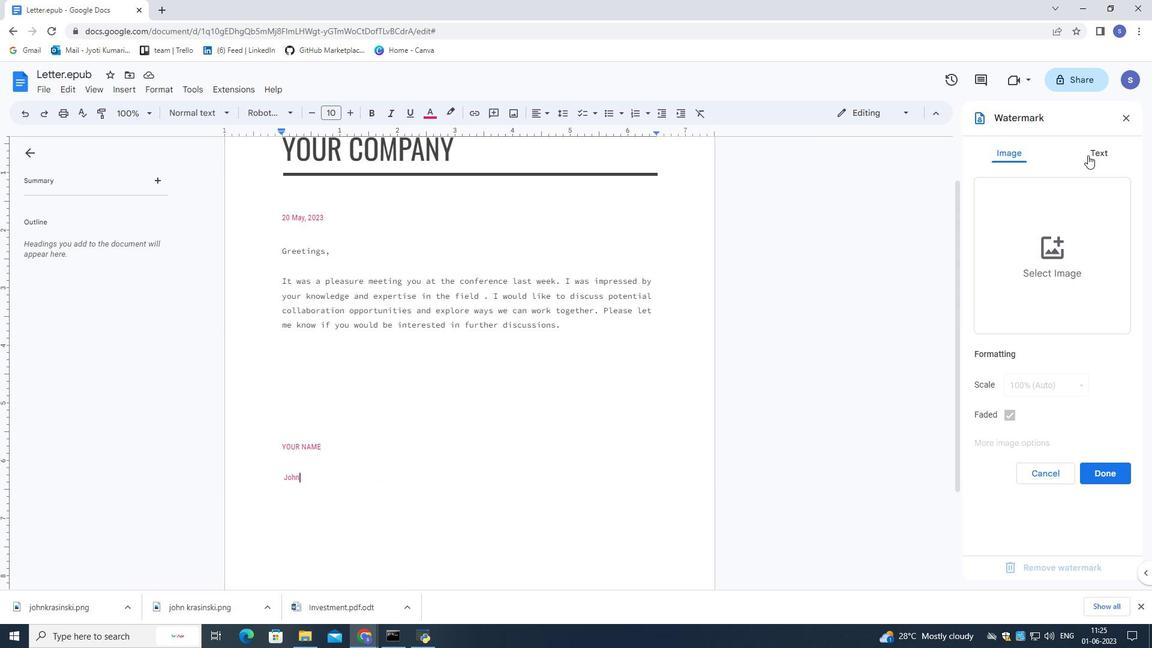 
Action: Mouse moved to (1087, 191)
Screenshot: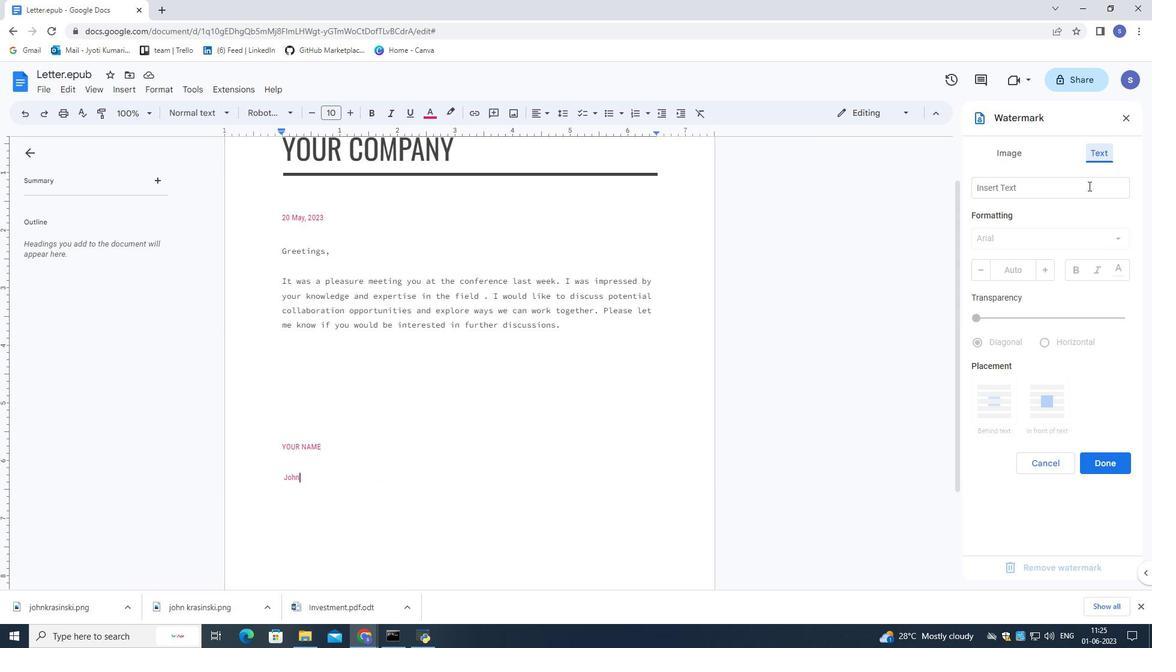 
Action: Mouse pressed left at (1087, 191)
Screenshot: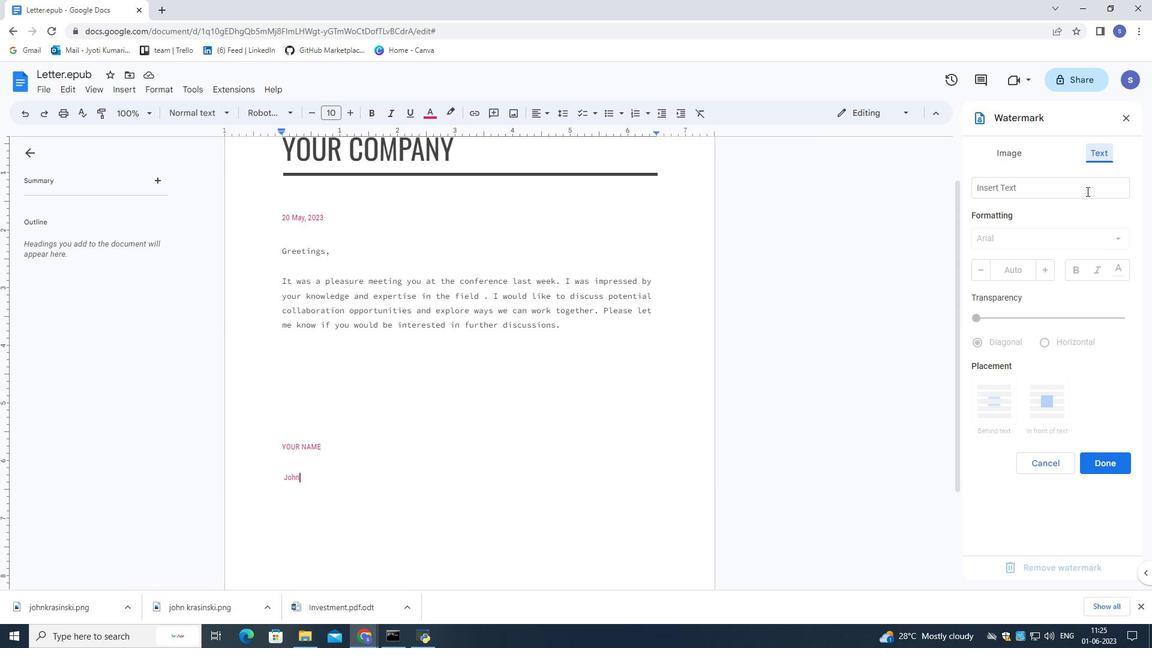
Action: Key pressed <Key.shift>Confidential
Screenshot: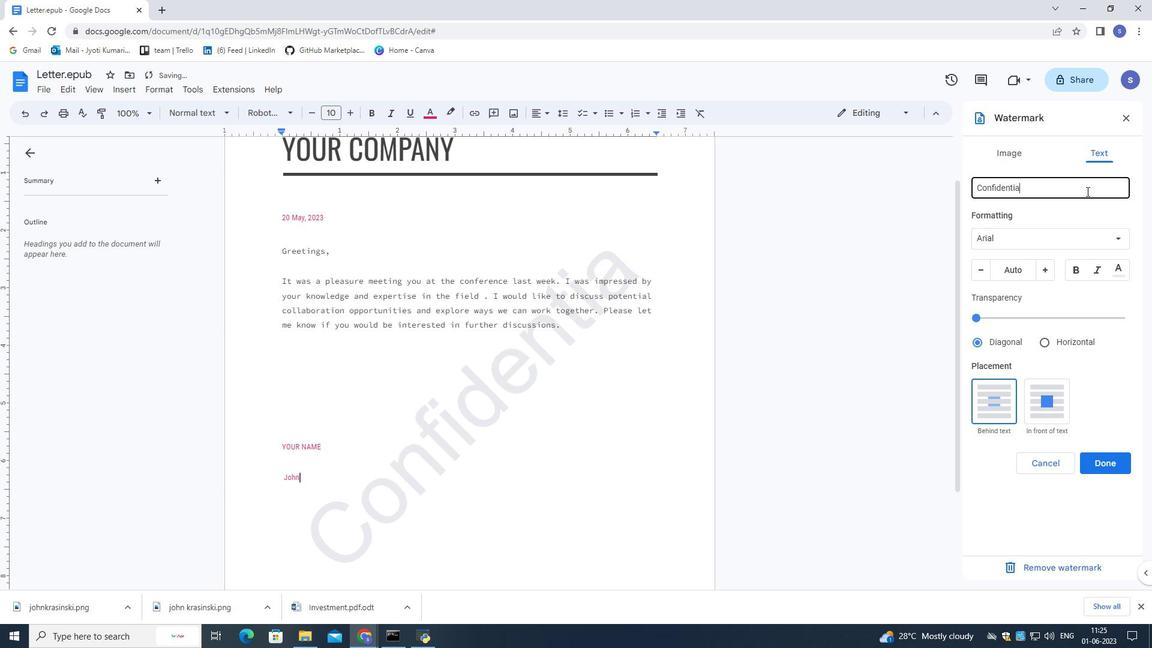 
Action: Mouse moved to (1015, 240)
Screenshot: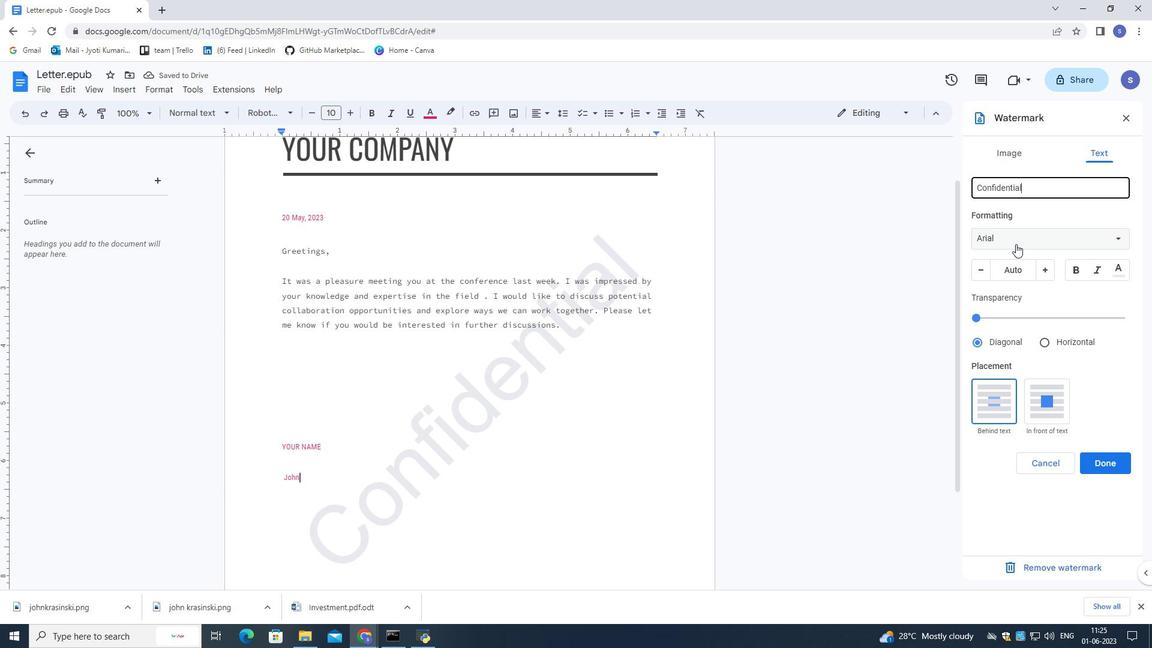 
Action: Mouse pressed left at (1015, 240)
Screenshot: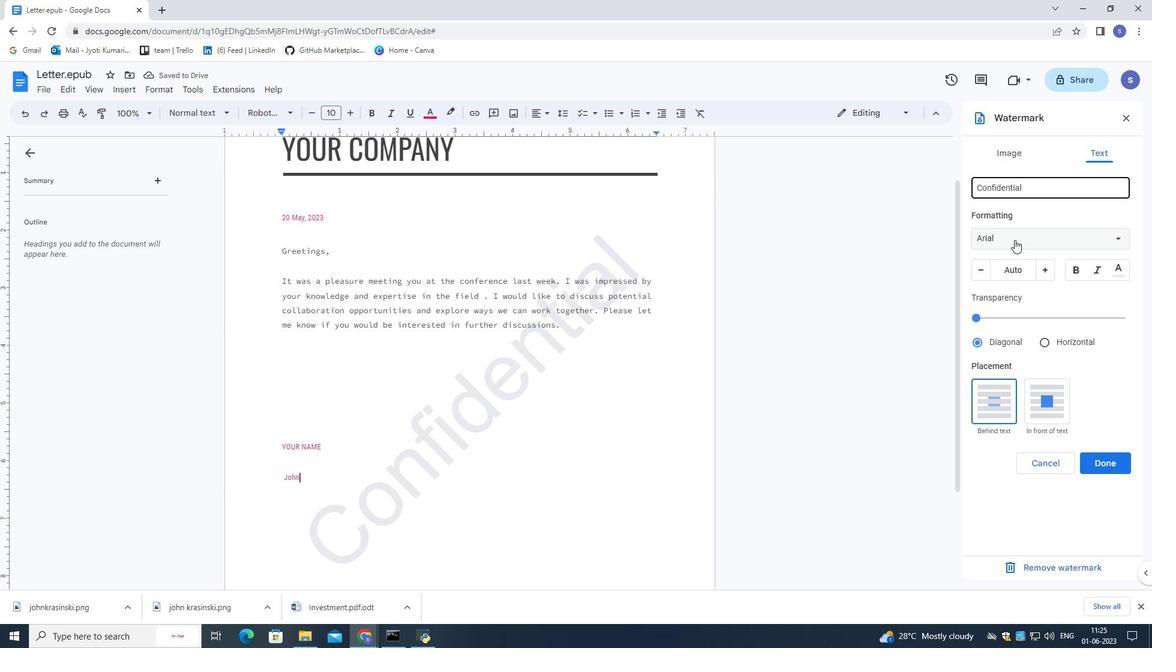 
Action: Mouse moved to (1033, 386)
Screenshot: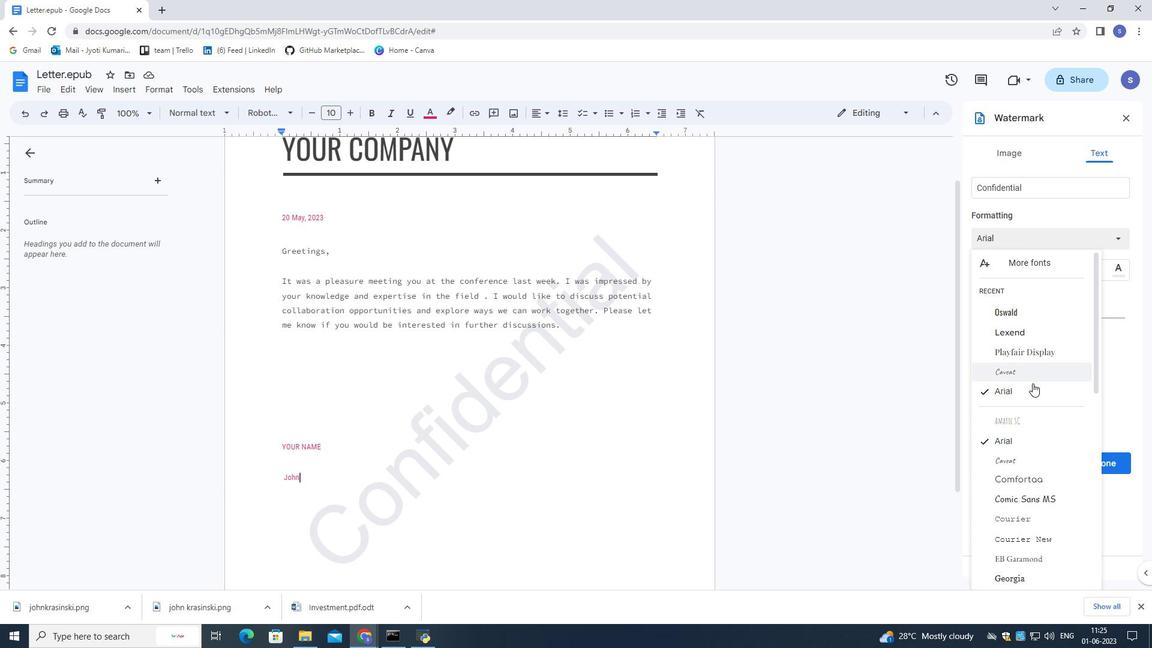 
Action: Mouse pressed left at (1033, 386)
Screenshot: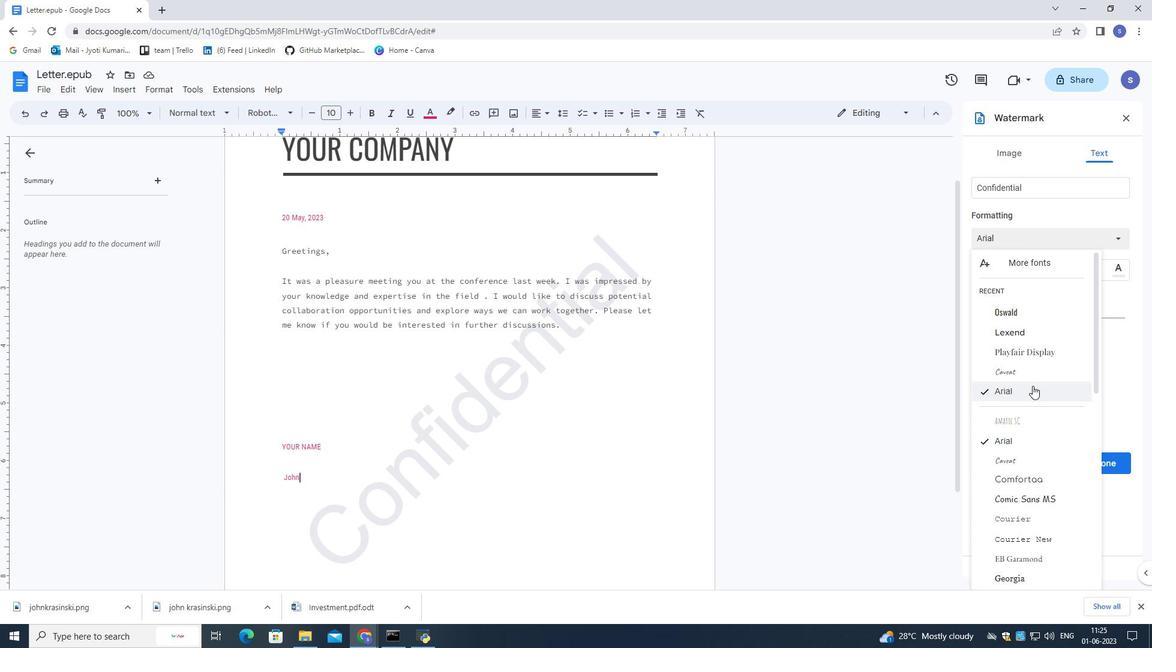 
Action: Mouse moved to (1042, 274)
Screenshot: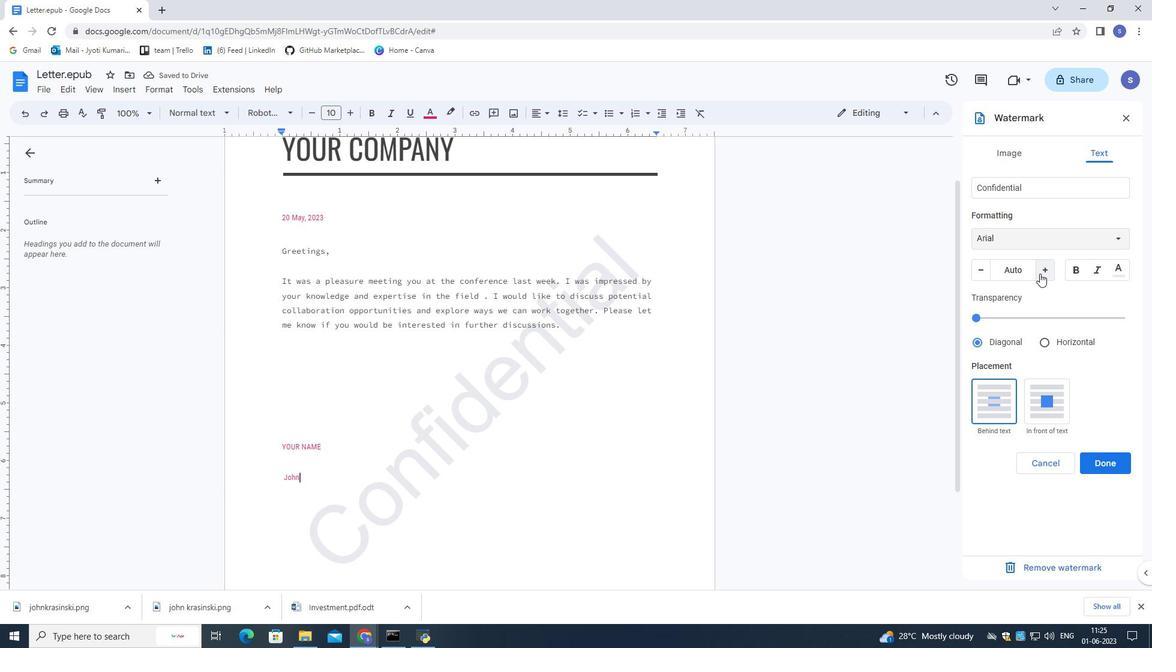 
Action: Mouse pressed left at (1042, 274)
Screenshot: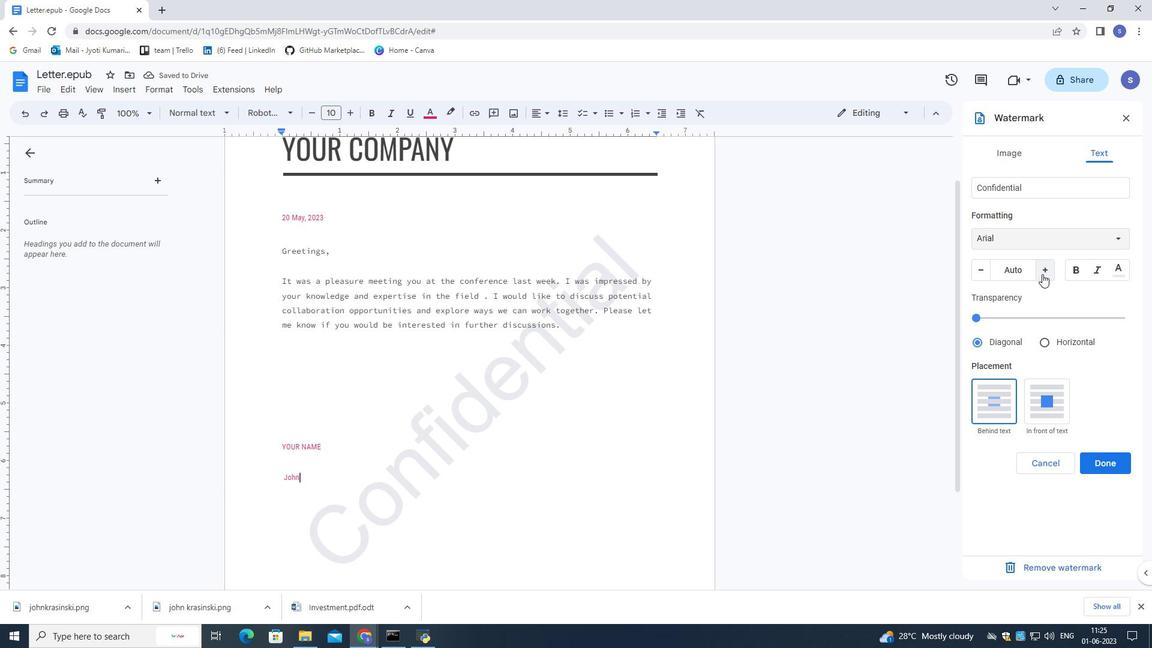 
Action: Mouse pressed left at (1042, 274)
Screenshot: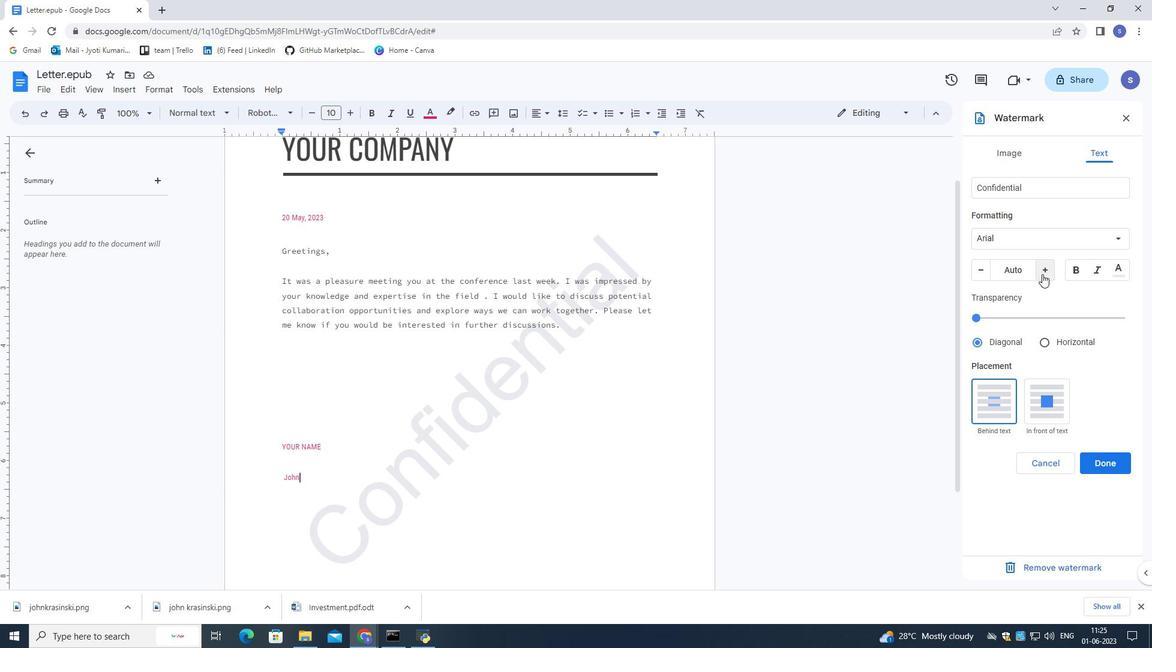 
Action: Mouse pressed left at (1042, 274)
Screenshot: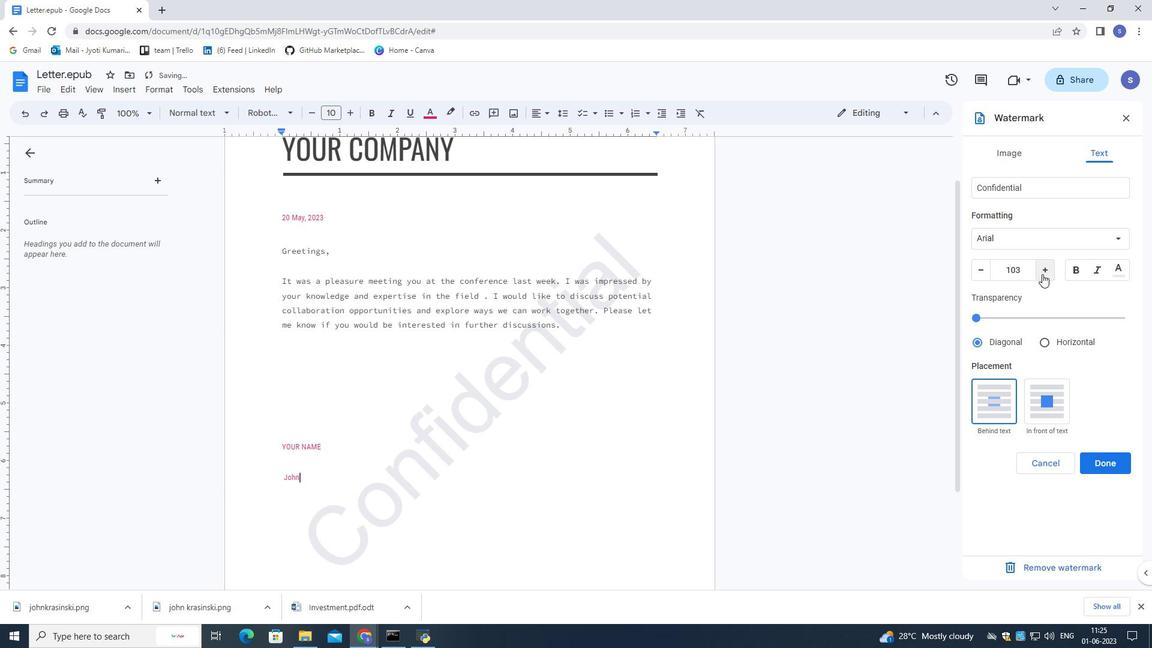
Action: Mouse pressed left at (1042, 274)
Screenshot: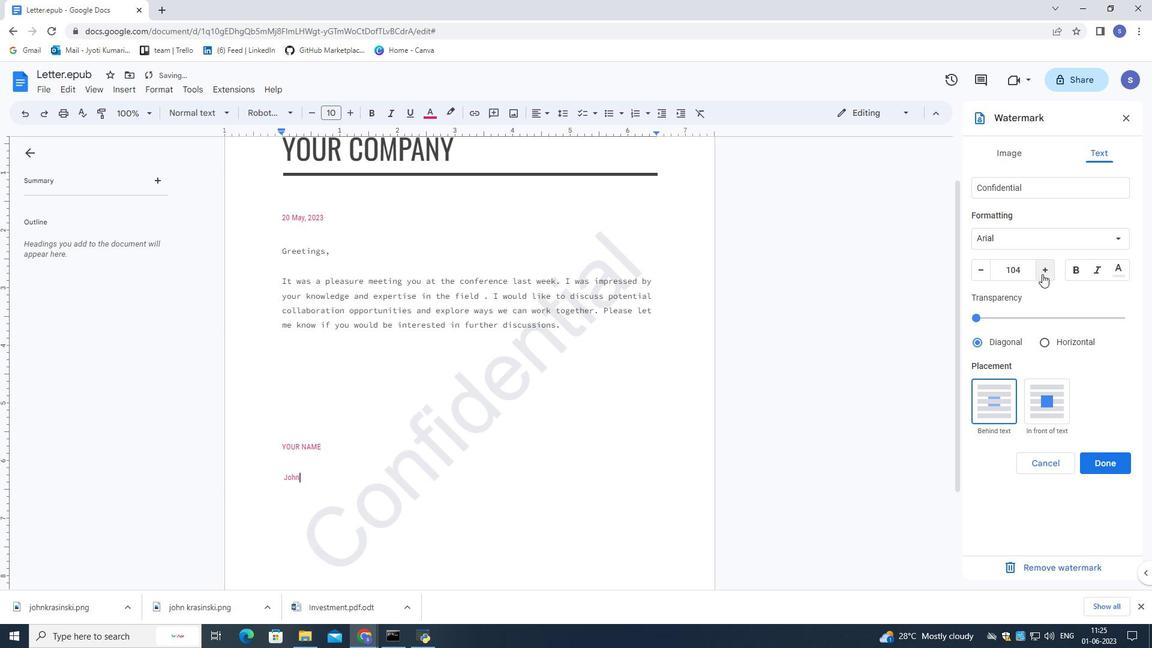 
Action: Mouse pressed left at (1042, 274)
Screenshot: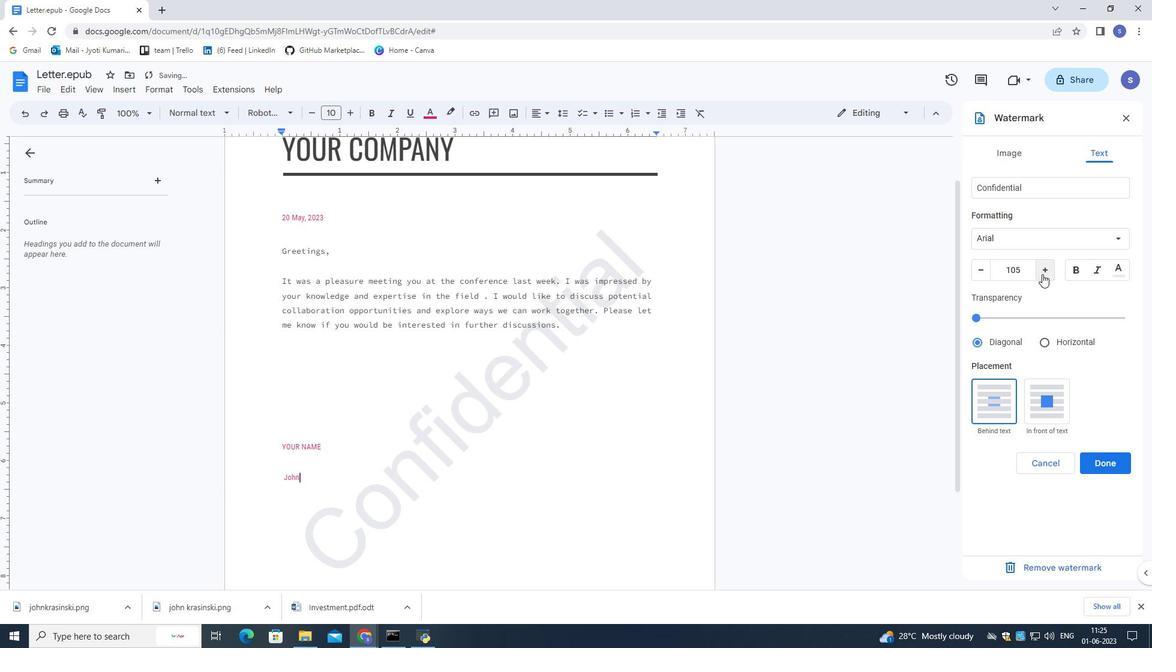
Action: Mouse pressed left at (1042, 274)
Screenshot: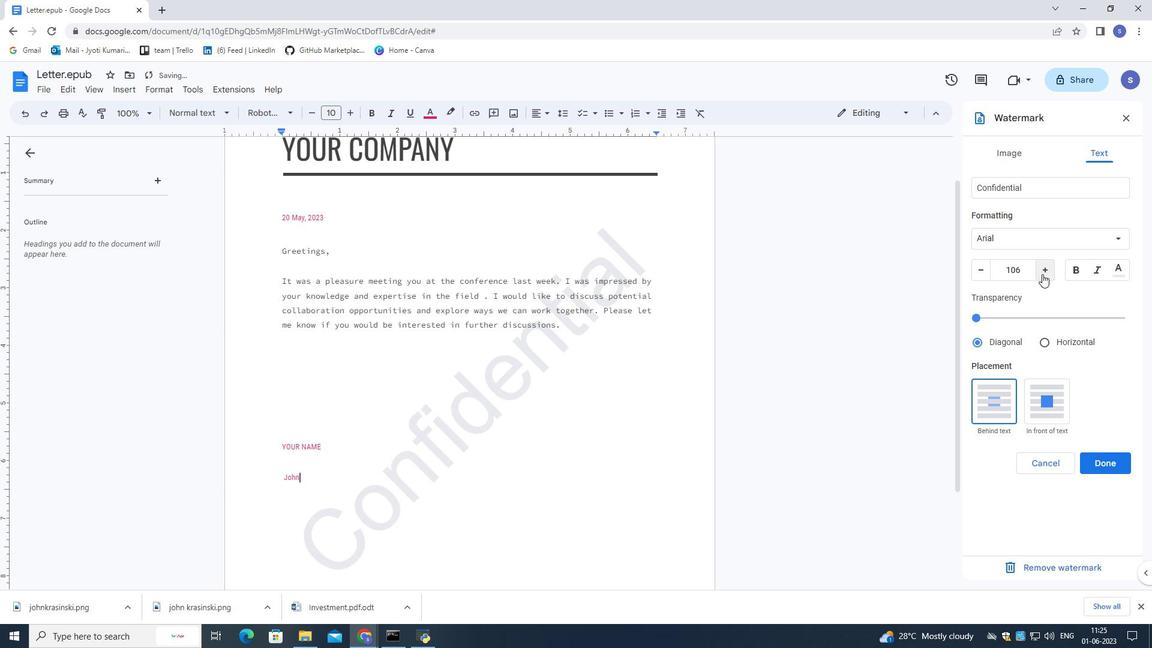 
Action: Mouse pressed left at (1042, 274)
Screenshot: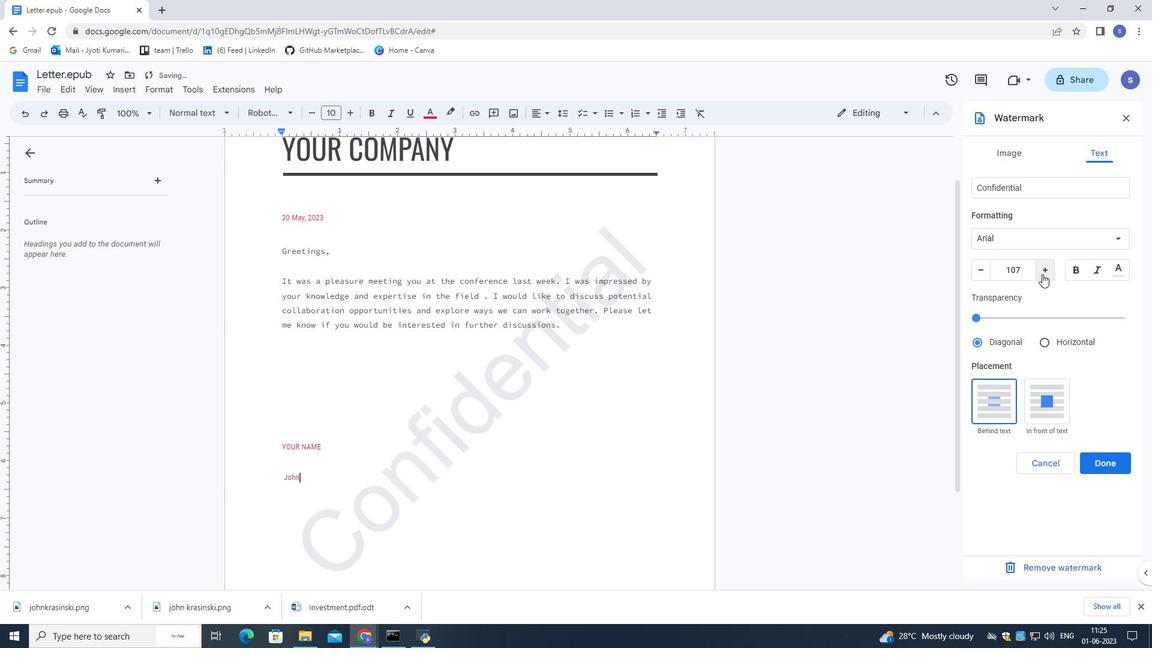 
Action: Mouse pressed left at (1042, 274)
Screenshot: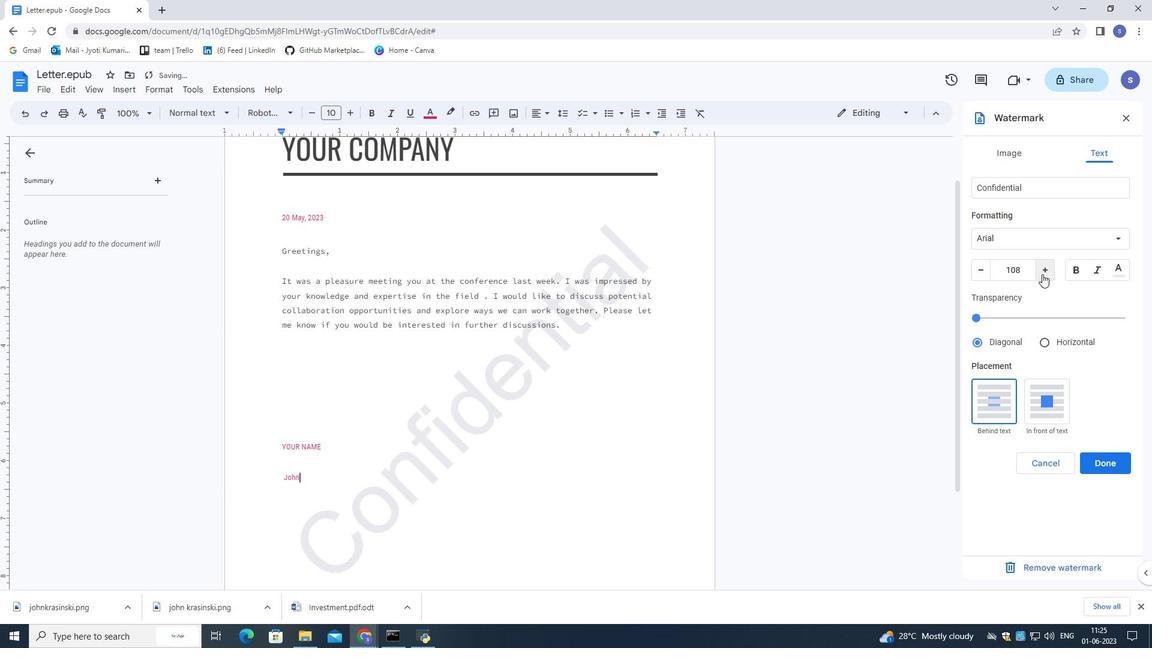 
Action: Mouse pressed left at (1042, 274)
Screenshot: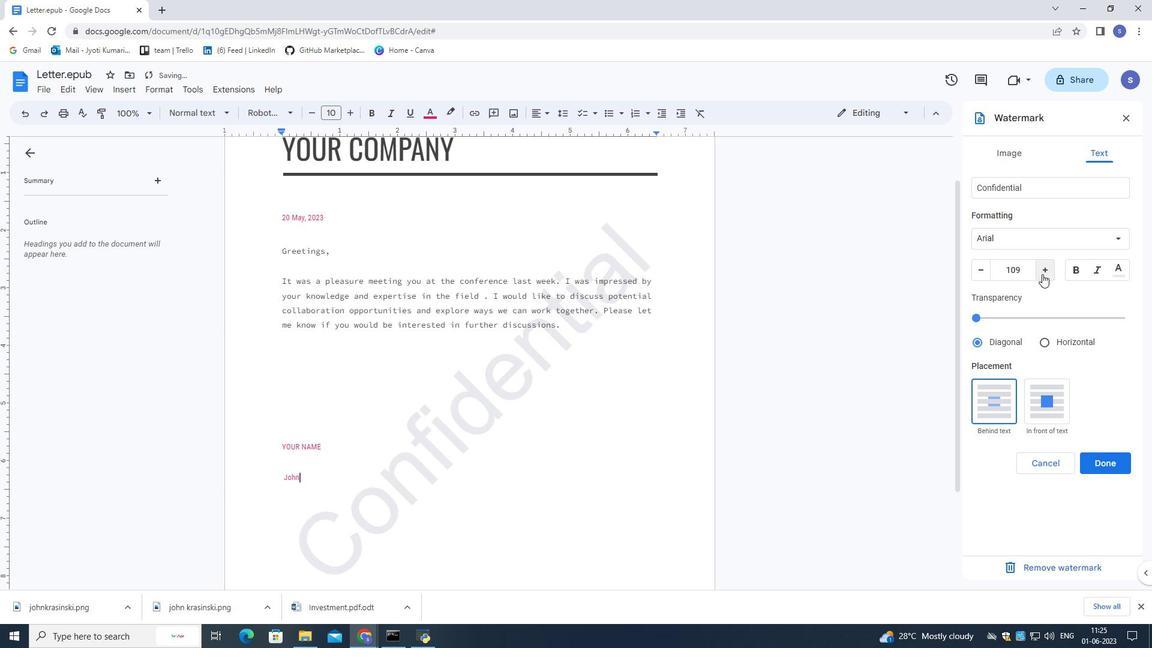 
Action: Mouse pressed left at (1042, 274)
Screenshot: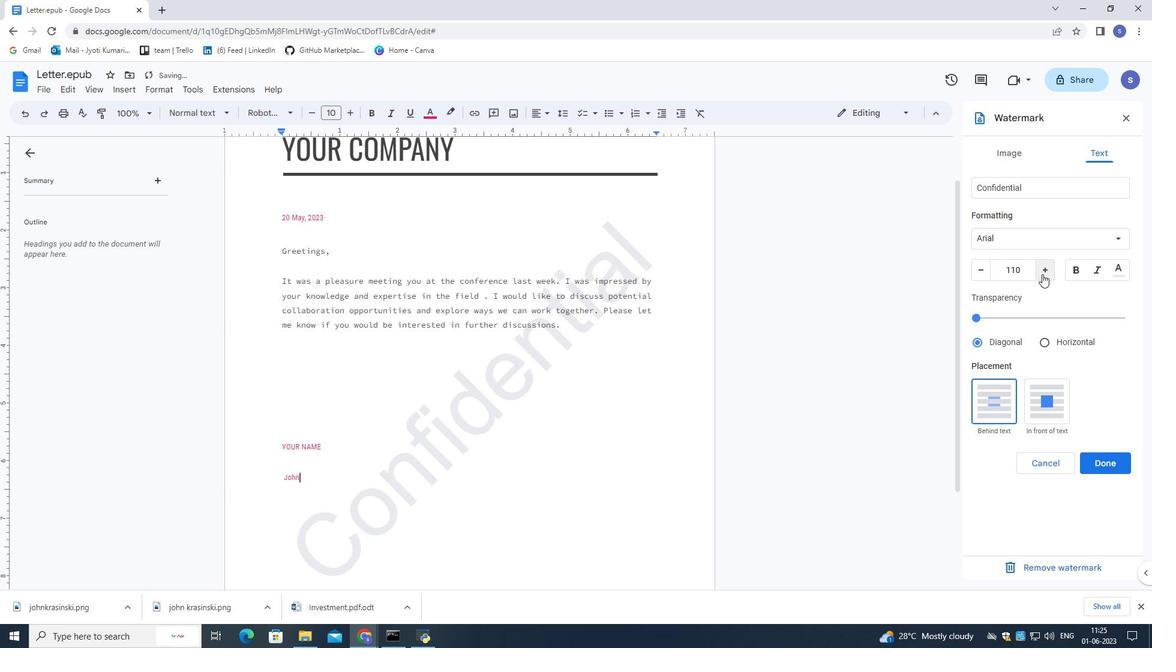 
Action: Mouse pressed left at (1042, 274)
Screenshot: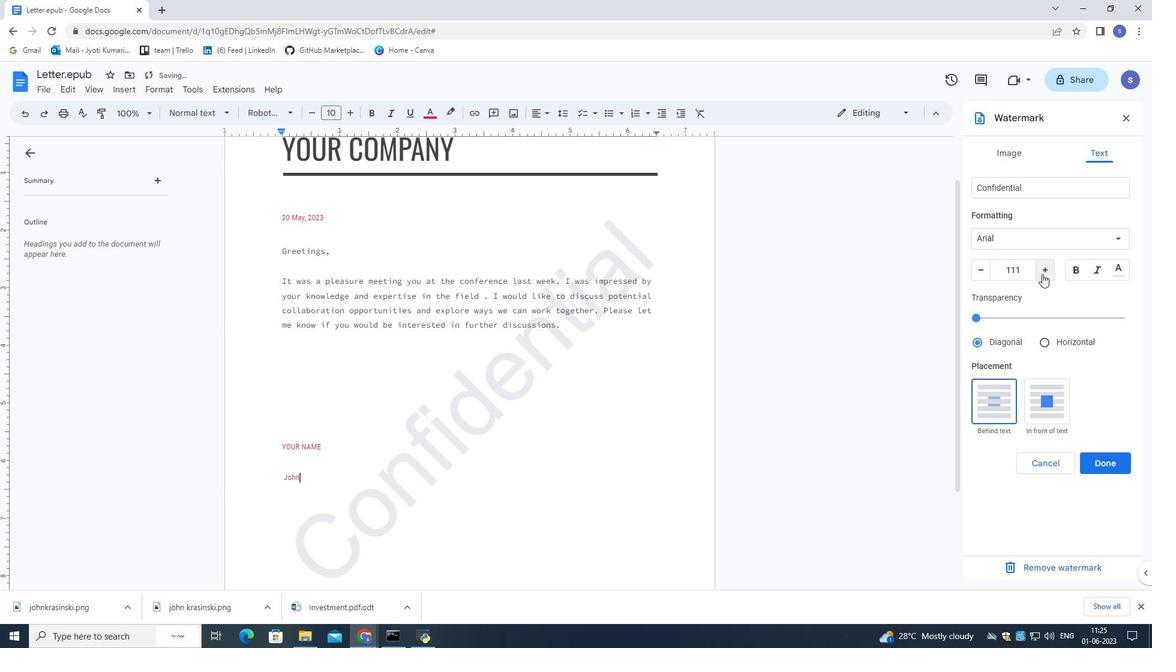 
Action: Mouse pressed left at (1042, 274)
Screenshot: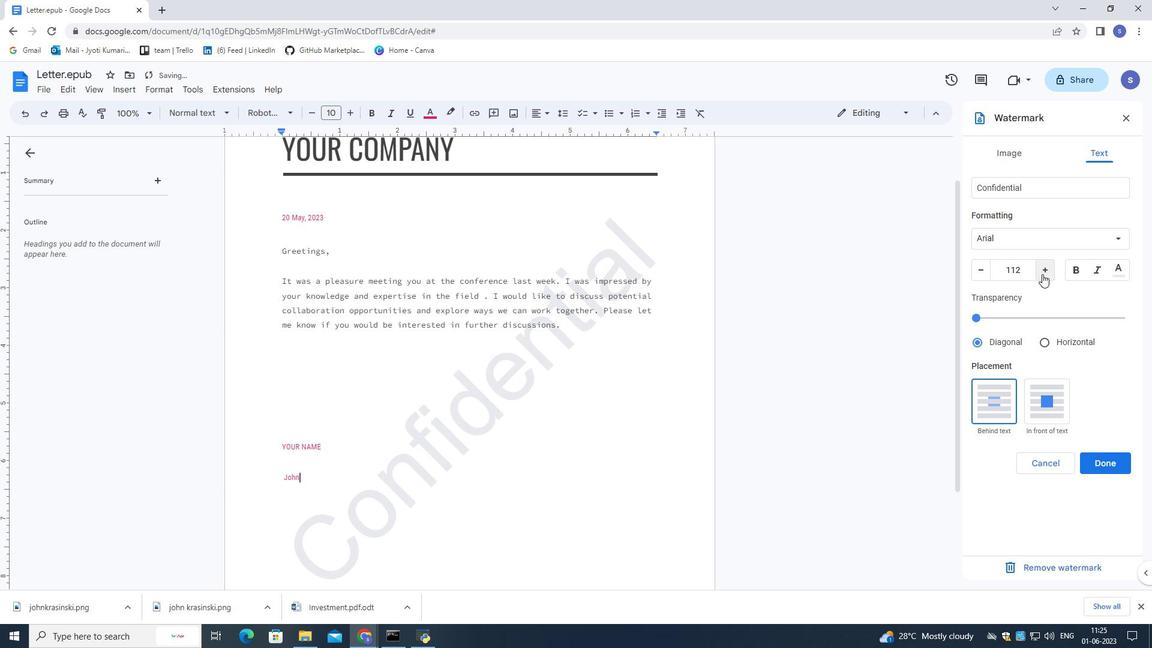 
Action: Mouse pressed left at (1042, 274)
Screenshot: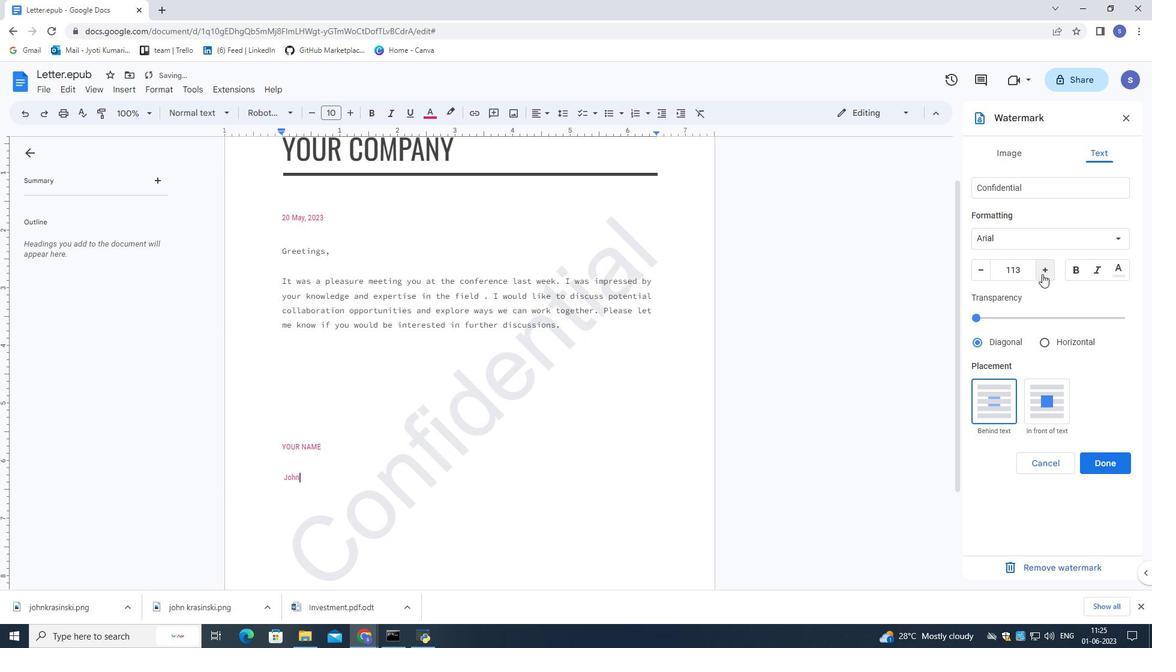 
Action: Mouse pressed left at (1042, 274)
Screenshot: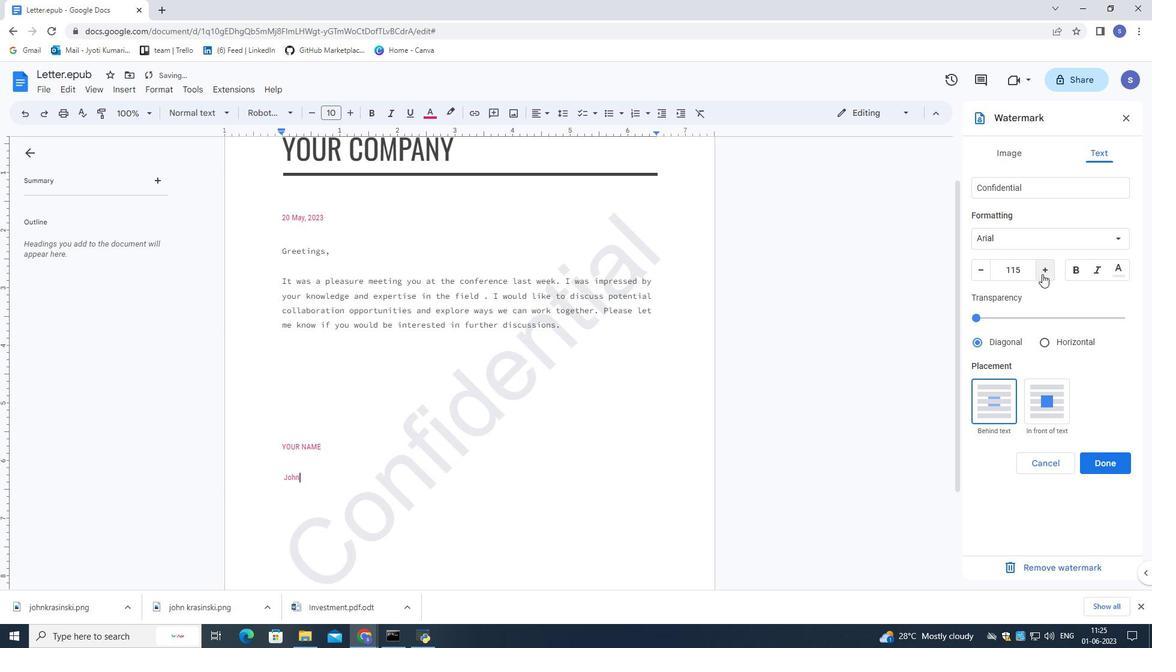 
Action: Mouse pressed left at (1042, 274)
Screenshot: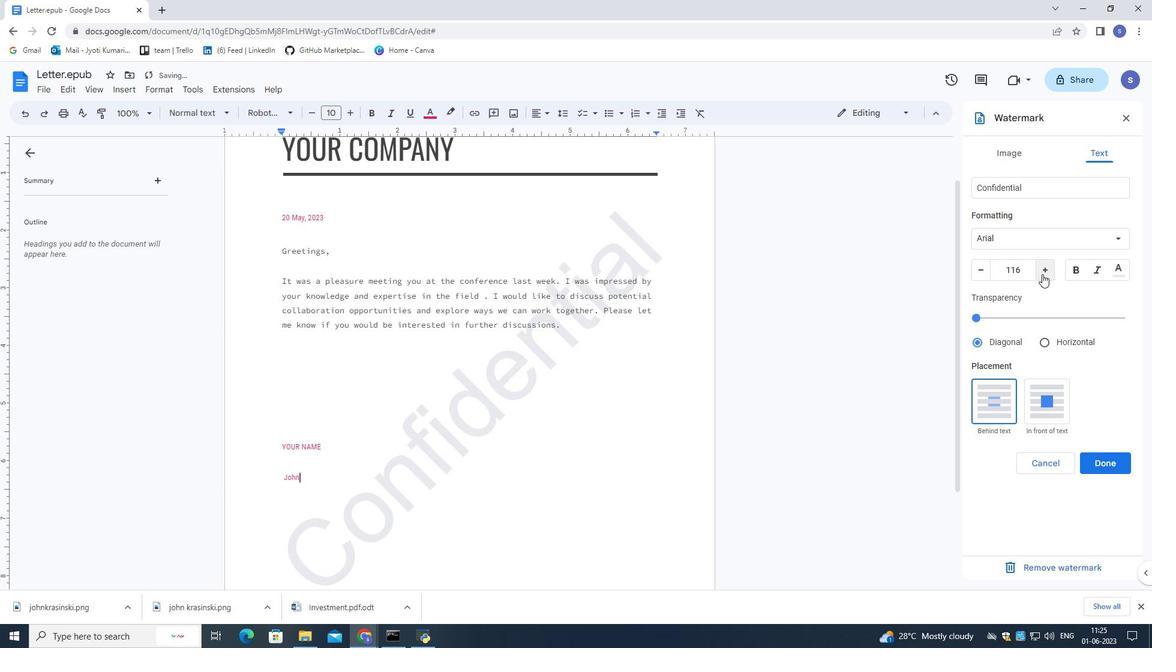 
Action: Mouse moved to (1013, 346)
Screenshot: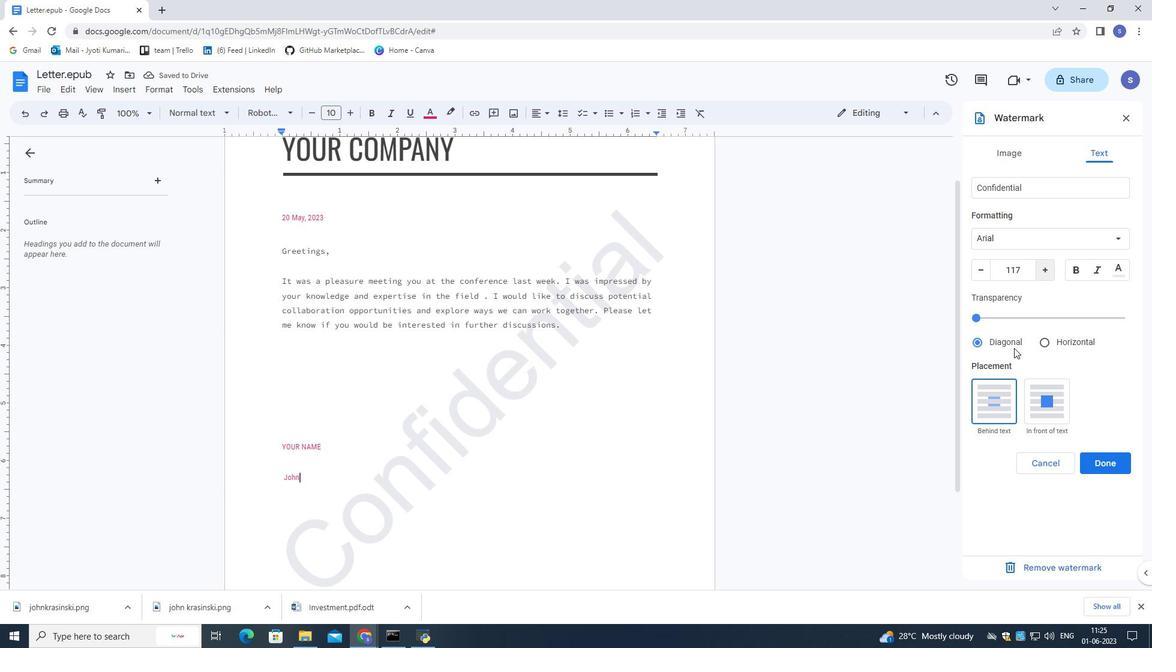 
Action: Mouse pressed left at (1013, 346)
Screenshot: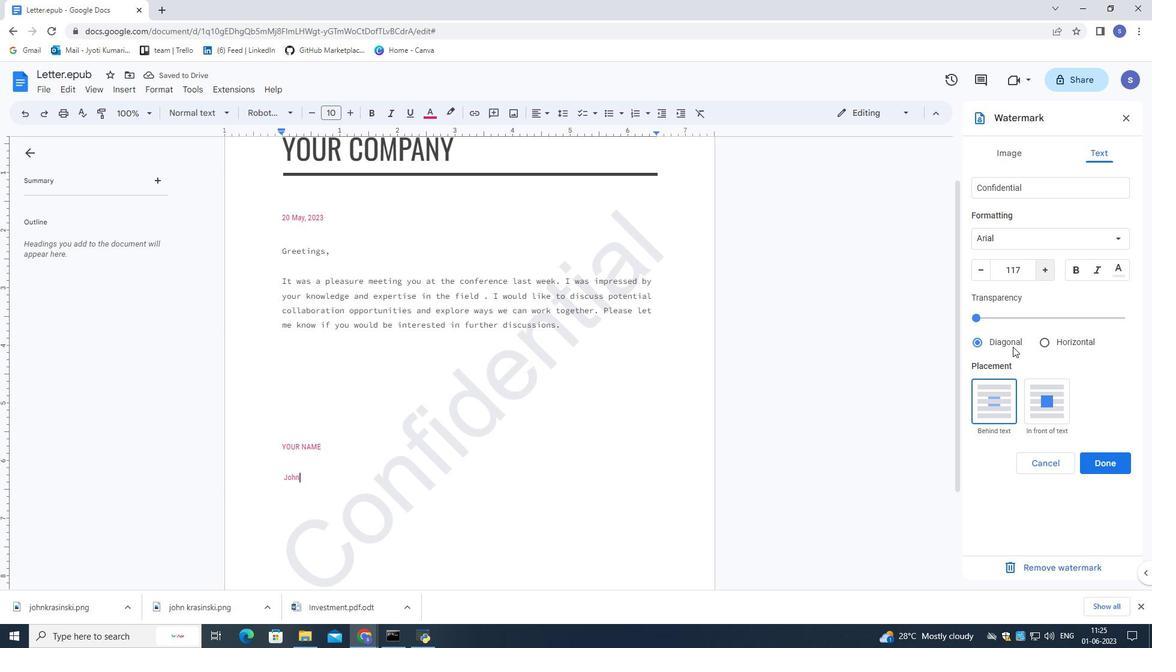 
Action: Mouse moved to (1107, 461)
Screenshot: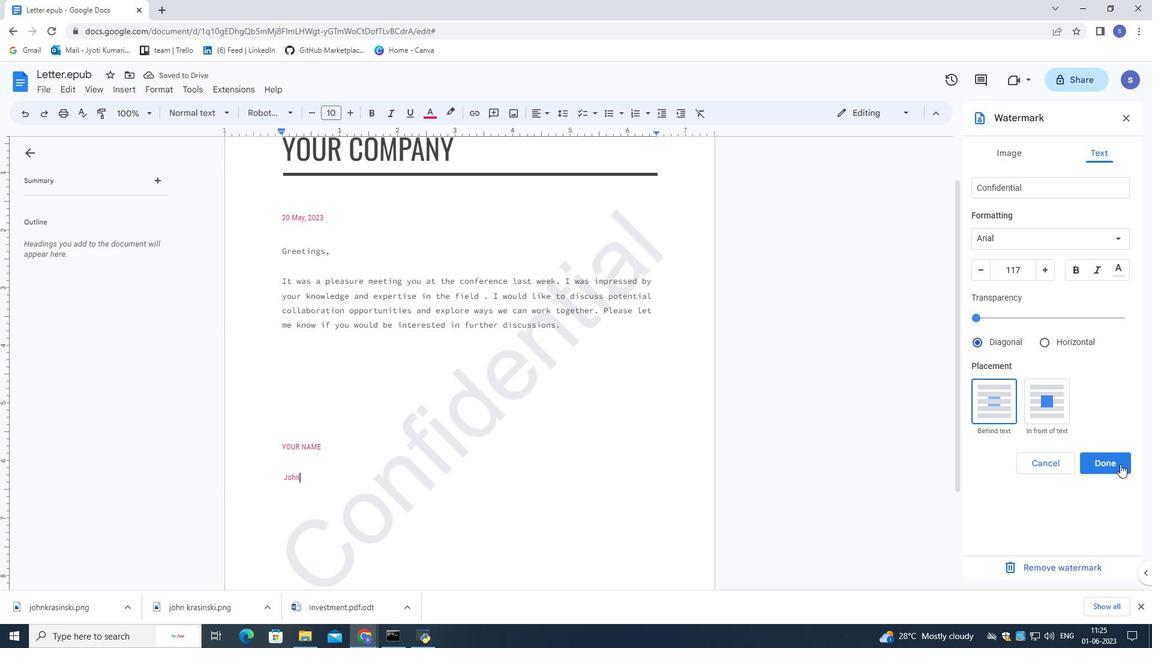
Action: Mouse pressed left at (1107, 461)
Screenshot: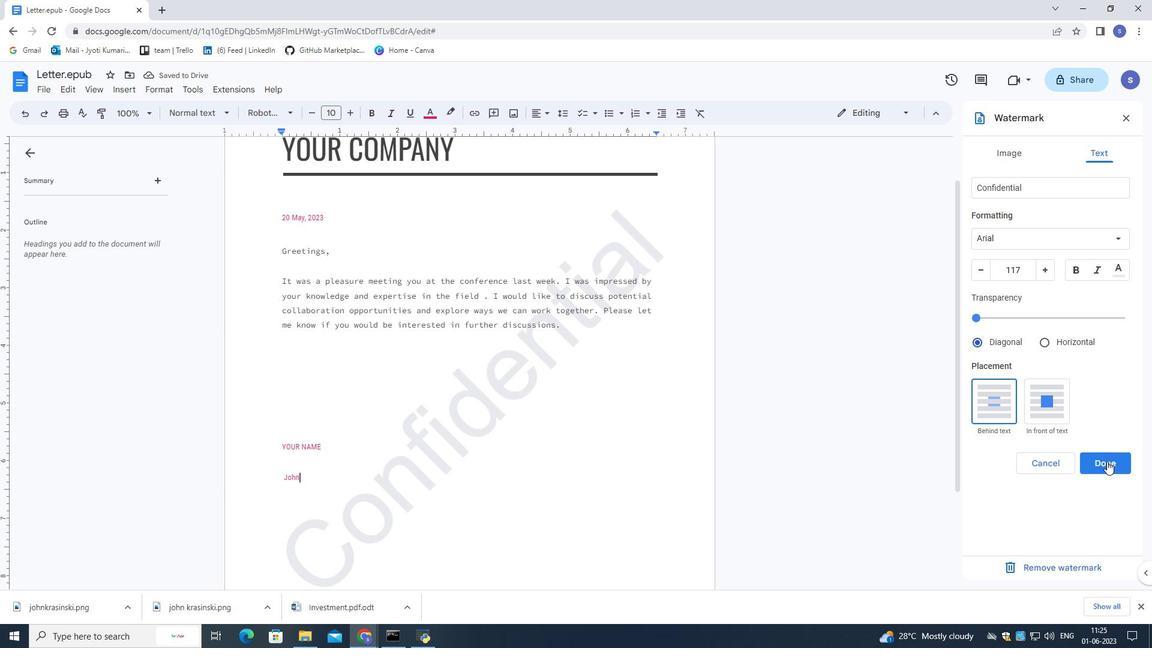 
Action: Mouse moved to (708, 346)
Screenshot: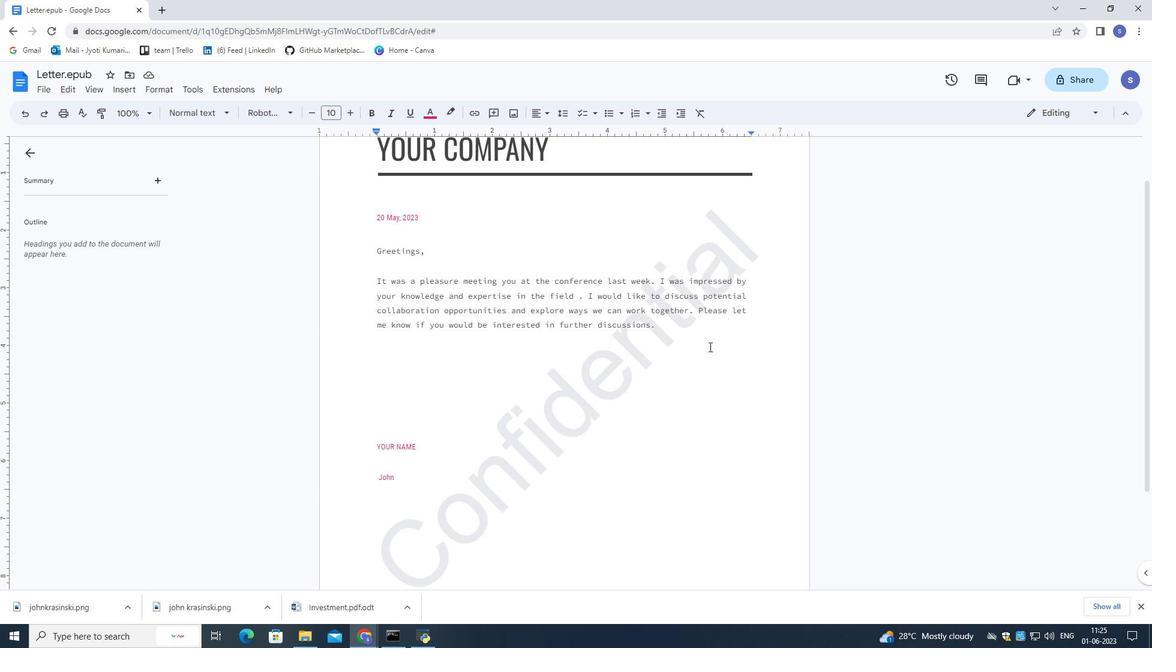 
Action: Mouse scrolled (708, 345) with delta (0, 0)
Screenshot: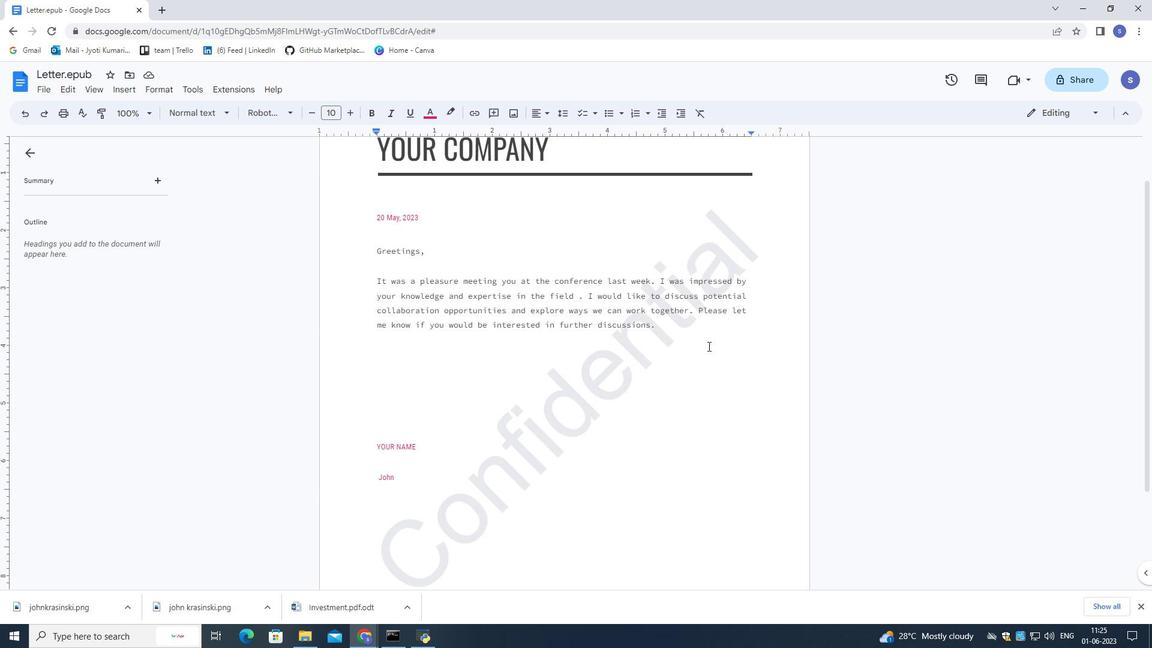 
Action: Mouse scrolled (708, 345) with delta (0, 0)
Screenshot: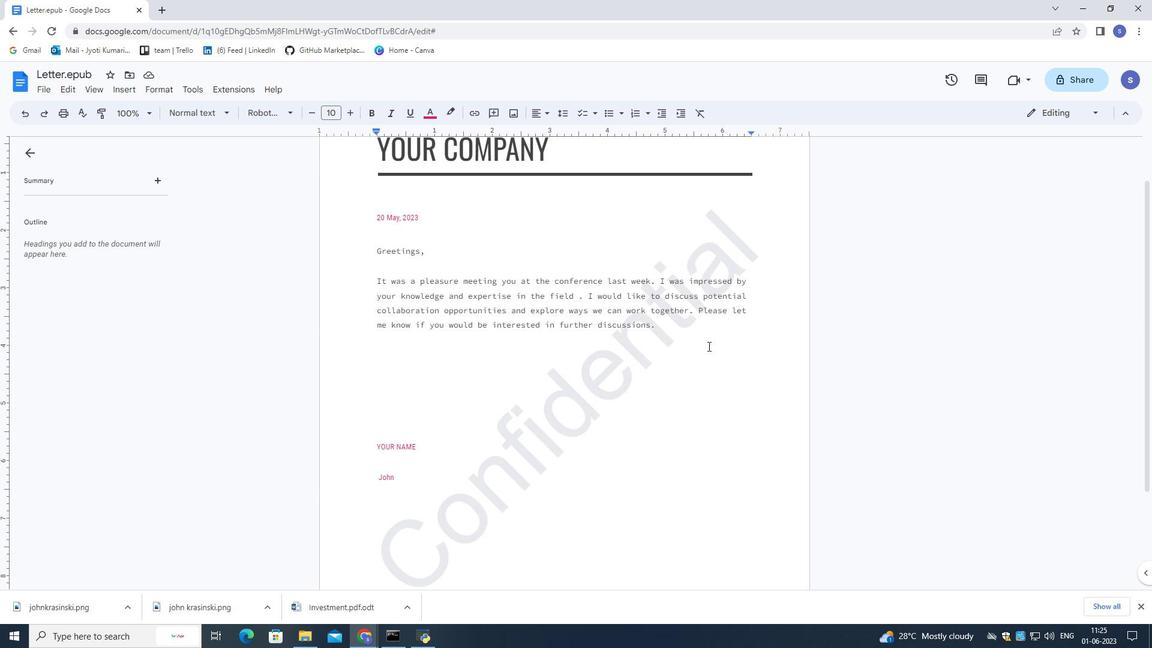 
Action: Mouse moved to (707, 344)
Screenshot: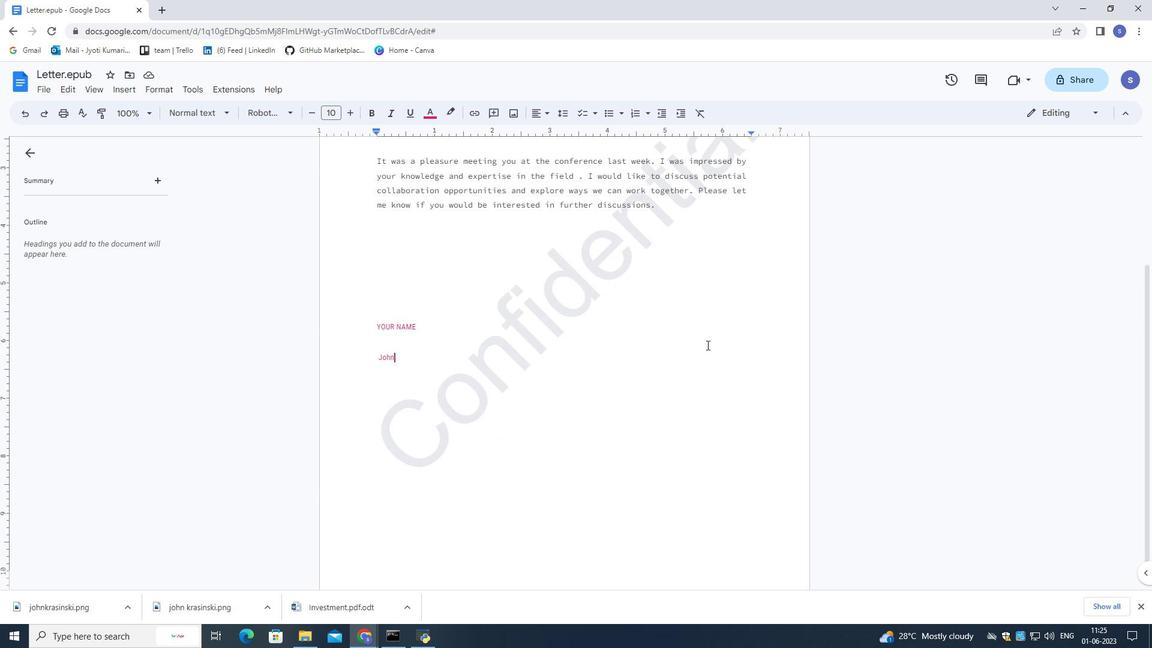 
Action: Mouse scrolled (707, 345) with delta (0, 0)
Screenshot: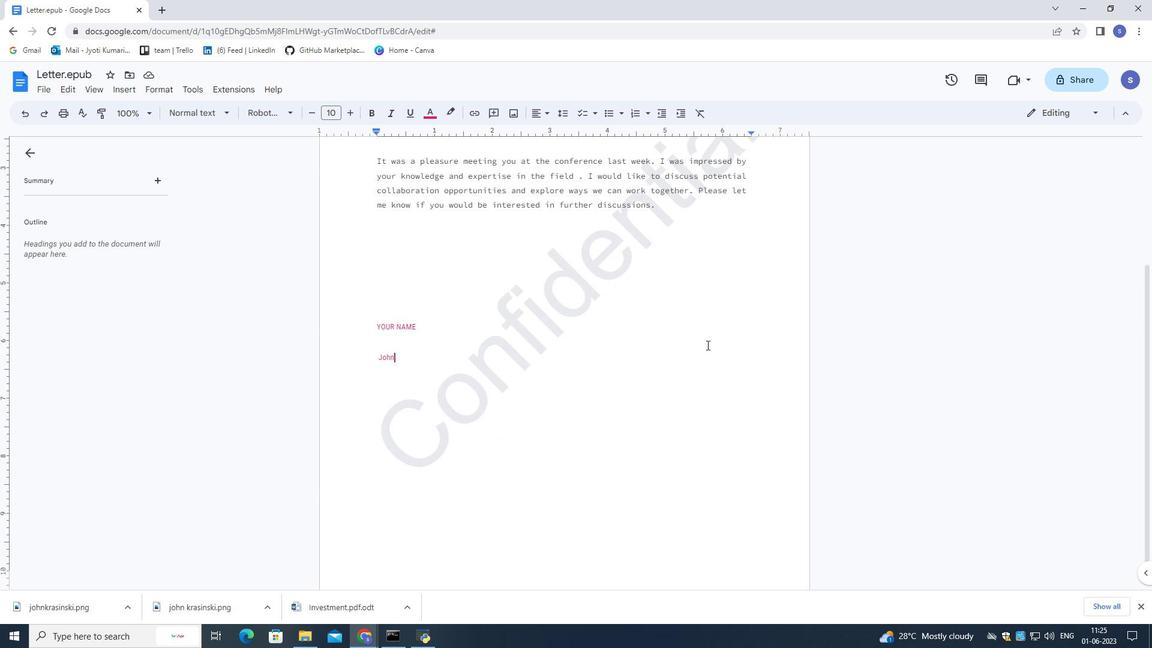 
Action: Mouse moved to (706, 344)
Screenshot: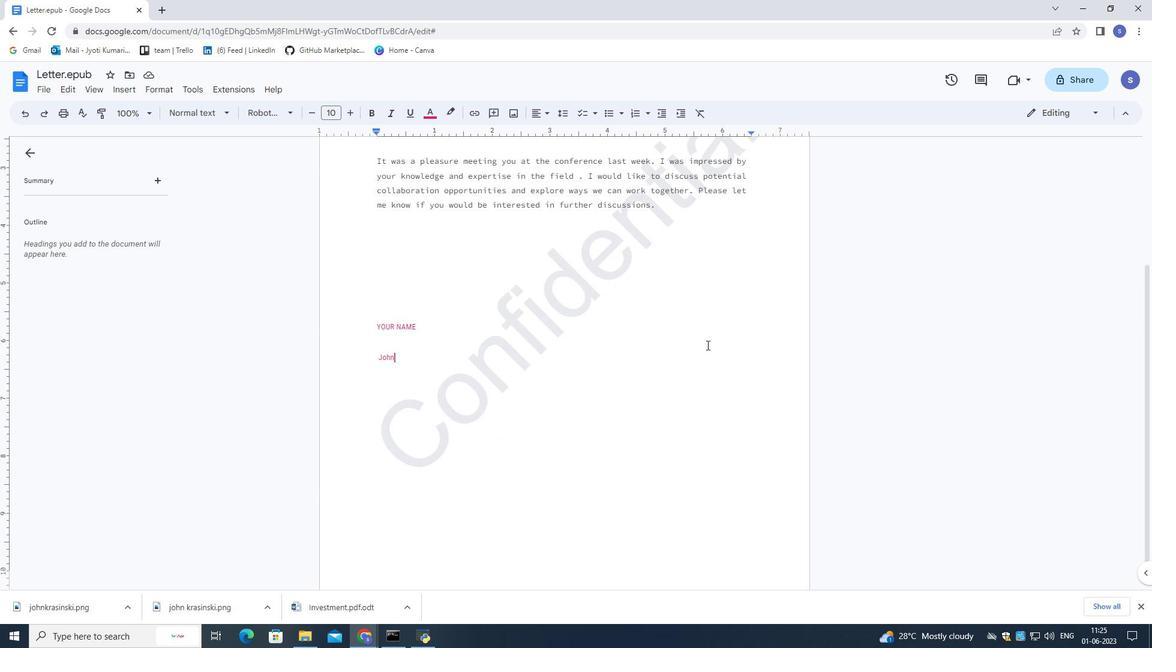 
Action: Mouse scrolled (706, 345) with delta (0, 0)
Screenshot: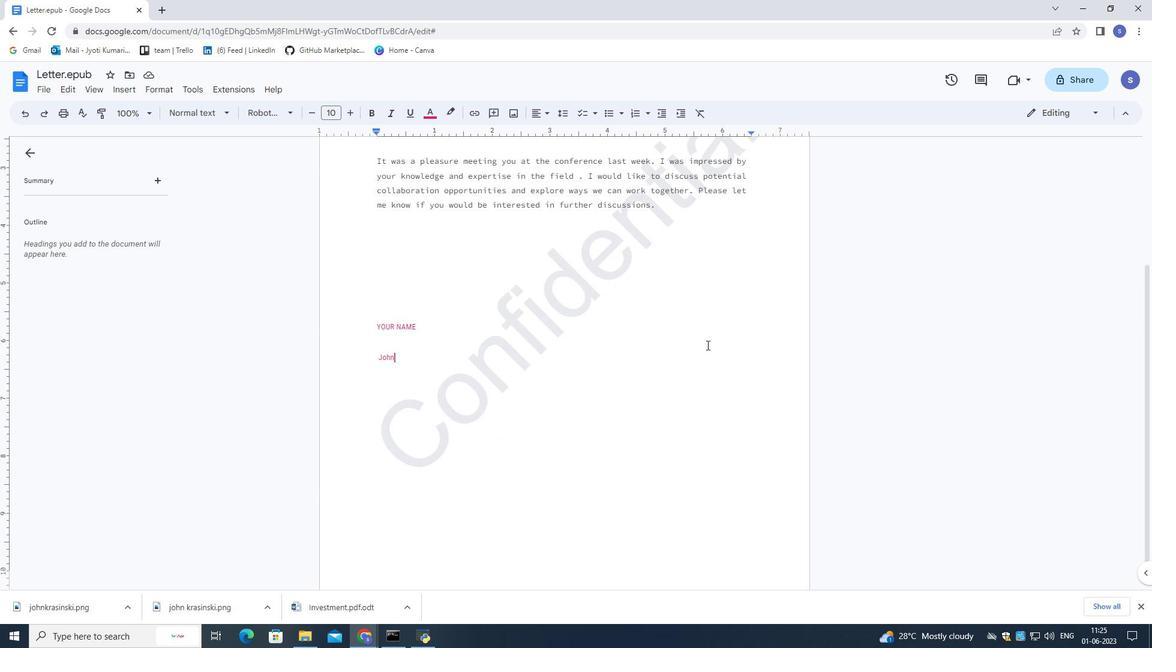 
Action: Mouse scrolled (706, 345) with delta (0, 0)
Screenshot: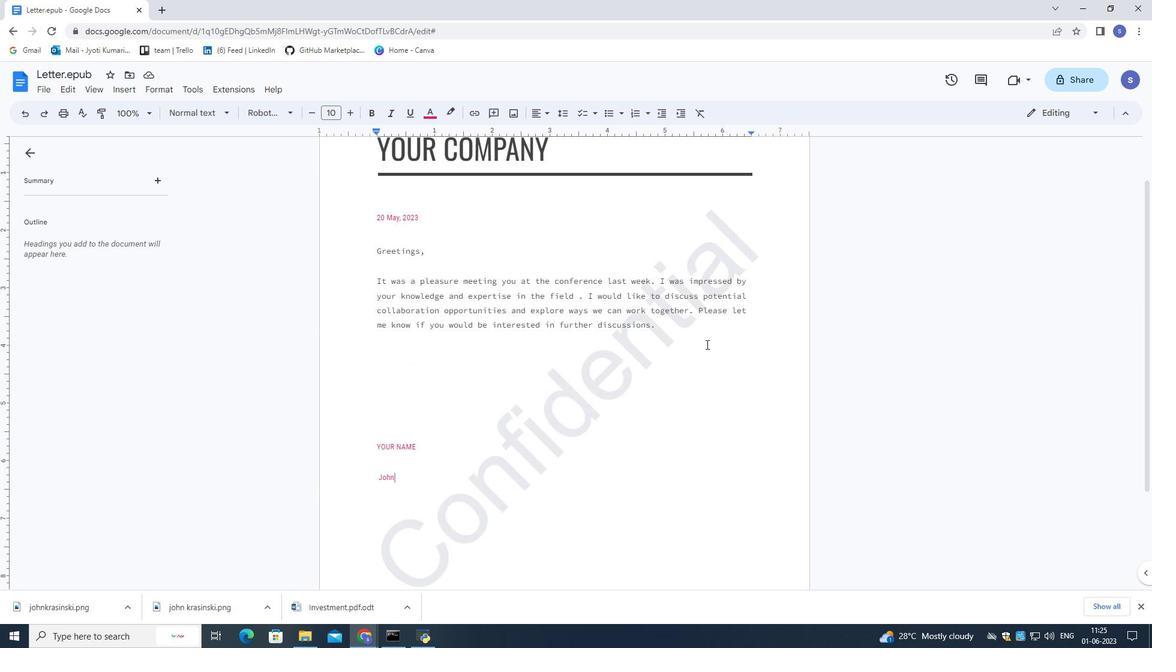 
Action: Mouse scrolled (706, 345) with delta (0, 0)
Screenshot: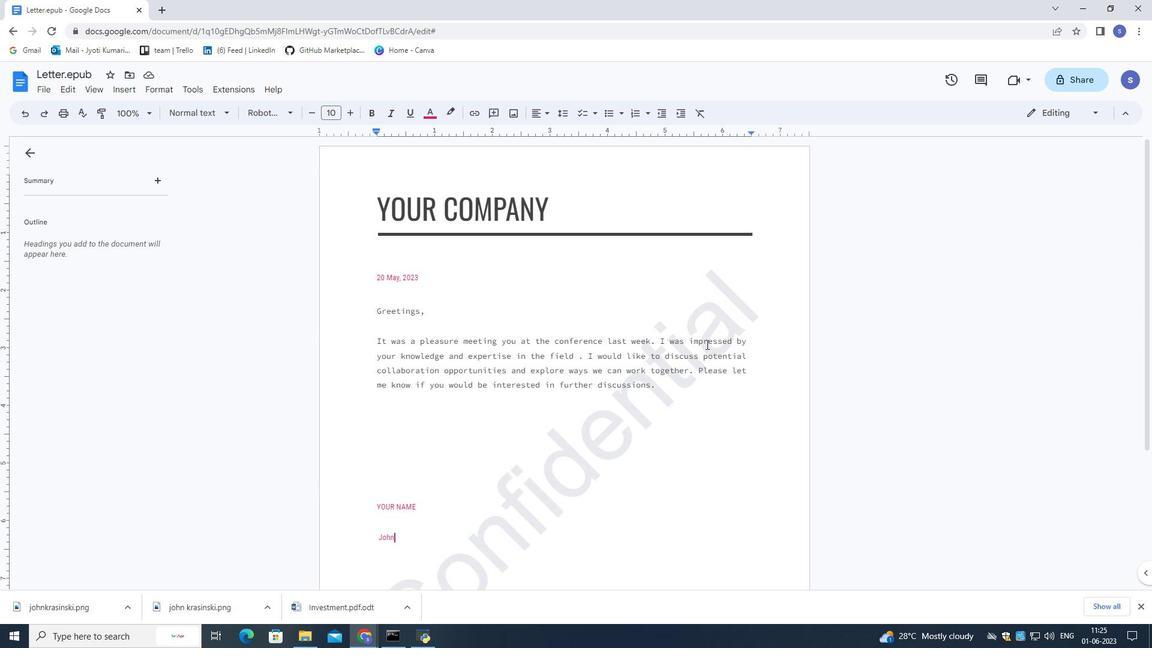 
Action: Mouse moved to (705, 342)
Screenshot: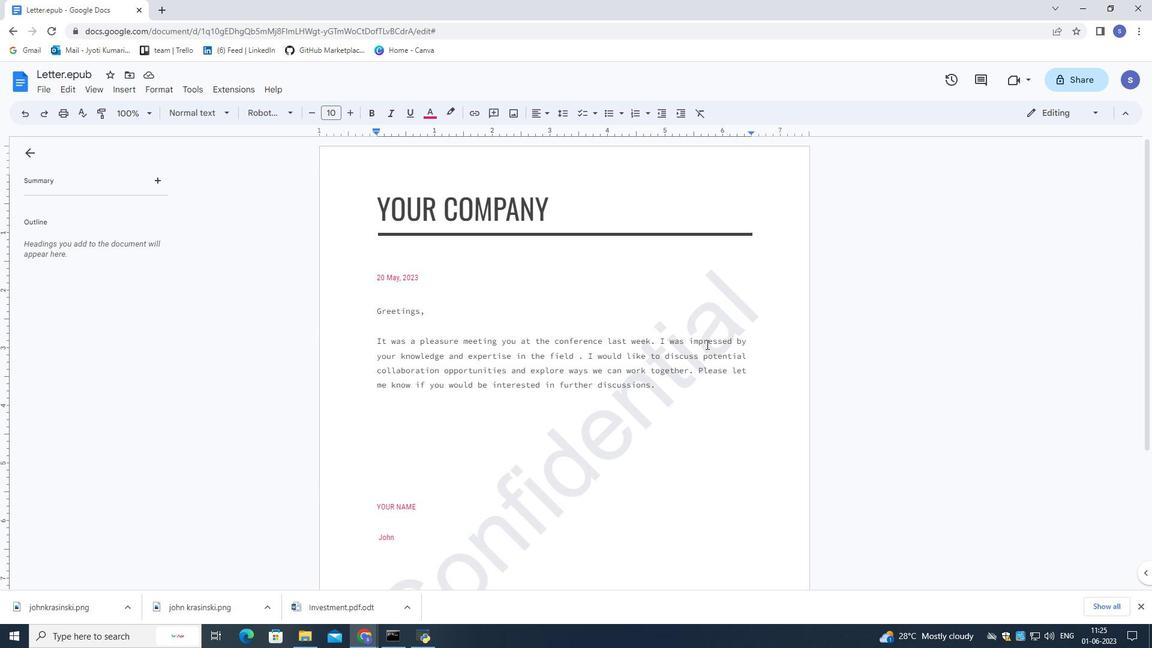 
Action: Mouse scrolled (706, 343) with delta (0, 0)
Screenshot: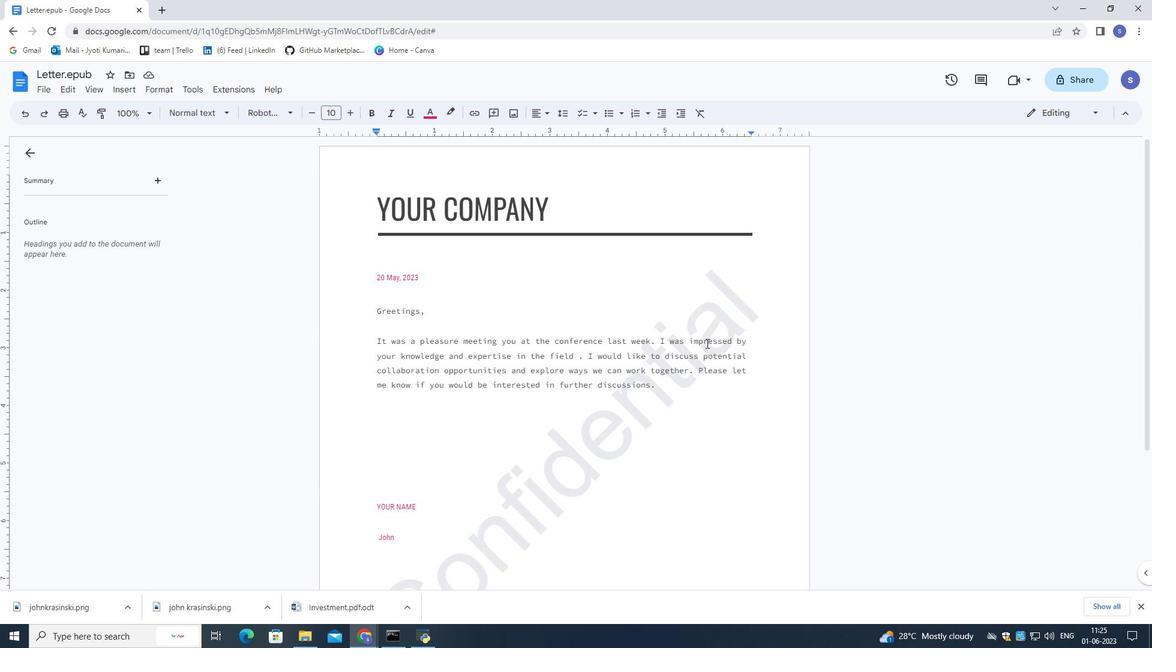 
Action: Mouse moved to (705, 336)
Screenshot: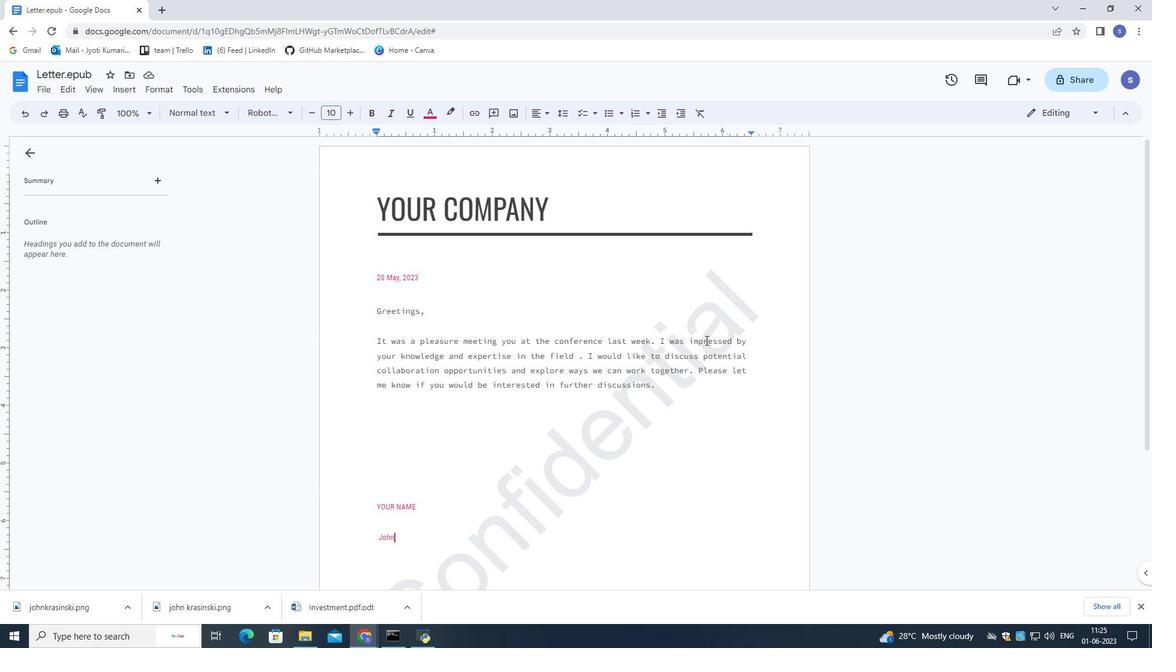 
